 Task: Change  the formatting of the data to Which is Greater than 5, in conditional formating, put the option 'Green Fill with Dark Green Text. 'add another formatting option Format As Table, insert the option Orangee Table style Medium 3 , change the format of Column Width to AutoFit Column Width and sort the data in descending order in the sheet  Optimum Sales   book
Action: Mouse moved to (53, 216)
Screenshot: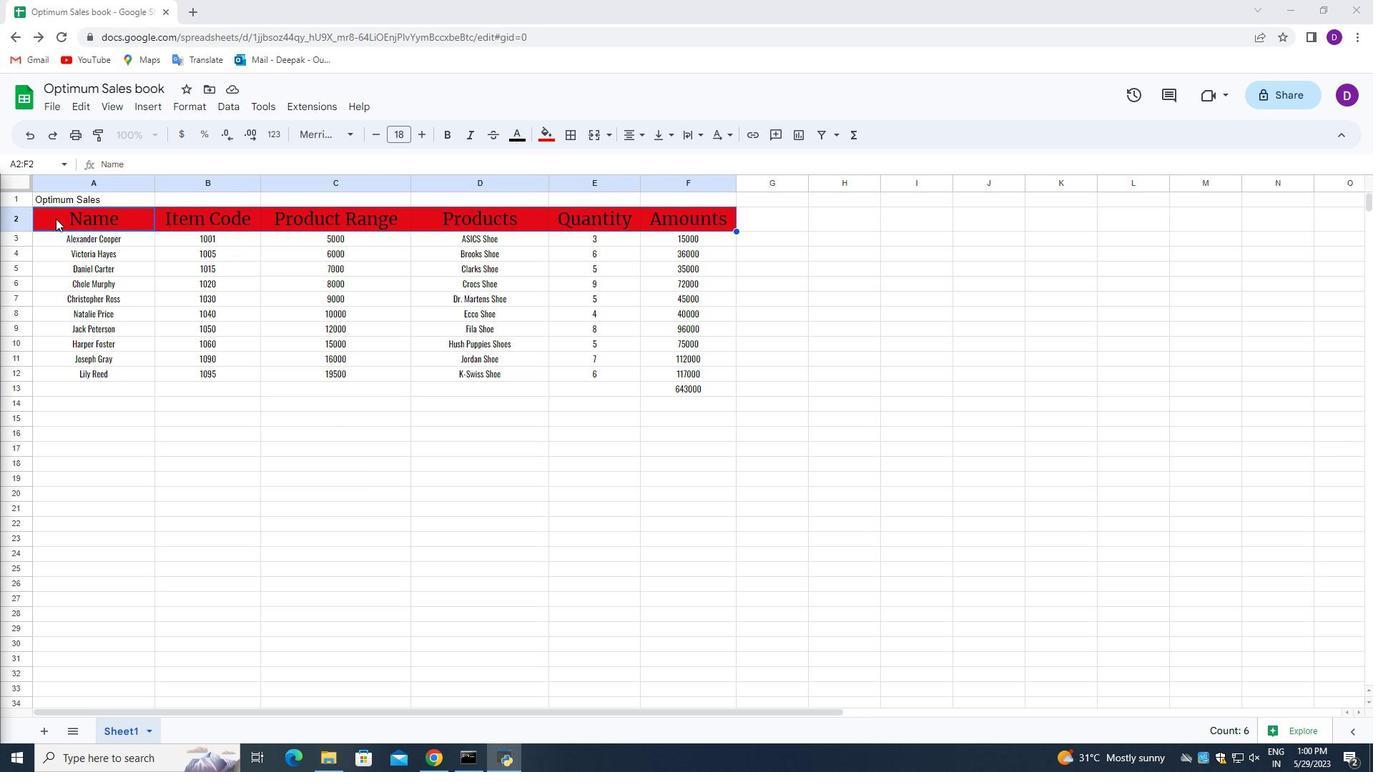 
Action: Mouse pressed left at (53, 216)
Screenshot: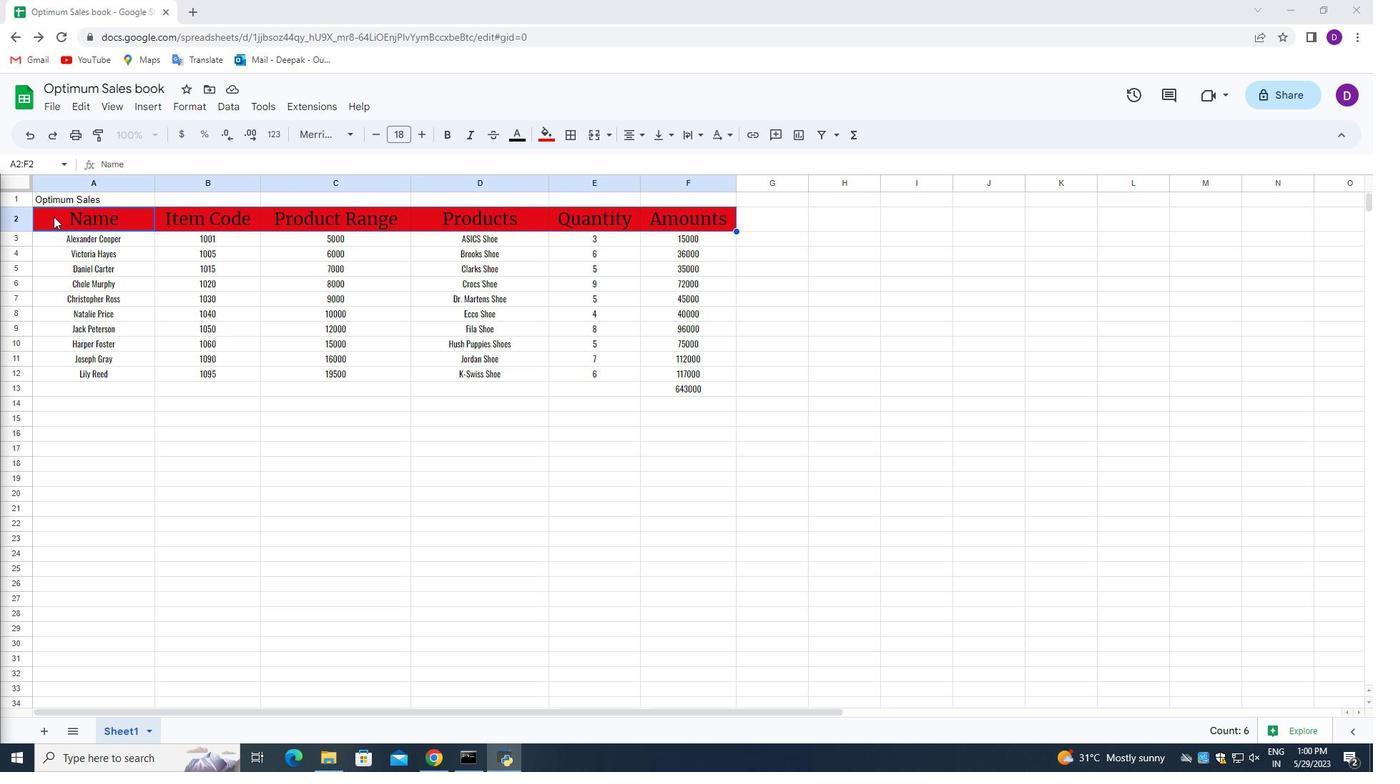
Action: Mouse moved to (191, 108)
Screenshot: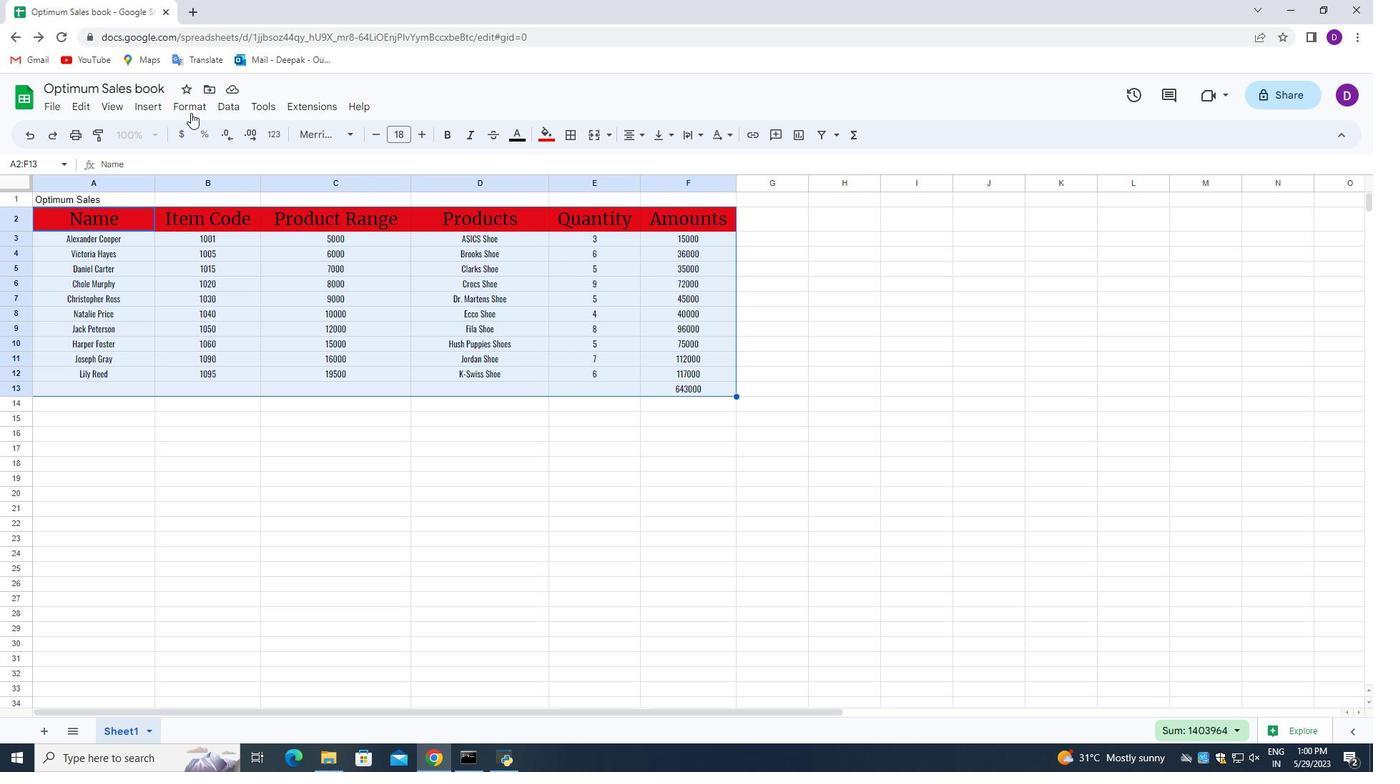 
Action: Mouse pressed left at (191, 108)
Screenshot: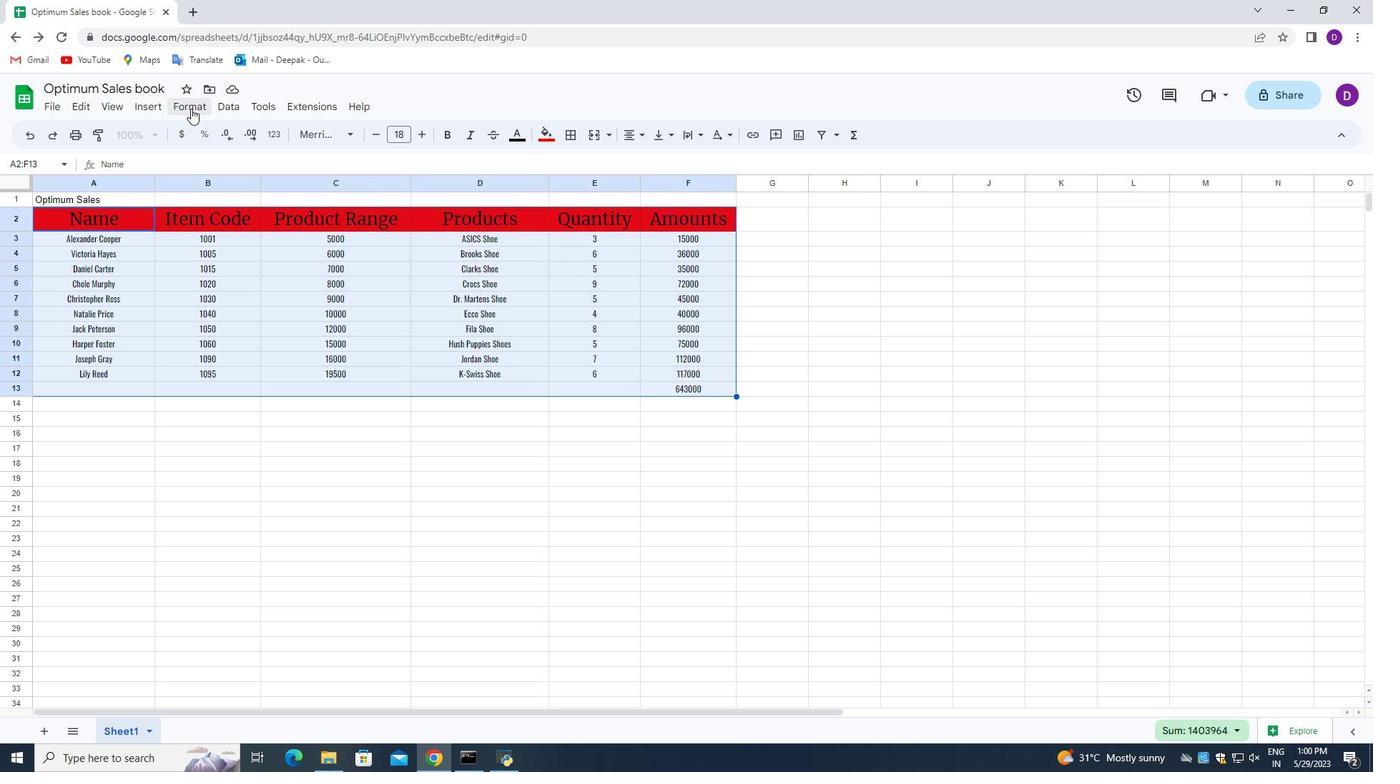 
Action: Mouse moved to (294, 358)
Screenshot: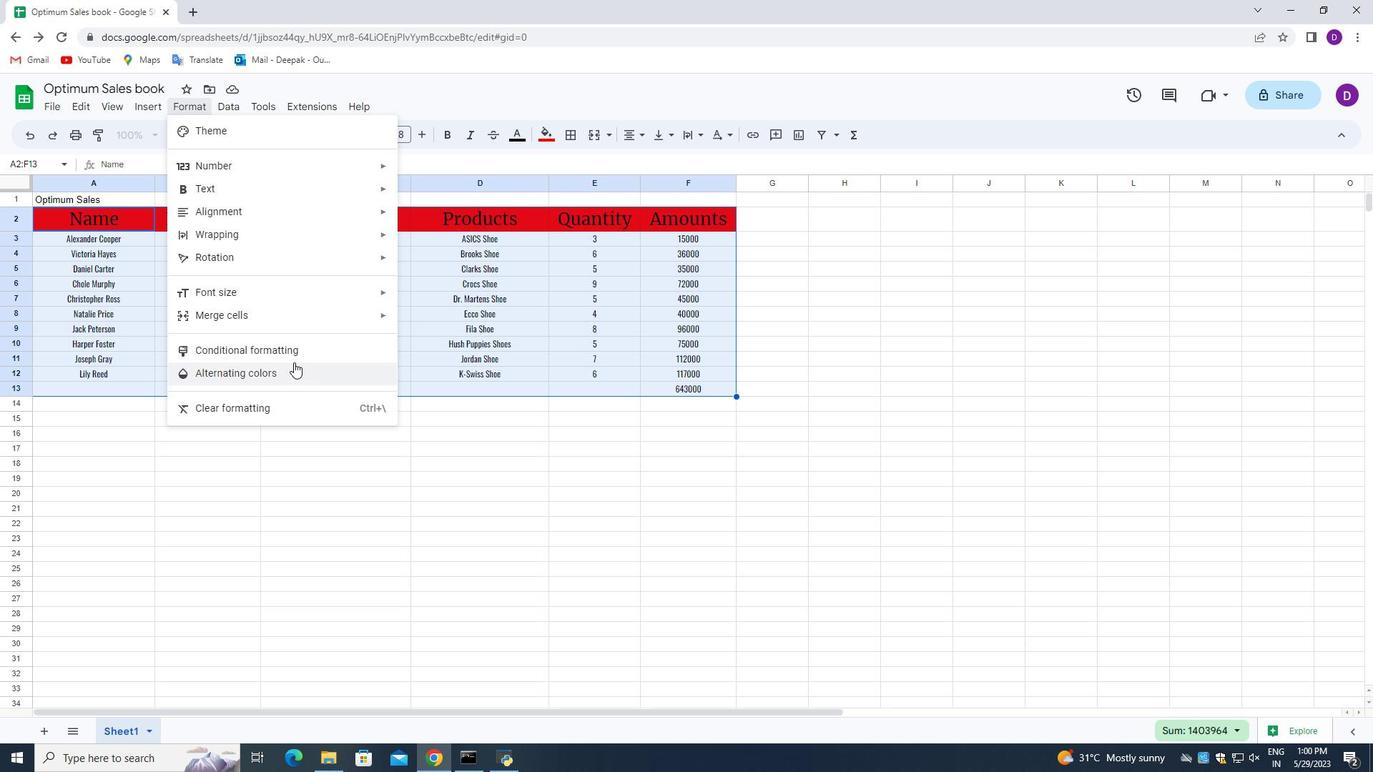 
Action: Mouse pressed left at (294, 358)
Screenshot: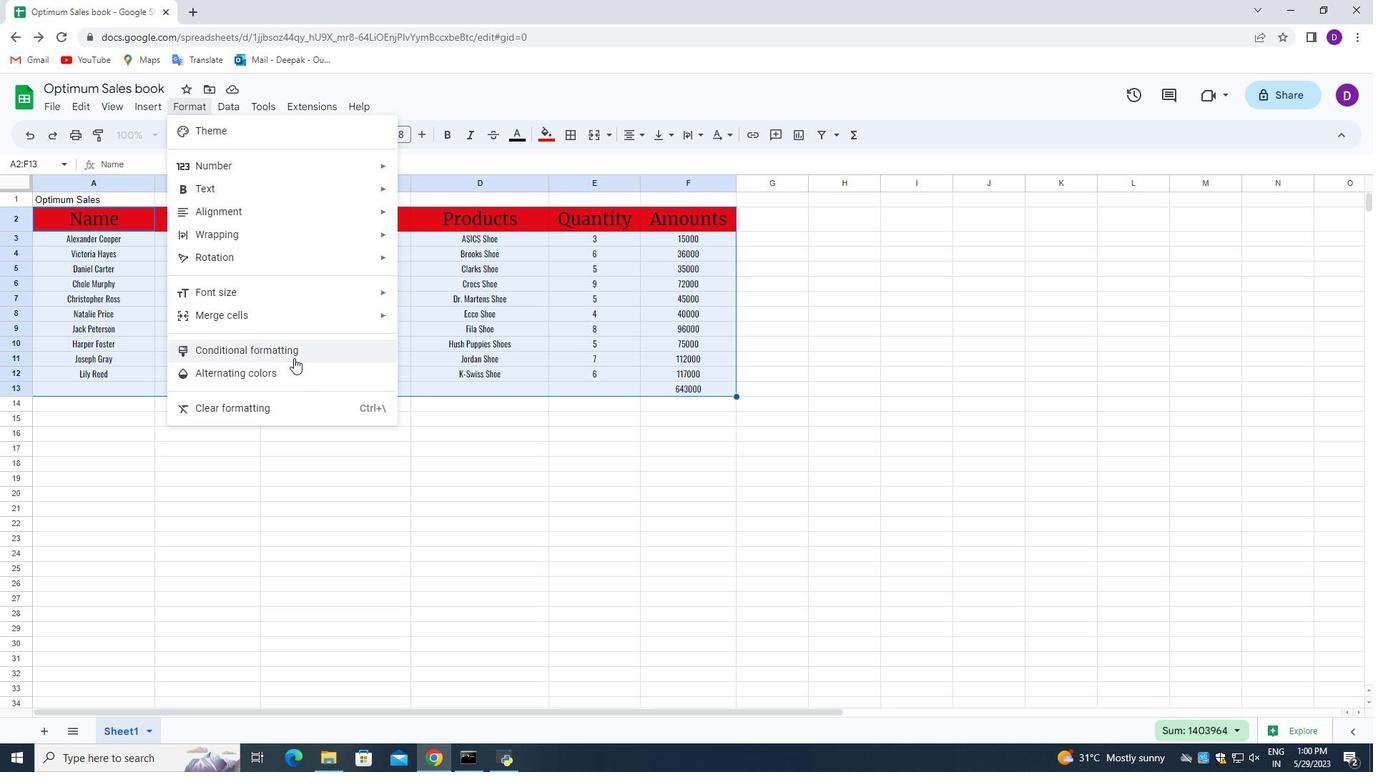 
Action: Mouse moved to (1253, 330)
Screenshot: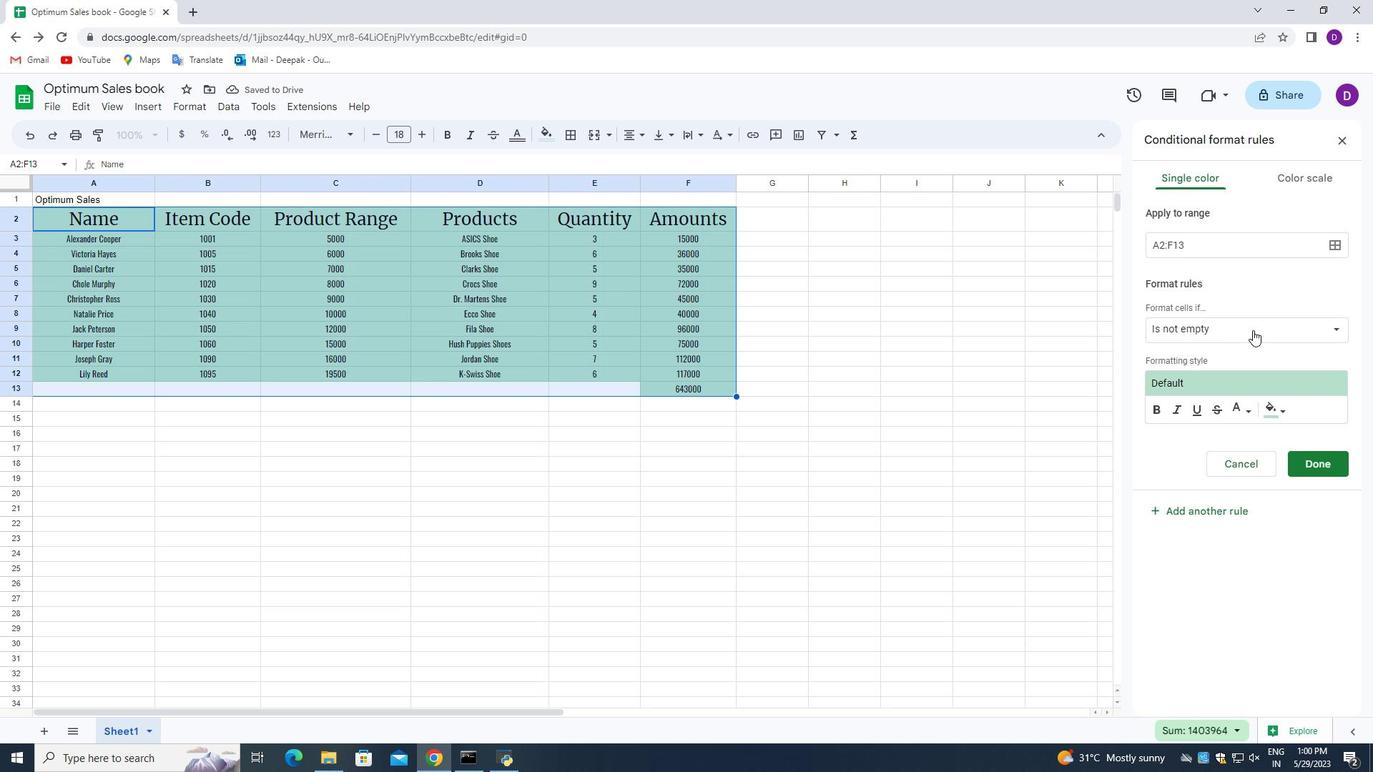 
Action: Mouse pressed left at (1253, 330)
Screenshot: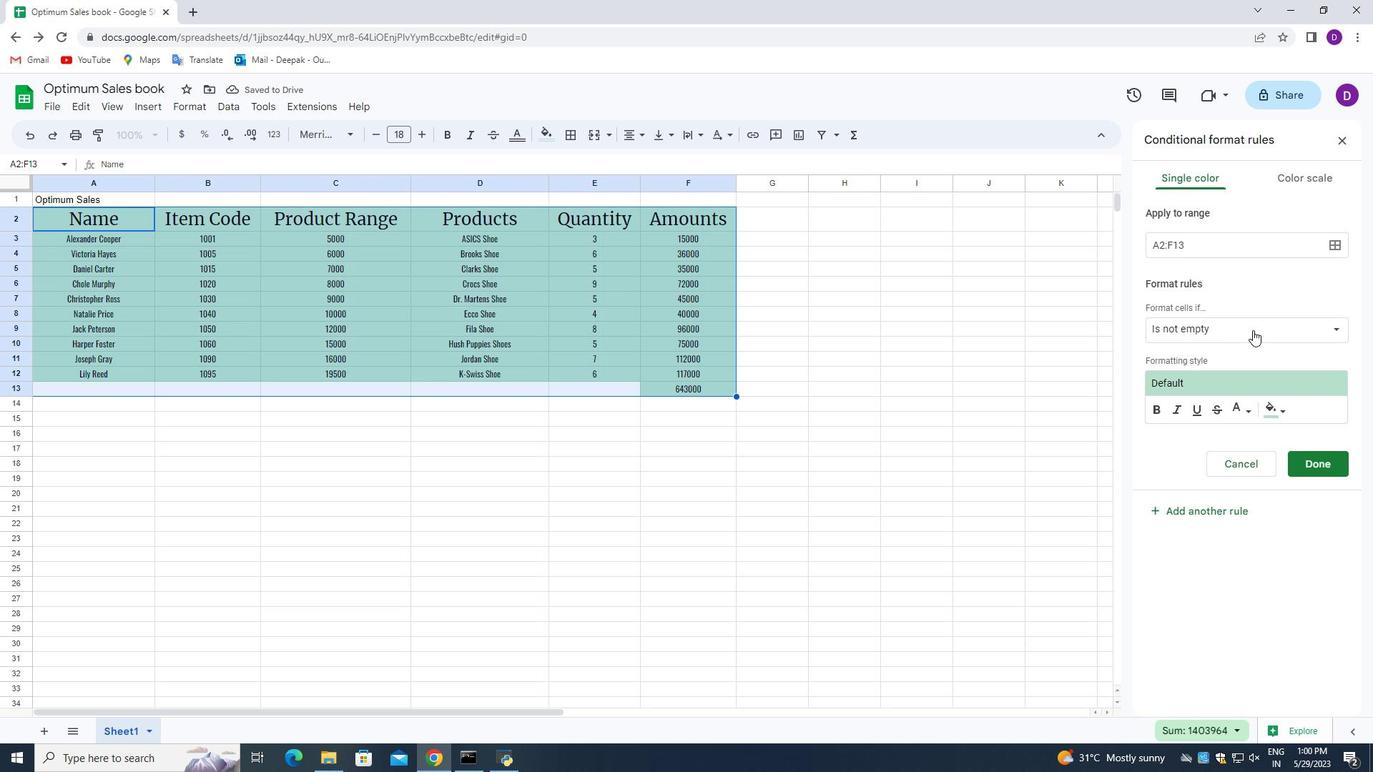 
Action: Mouse moved to (1225, 556)
Screenshot: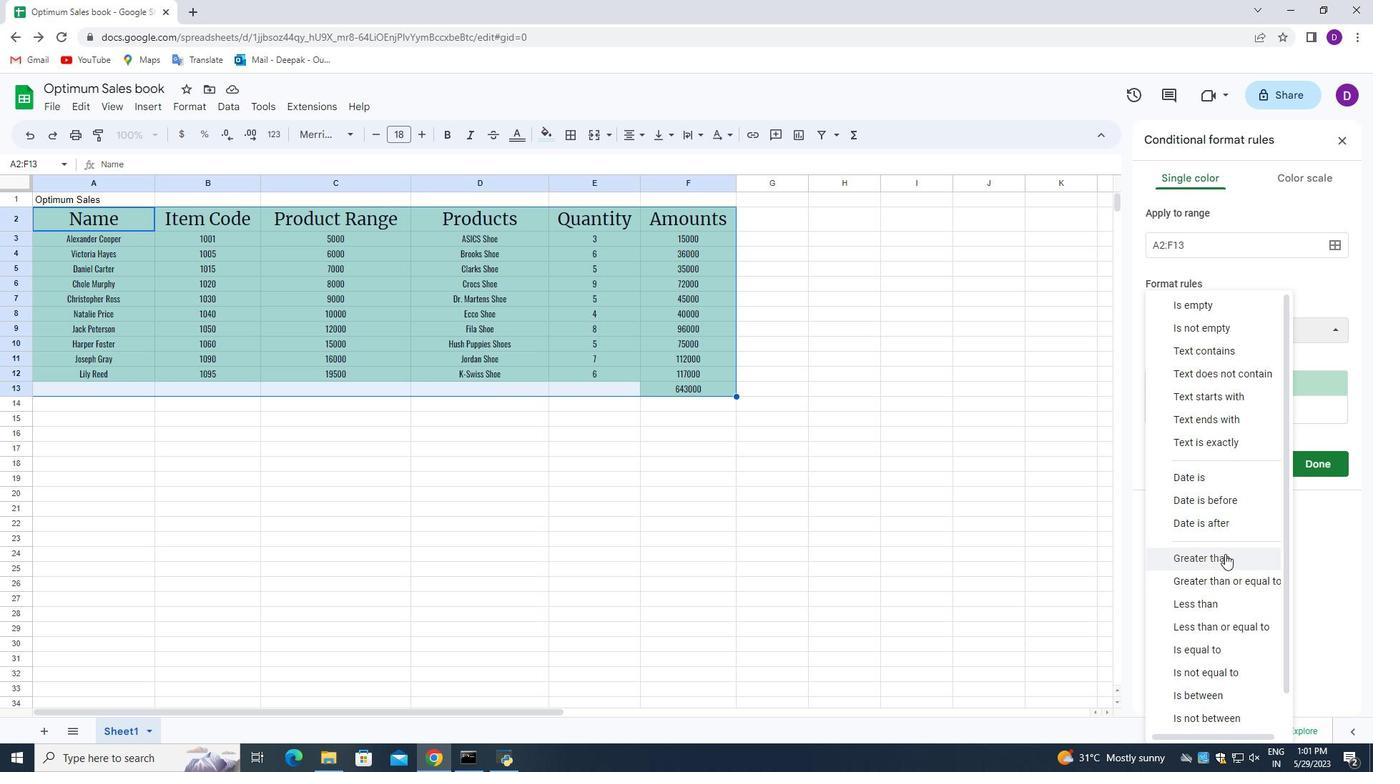 
Action: Mouse pressed left at (1225, 556)
Screenshot: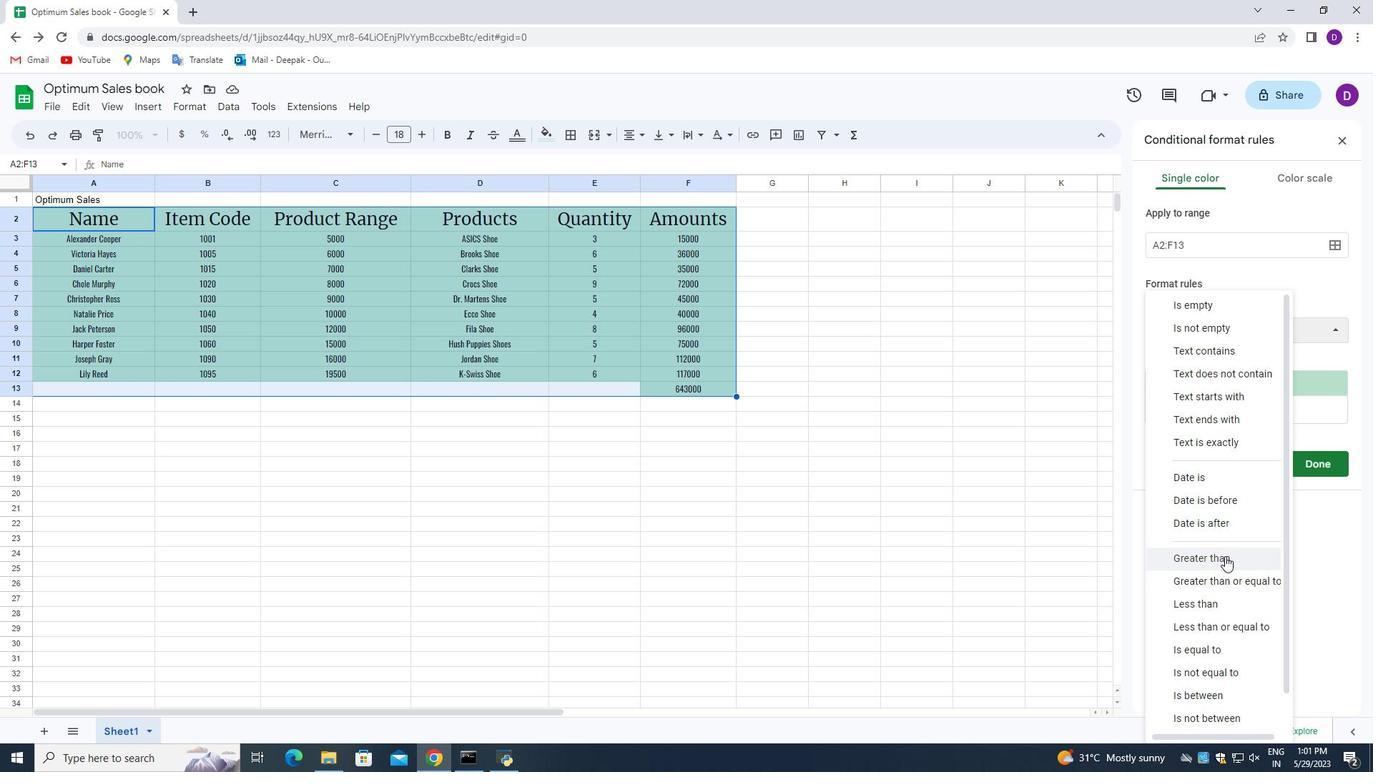 
Action: Mouse moved to (1187, 362)
Screenshot: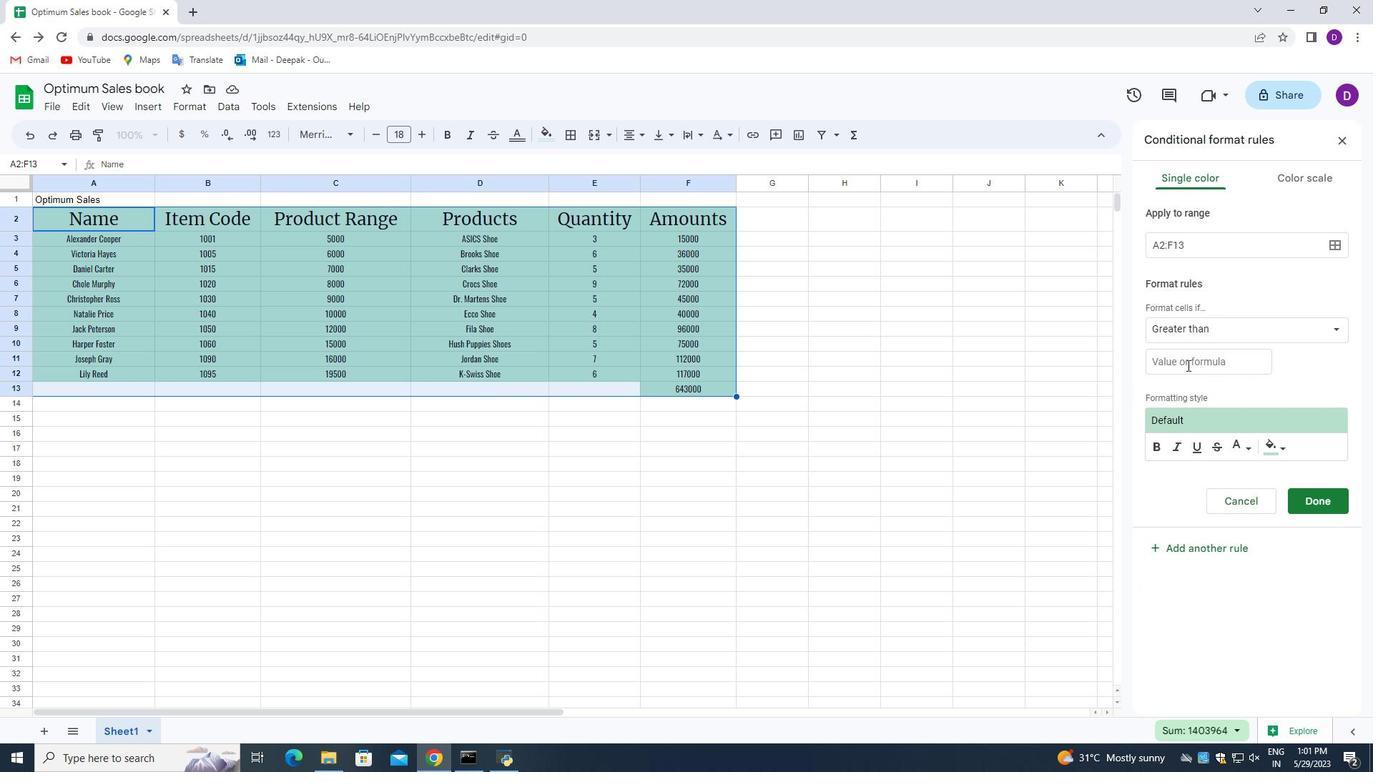 
Action: Mouse pressed left at (1187, 362)
Screenshot: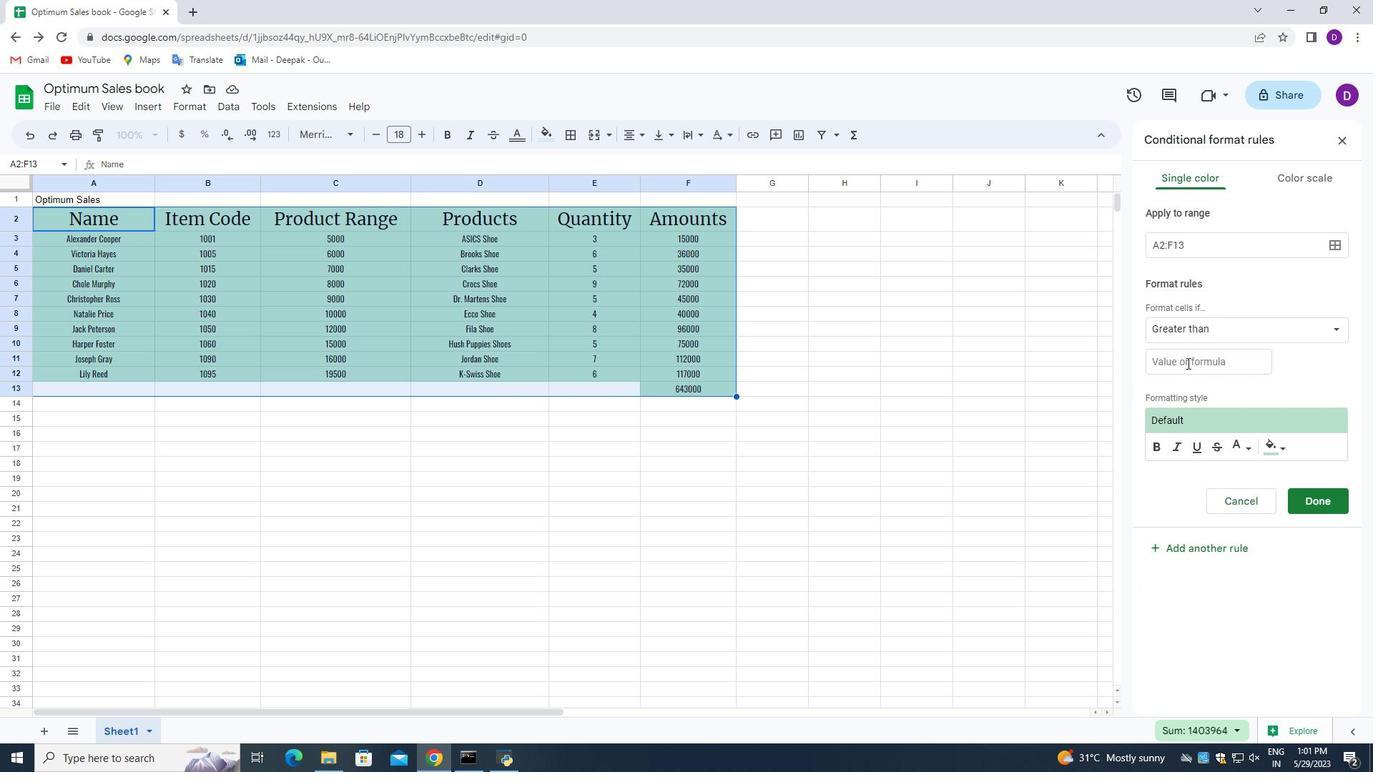 
Action: Key pressed 5
Screenshot: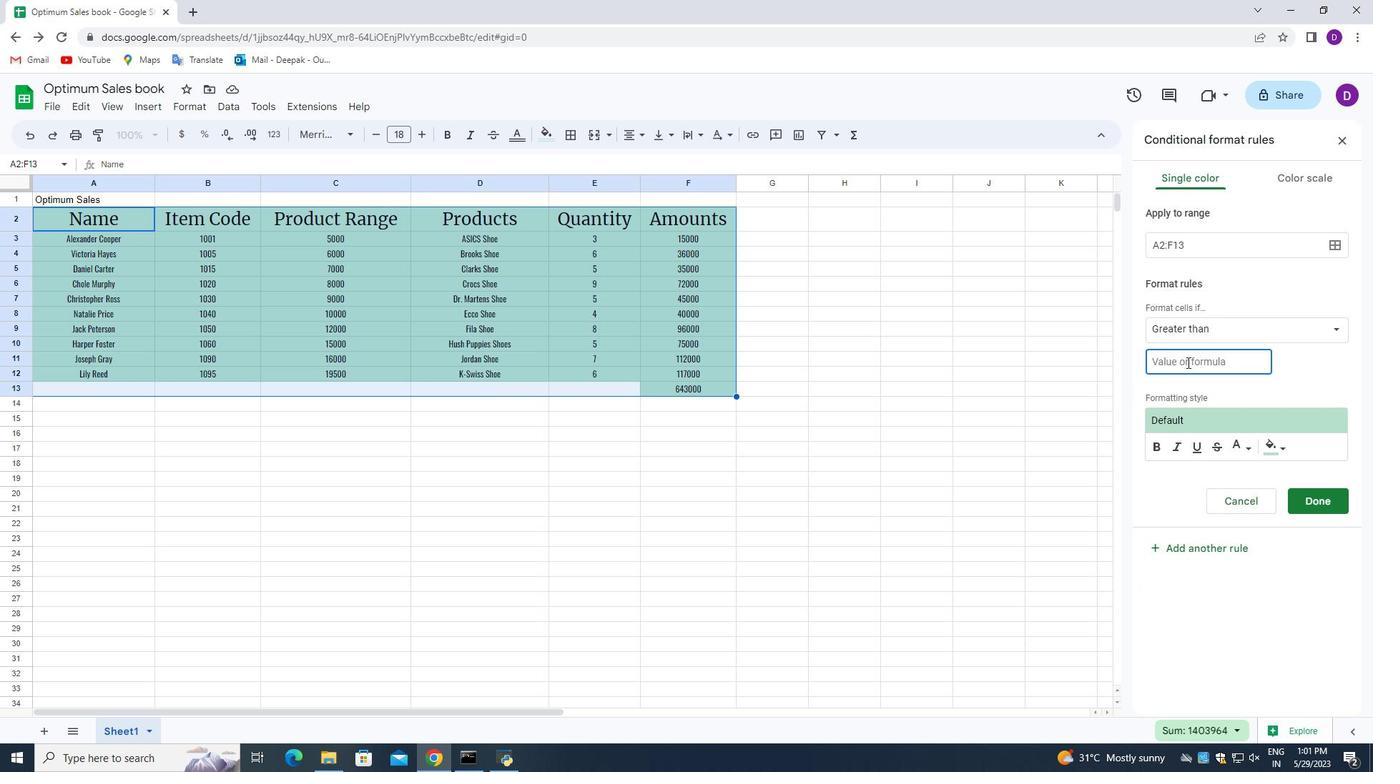 
Action: Mouse moved to (1269, 454)
Screenshot: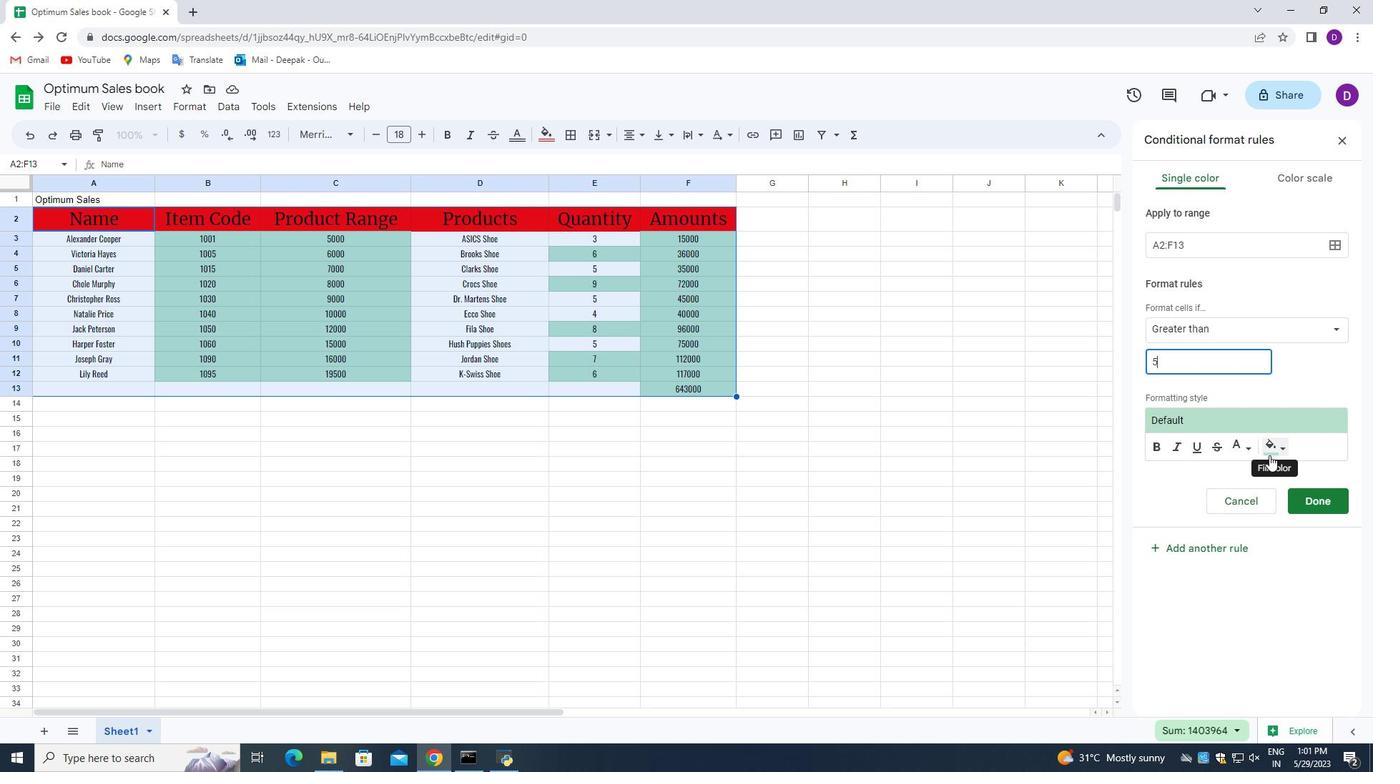 
Action: Mouse pressed left at (1269, 454)
Screenshot: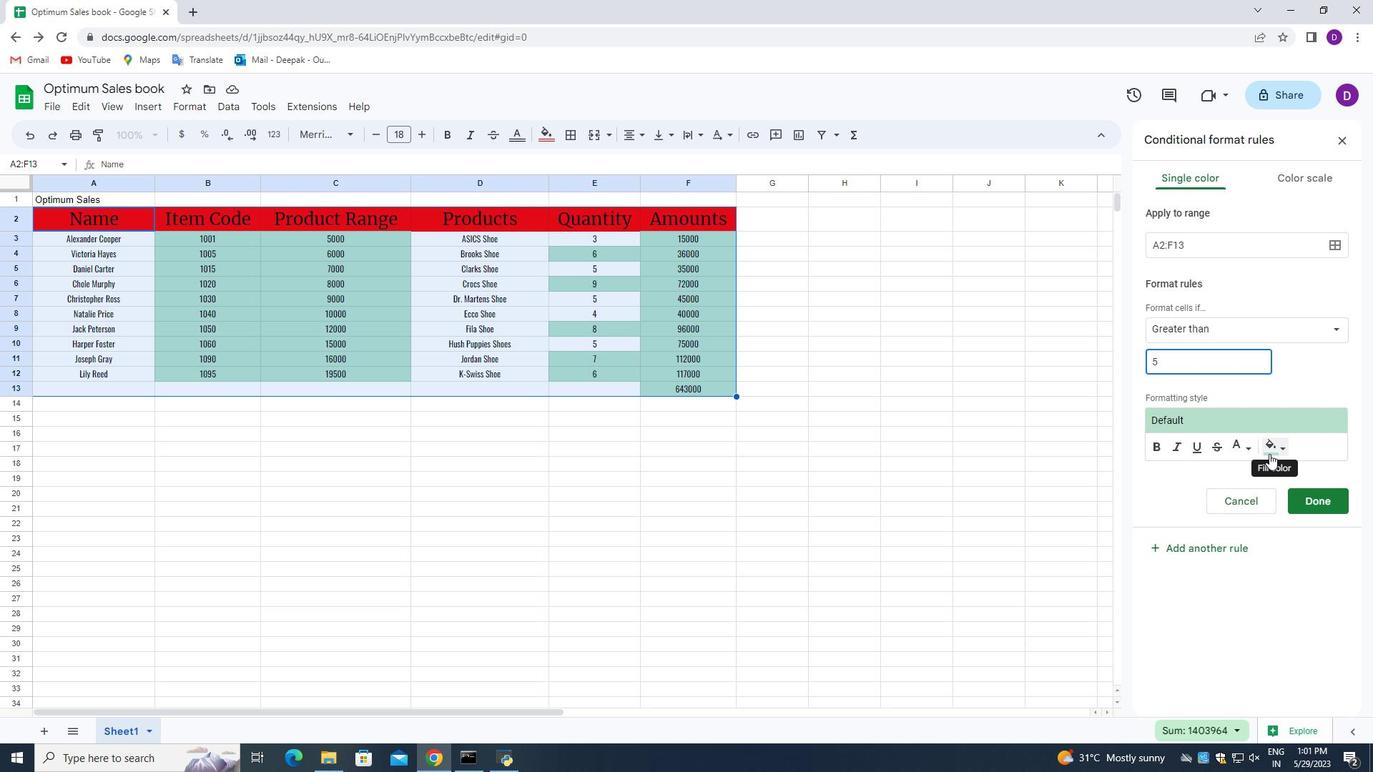 
Action: Mouse moved to (1312, 547)
Screenshot: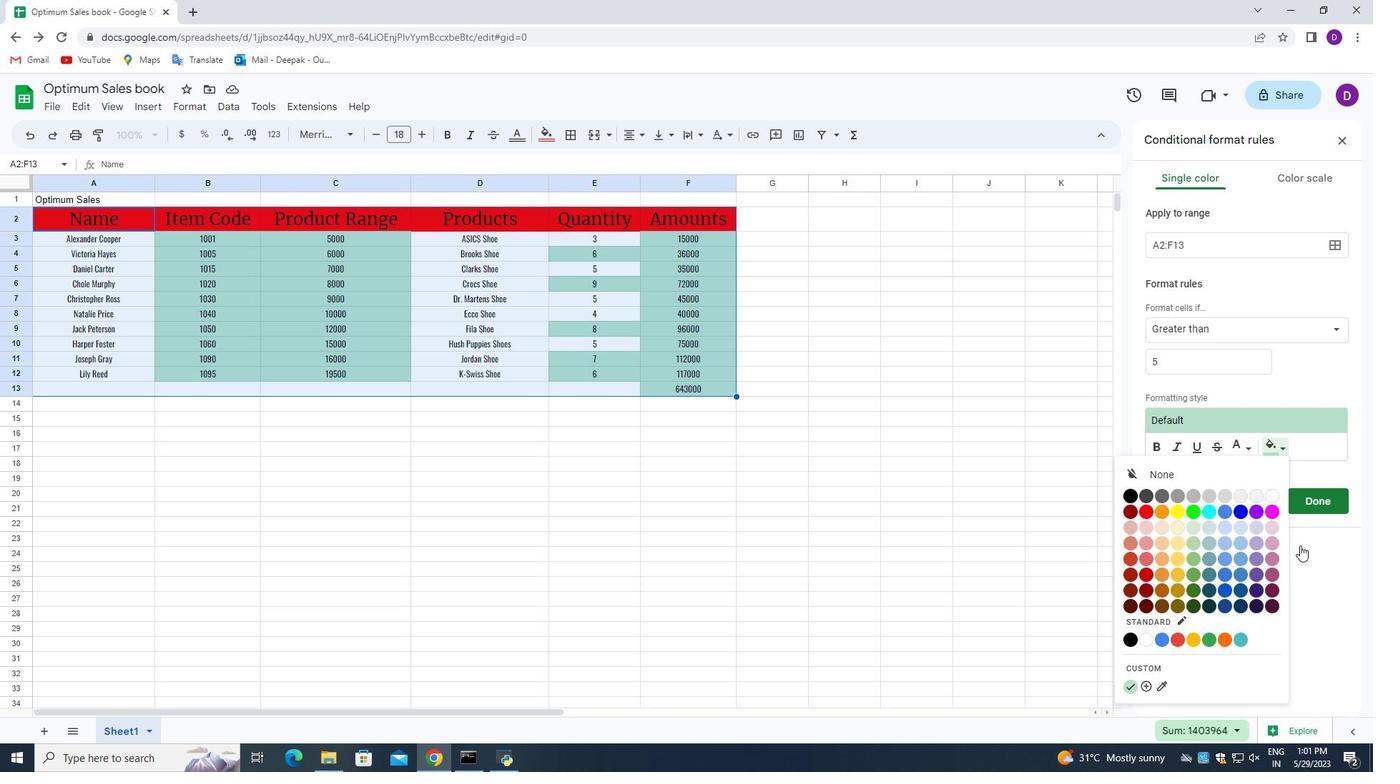 
Action: Mouse pressed left at (1312, 547)
Screenshot: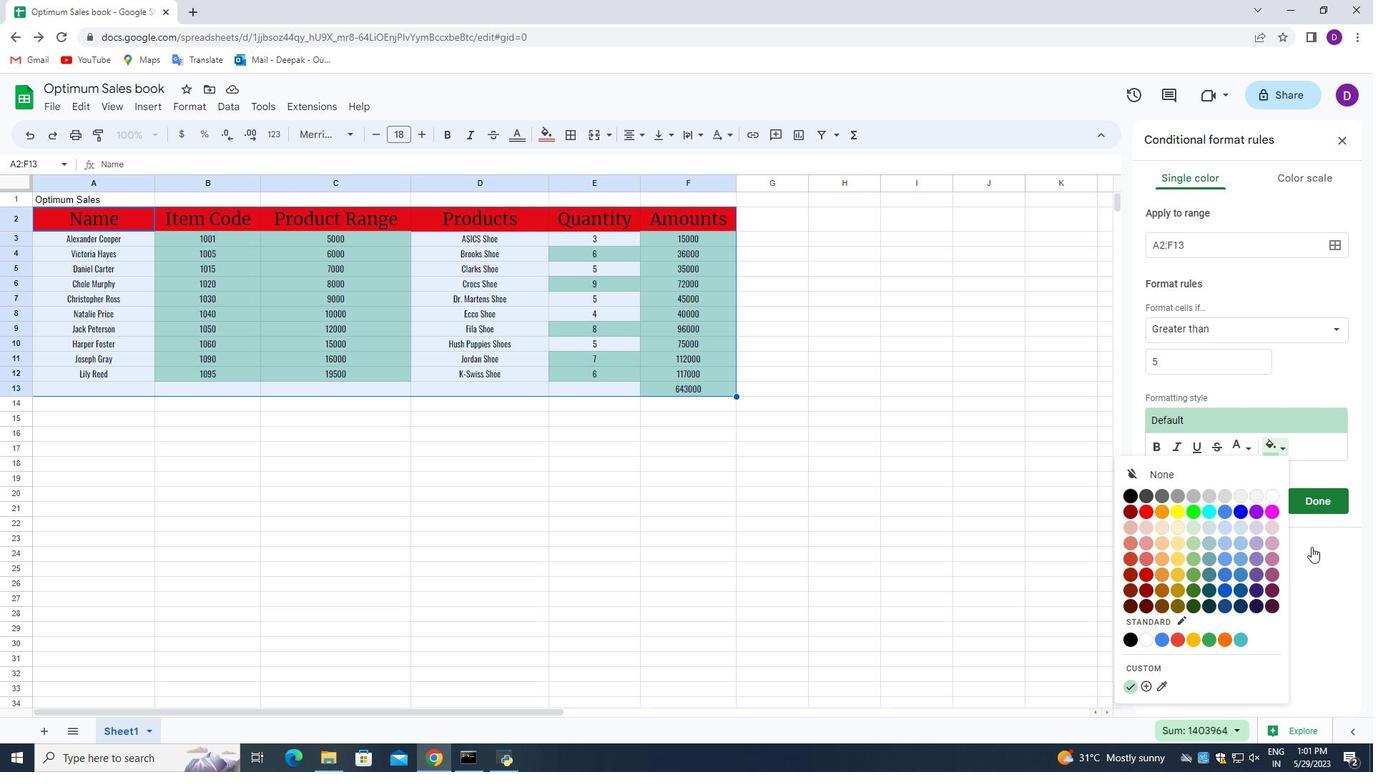
Action: Mouse moved to (1246, 449)
Screenshot: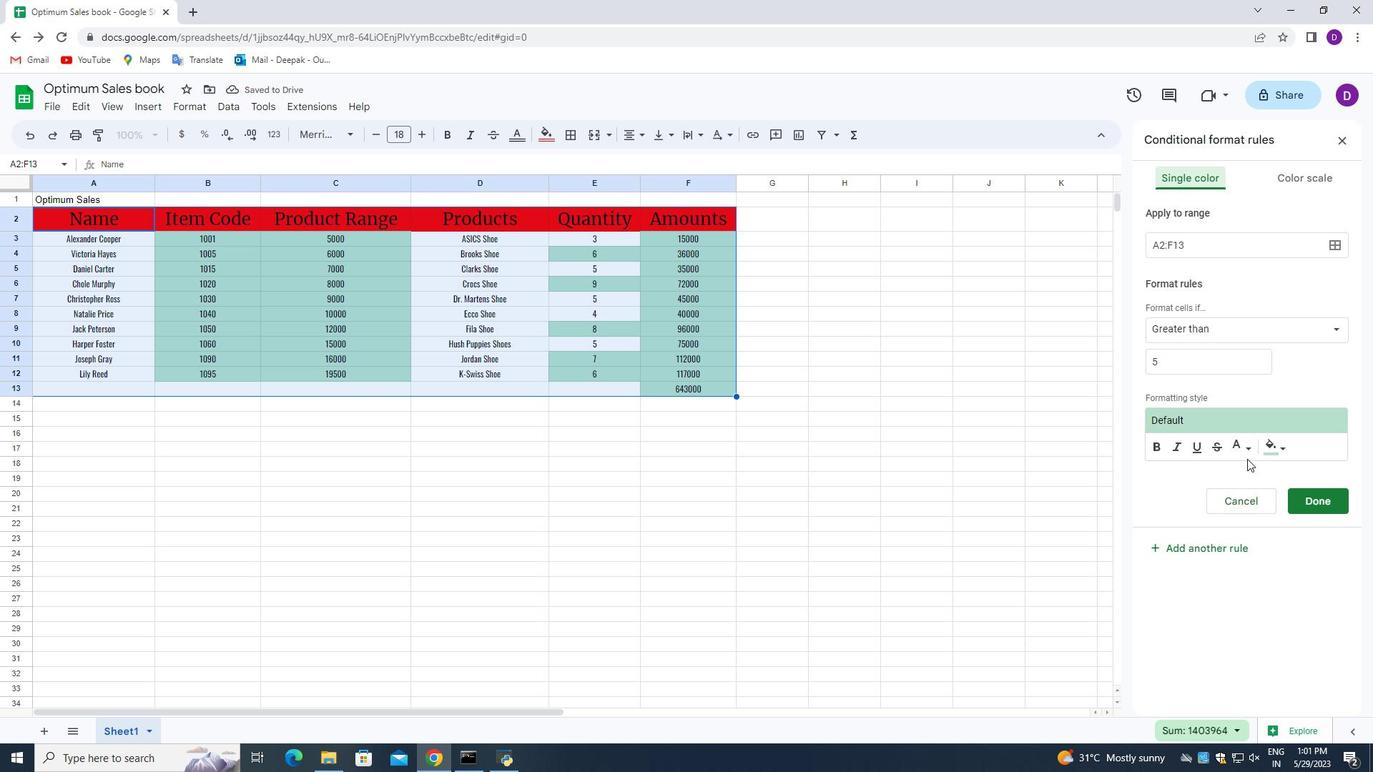 
Action: Mouse pressed left at (1246, 449)
Screenshot: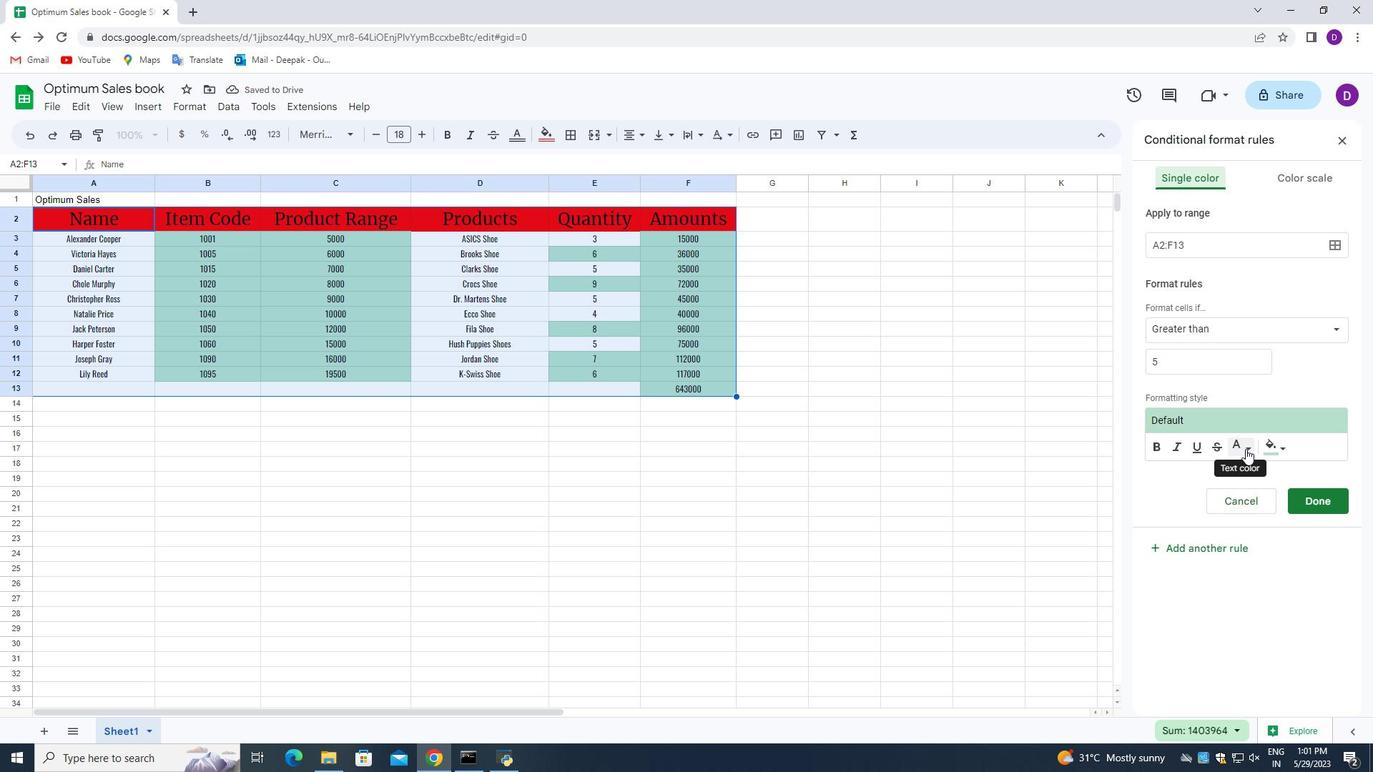 
Action: Mouse moved to (1159, 604)
Screenshot: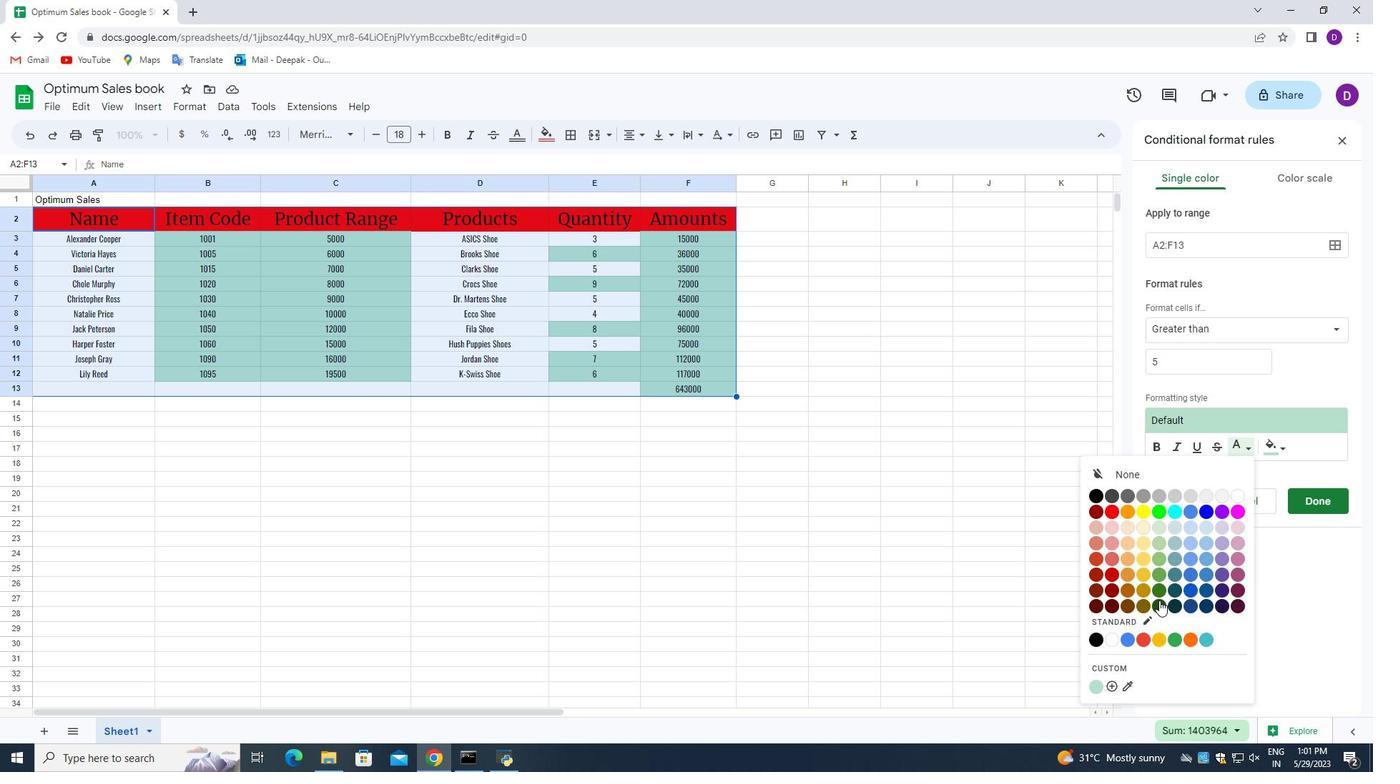 
Action: Mouse pressed left at (1159, 604)
Screenshot: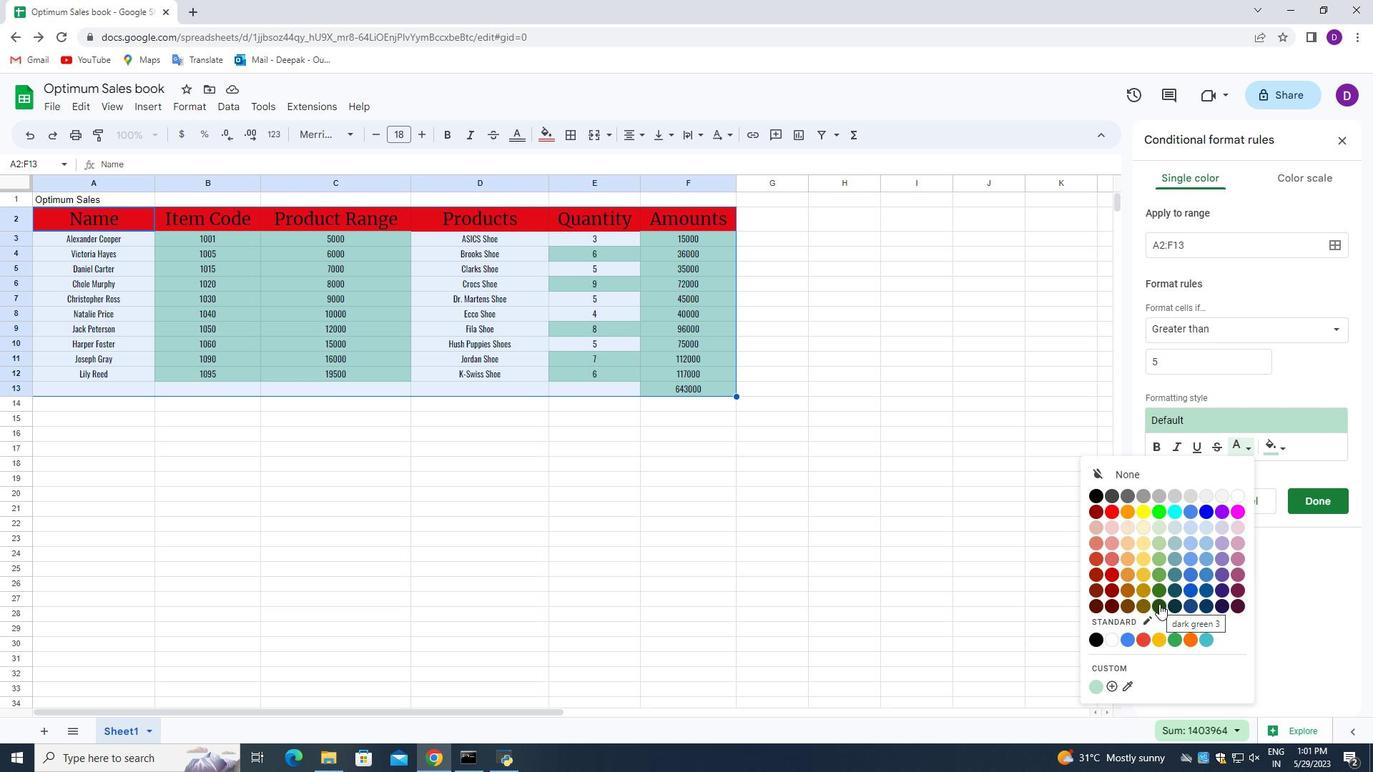 
Action: Mouse moved to (1316, 502)
Screenshot: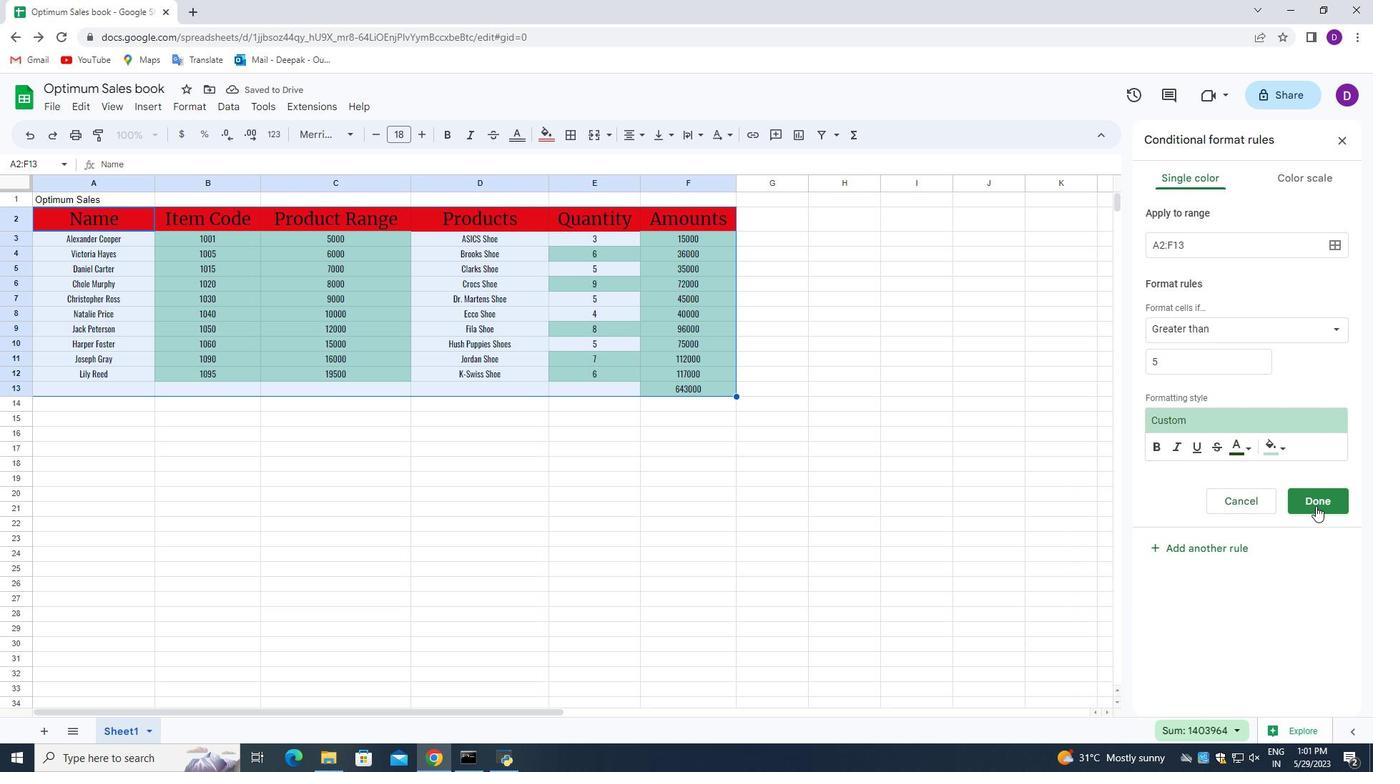 
Action: Mouse pressed left at (1316, 502)
Screenshot: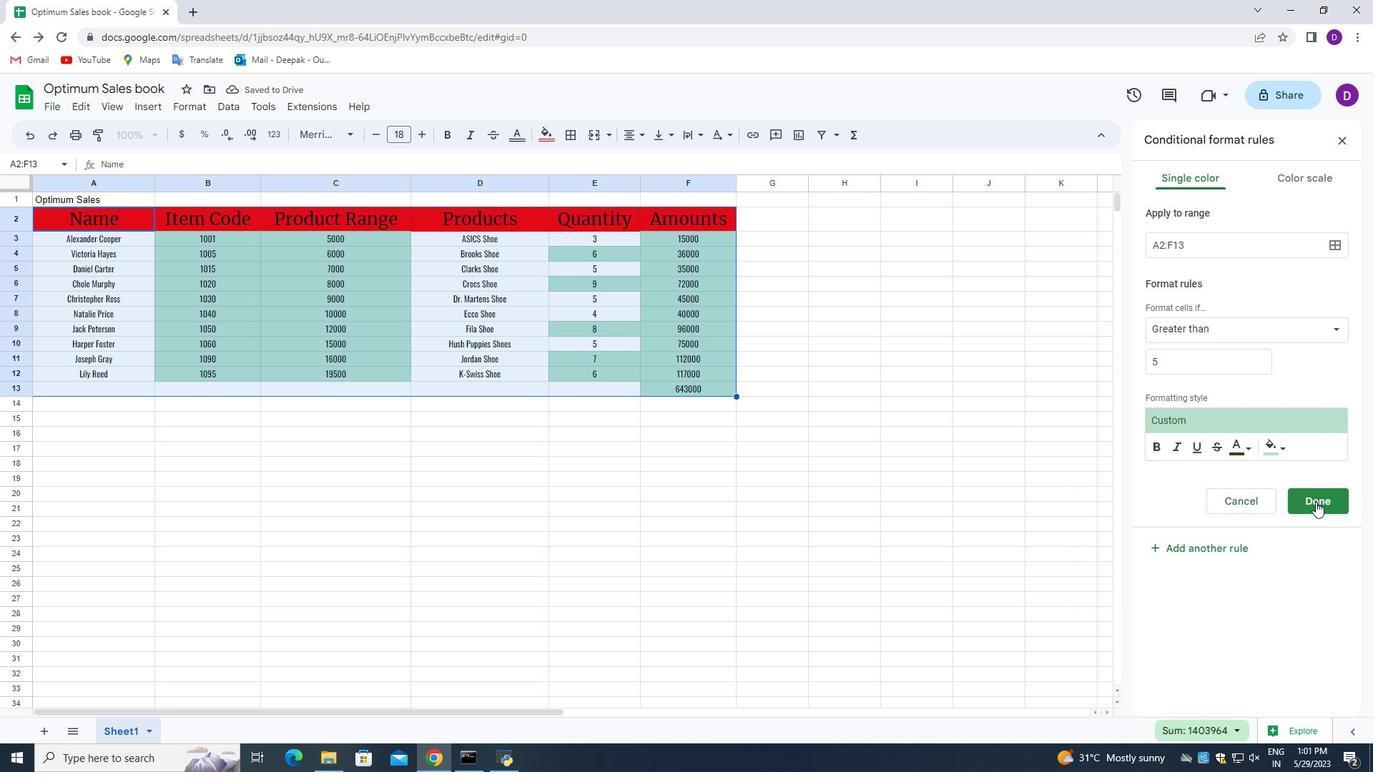 
Action: Mouse moved to (47, 214)
Screenshot: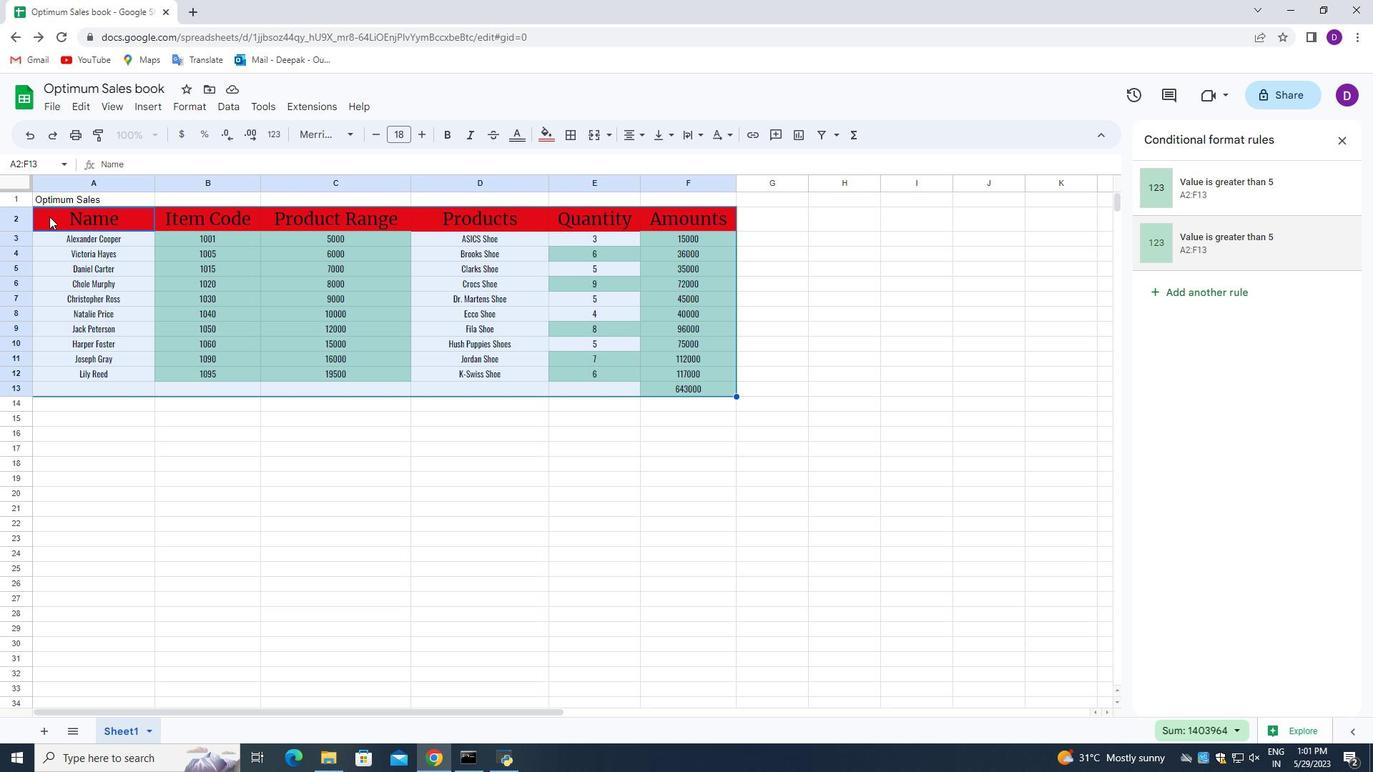 
Action: Mouse pressed left at (47, 214)
Screenshot: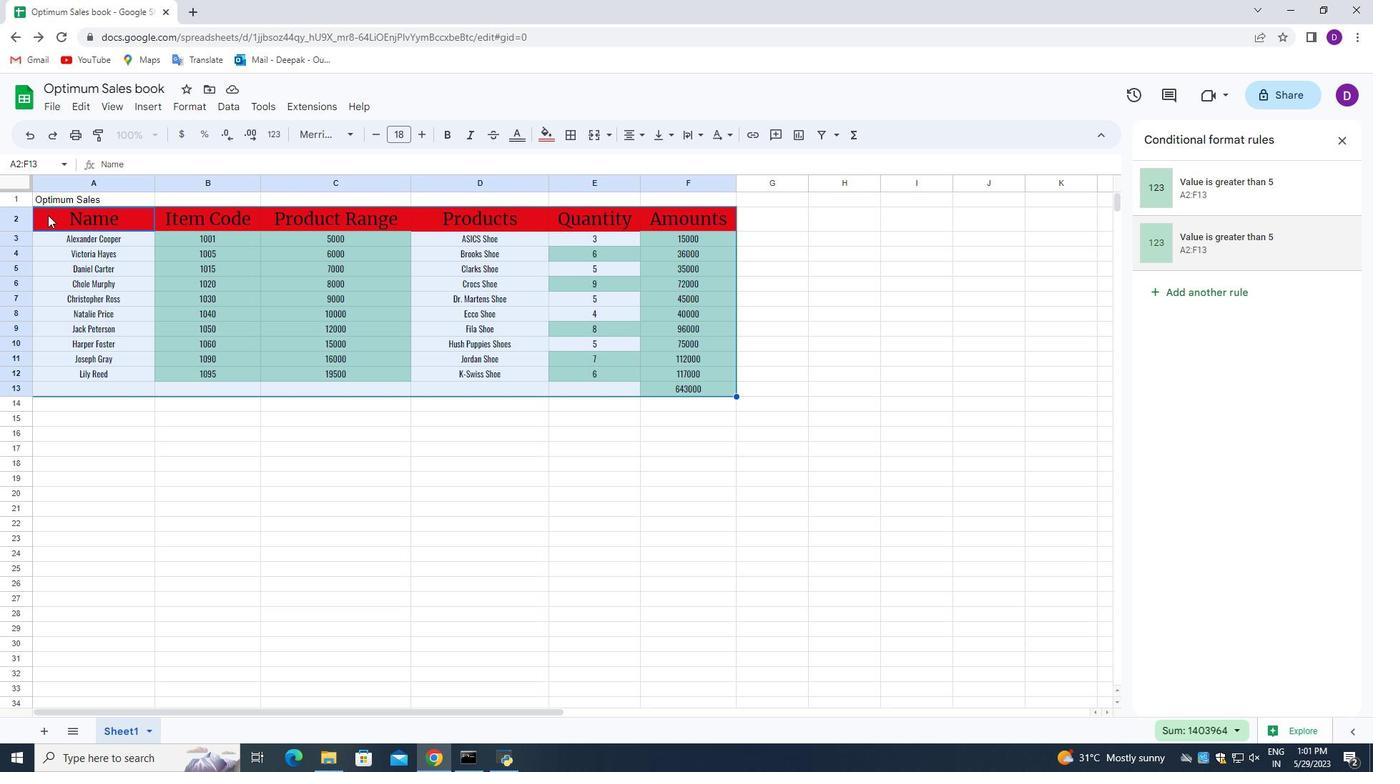 
Action: Mouse moved to (188, 108)
Screenshot: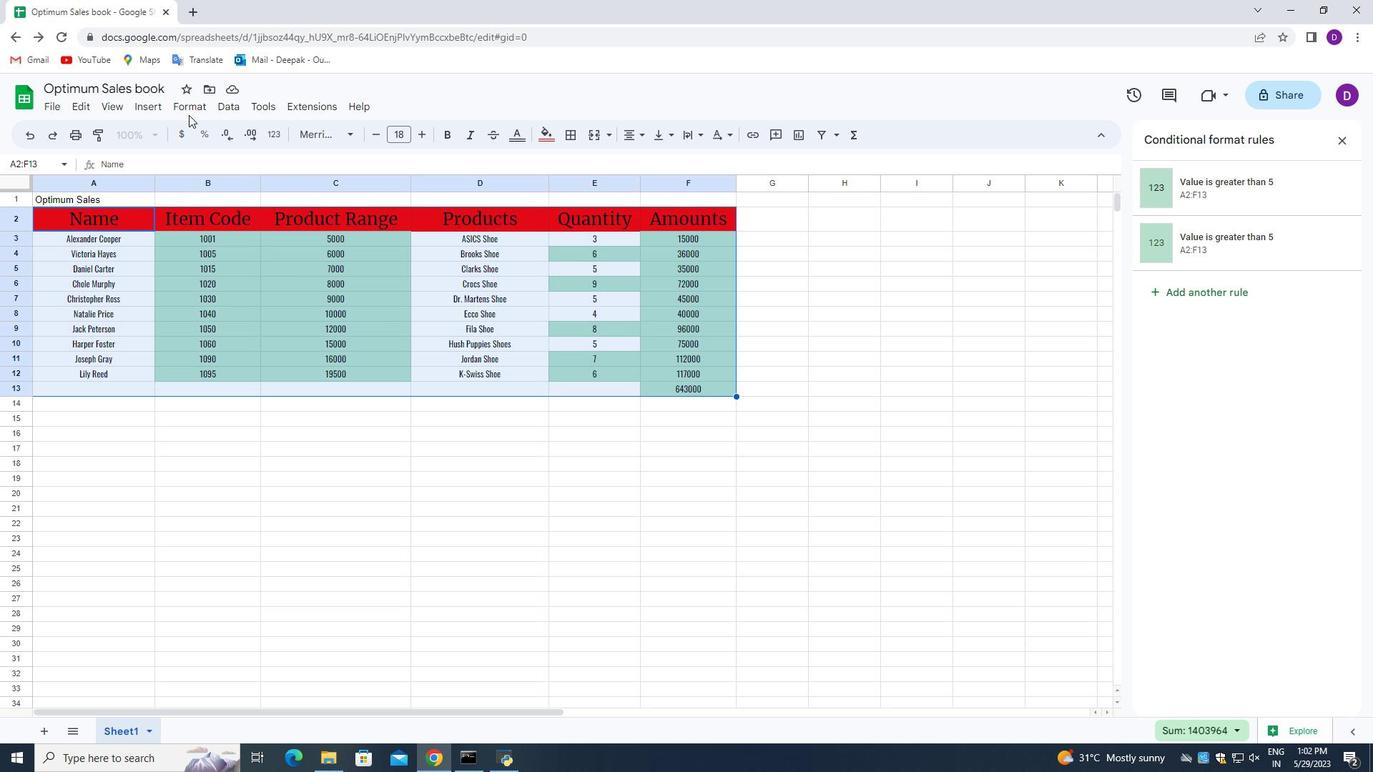 
Action: Mouse pressed left at (188, 108)
Screenshot: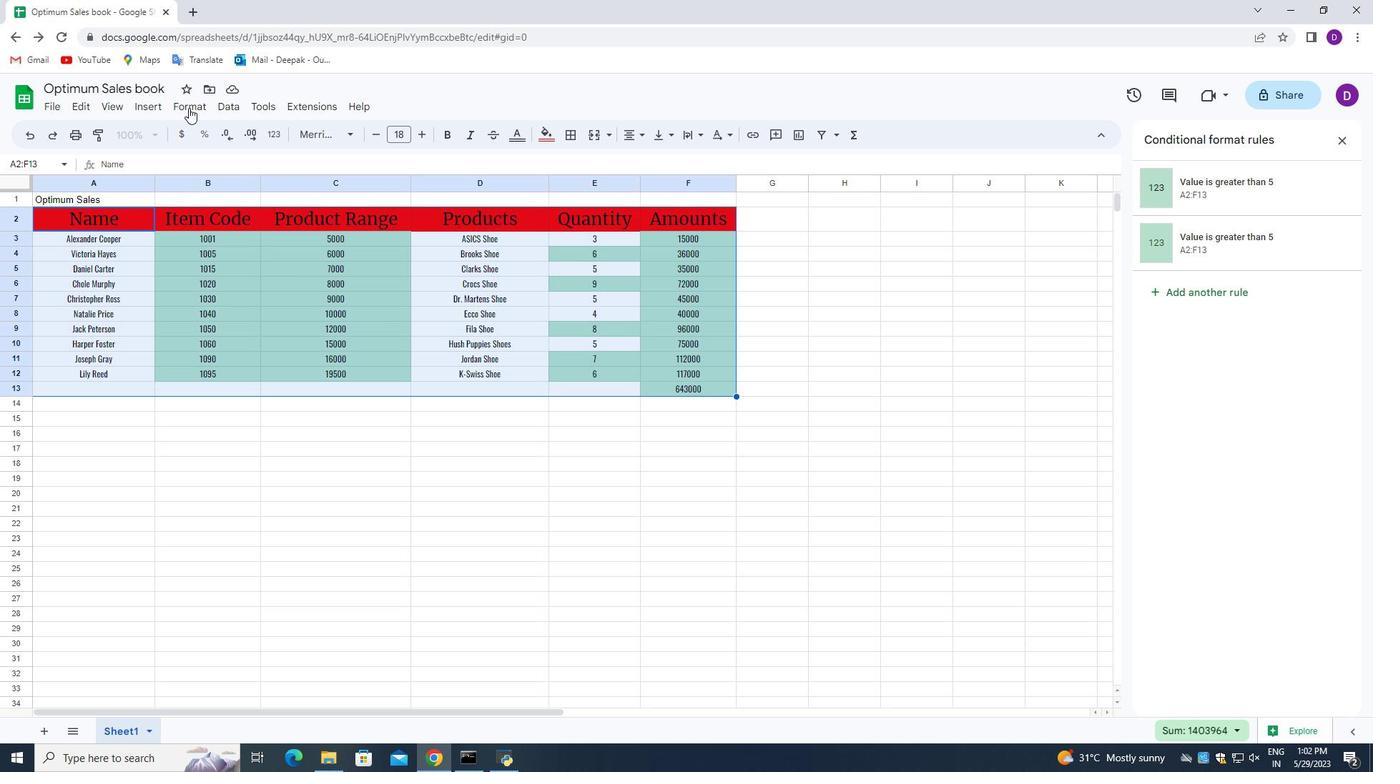 
Action: Mouse moved to (263, 364)
Screenshot: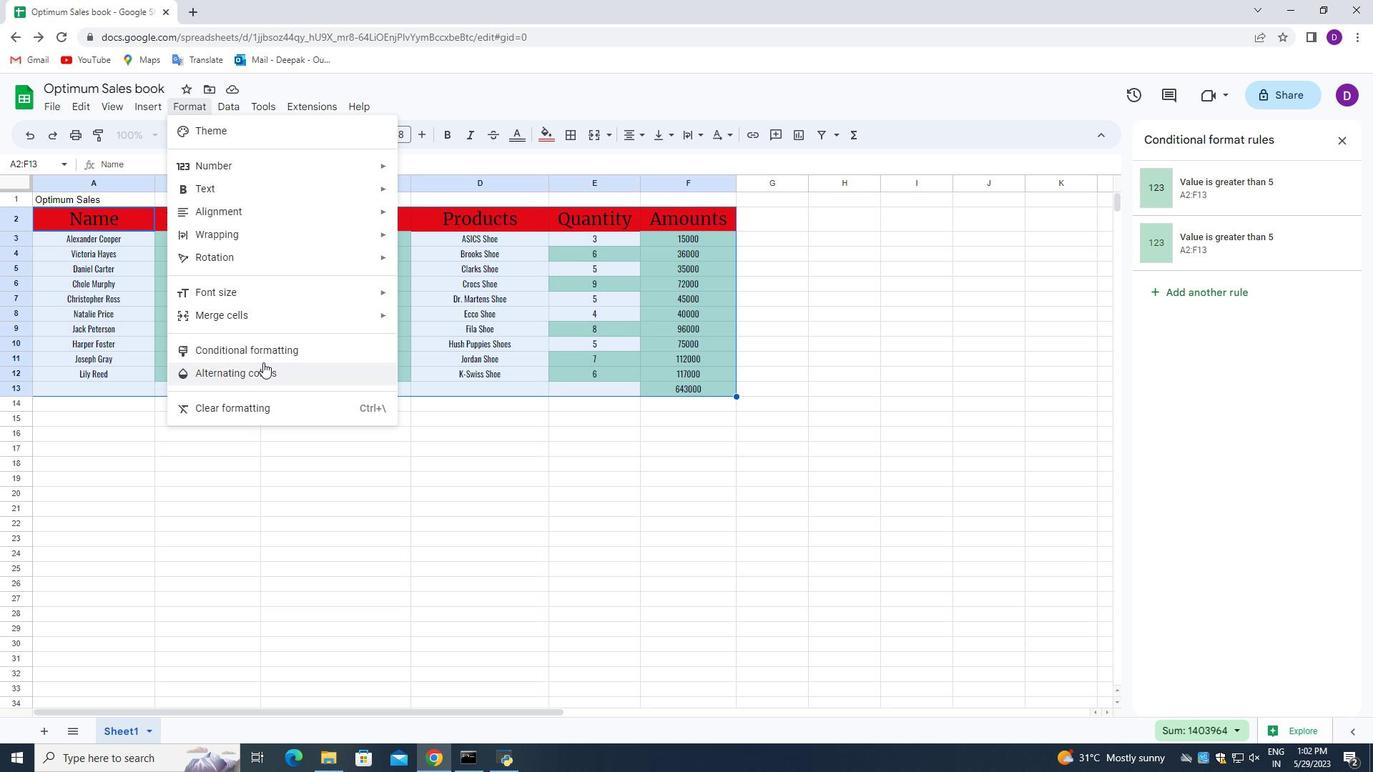 
Action: Mouse pressed left at (263, 364)
Screenshot: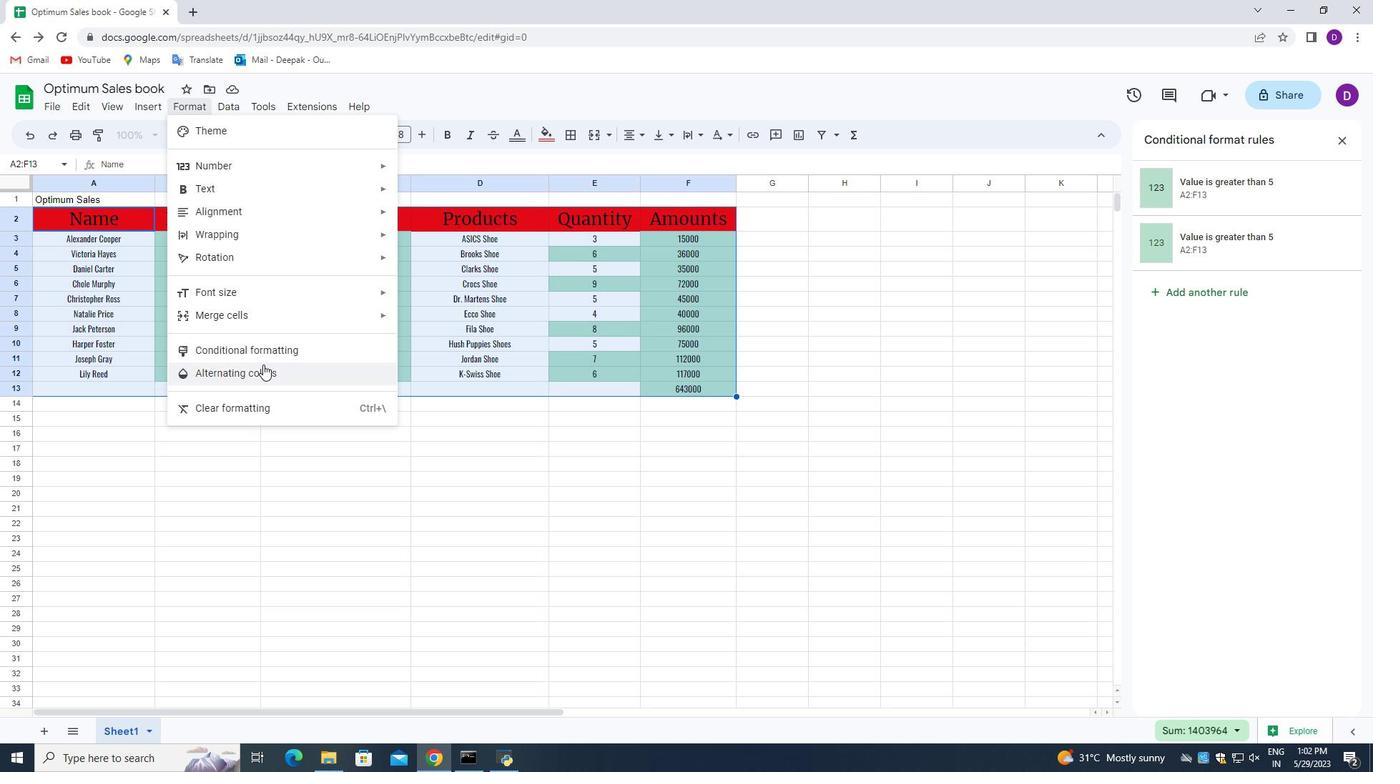 
Action: Mouse moved to (1281, 314)
Screenshot: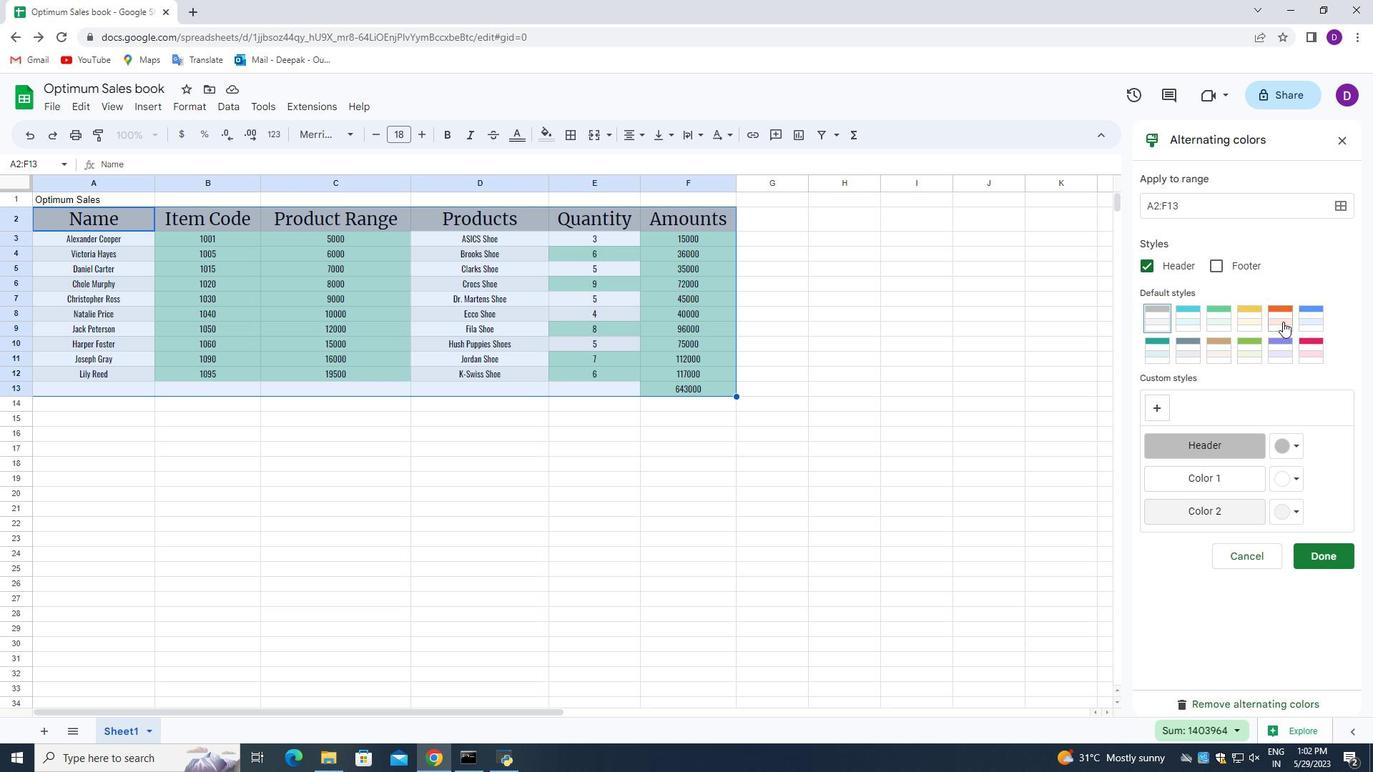 
Action: Mouse pressed left at (1281, 314)
Screenshot: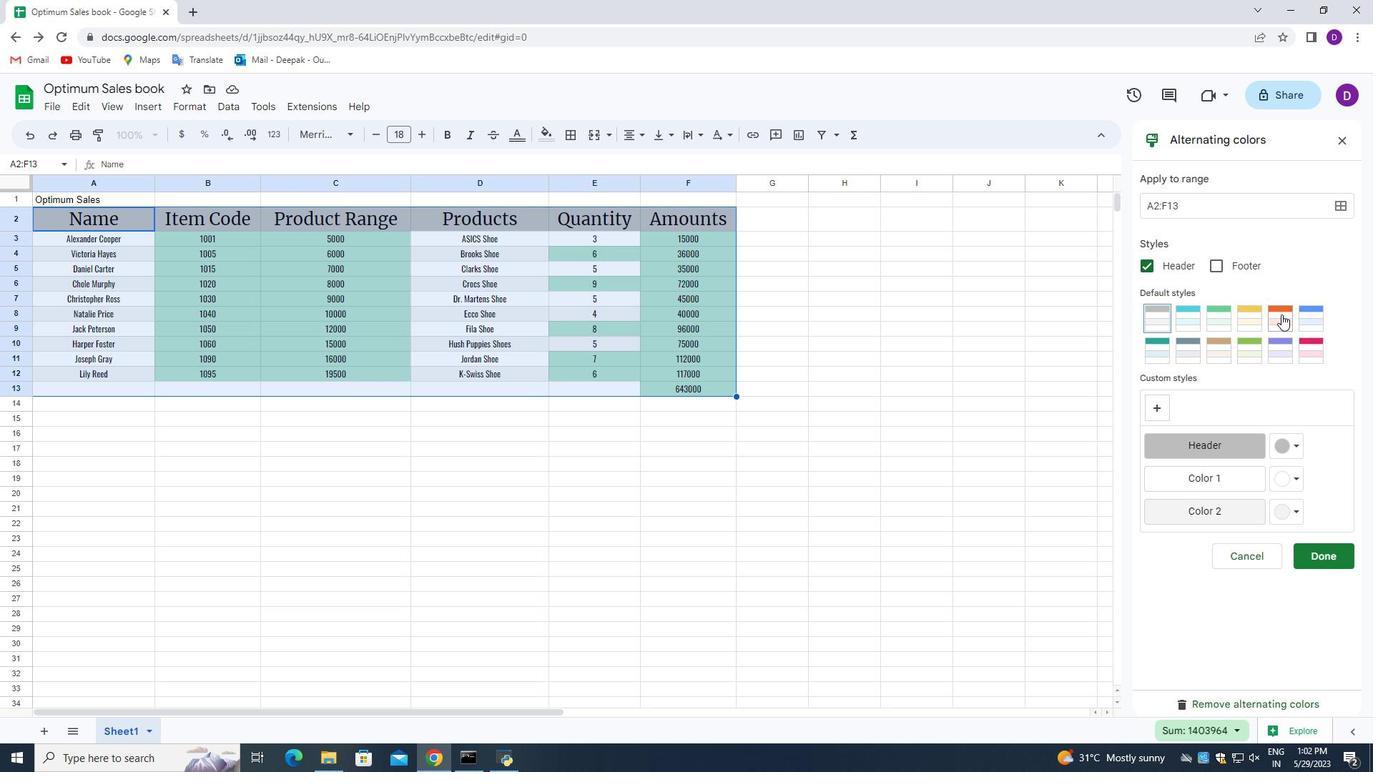 
Action: Mouse moved to (1295, 445)
Screenshot: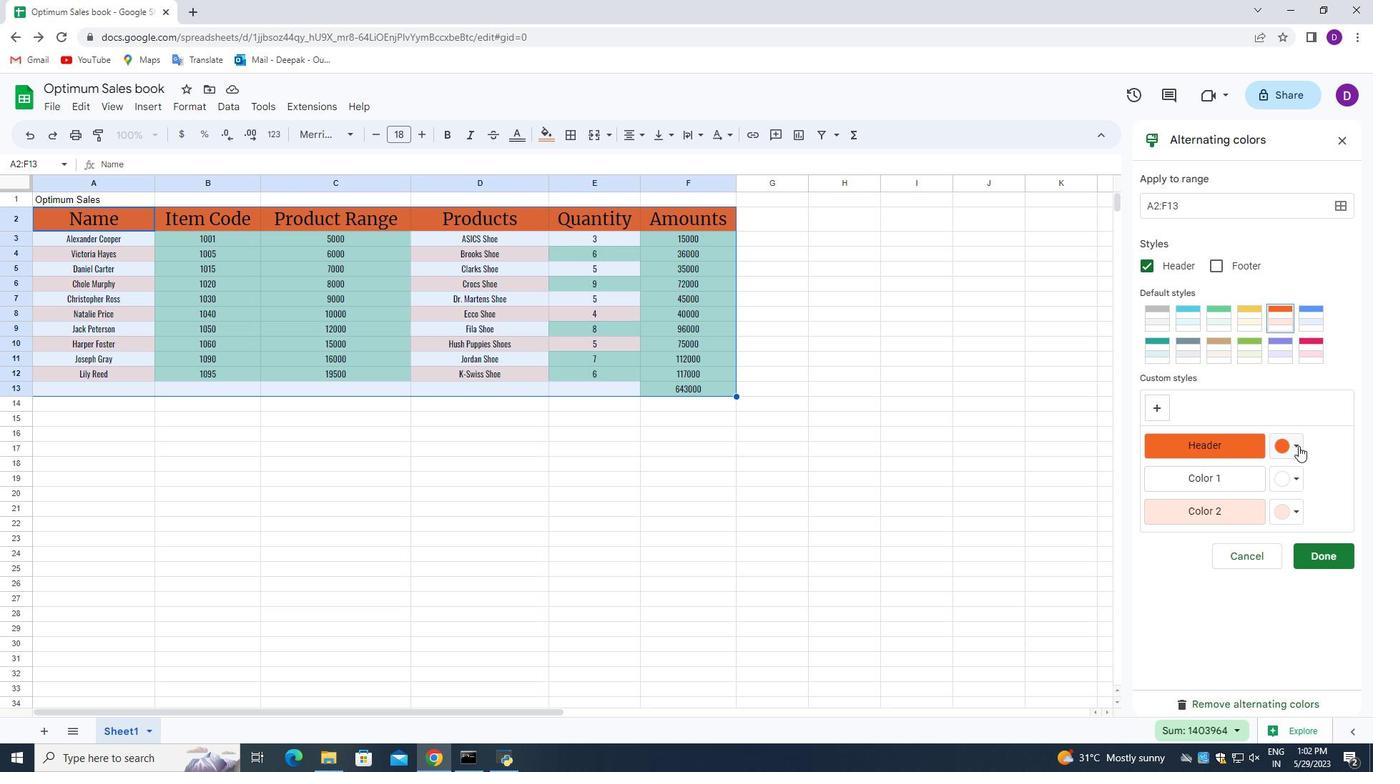 
Action: Mouse pressed left at (1295, 445)
Screenshot: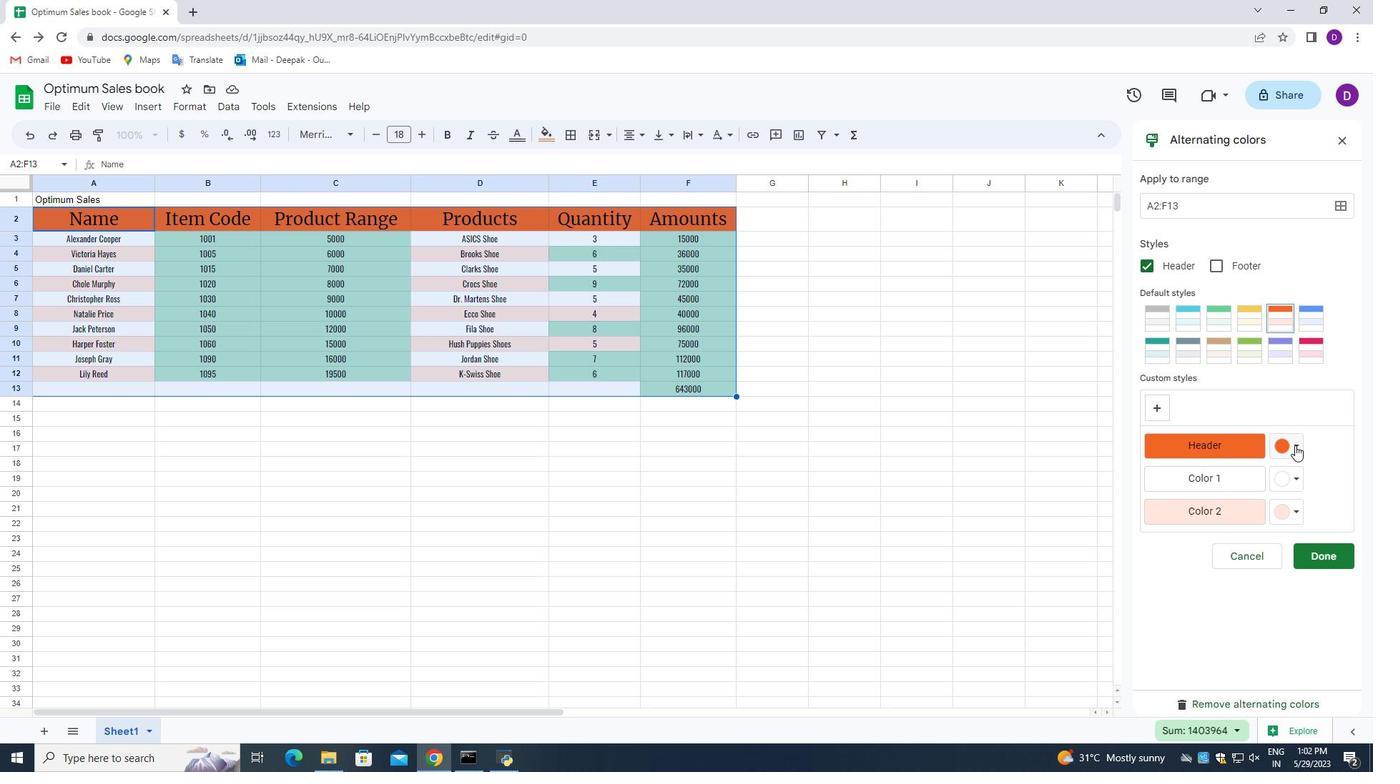 
Action: Mouse moved to (1307, 452)
Screenshot: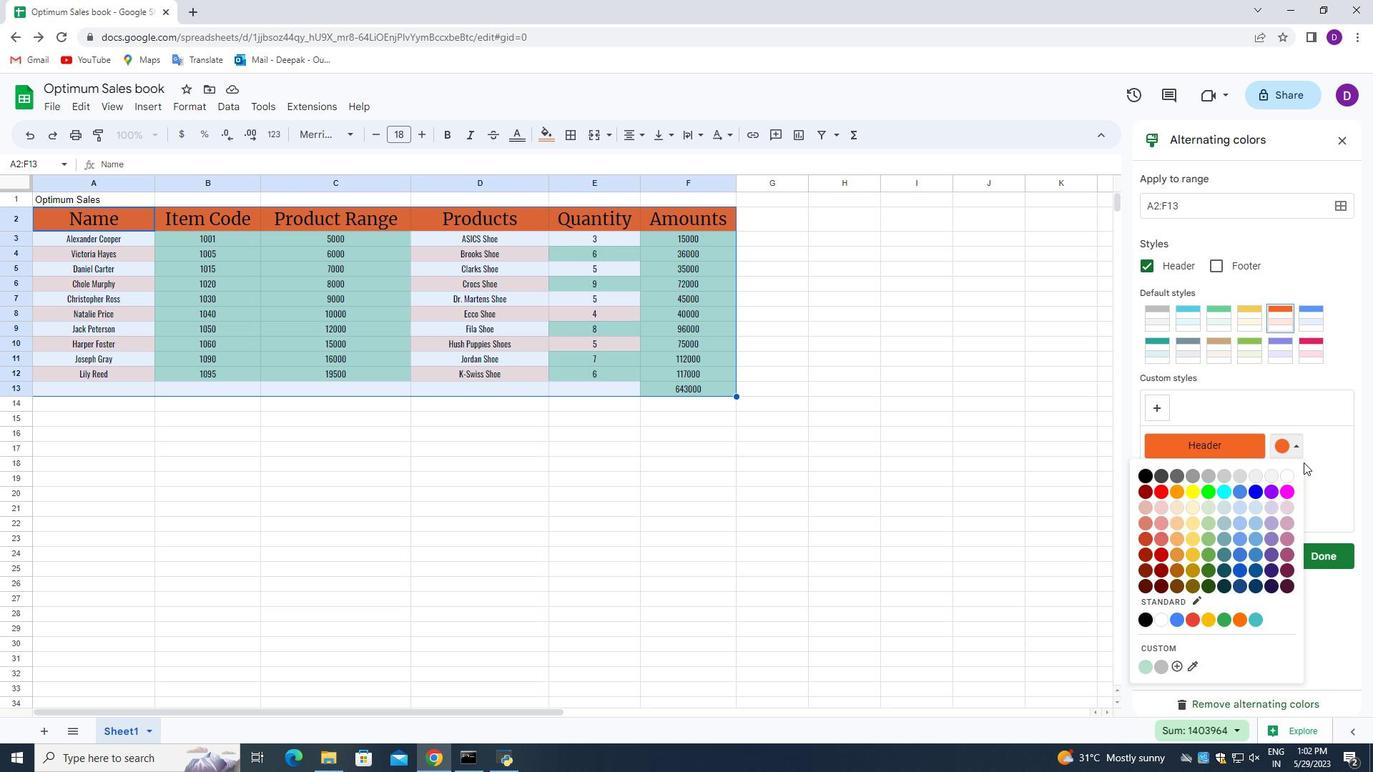 
Action: Mouse pressed left at (1307, 452)
Screenshot: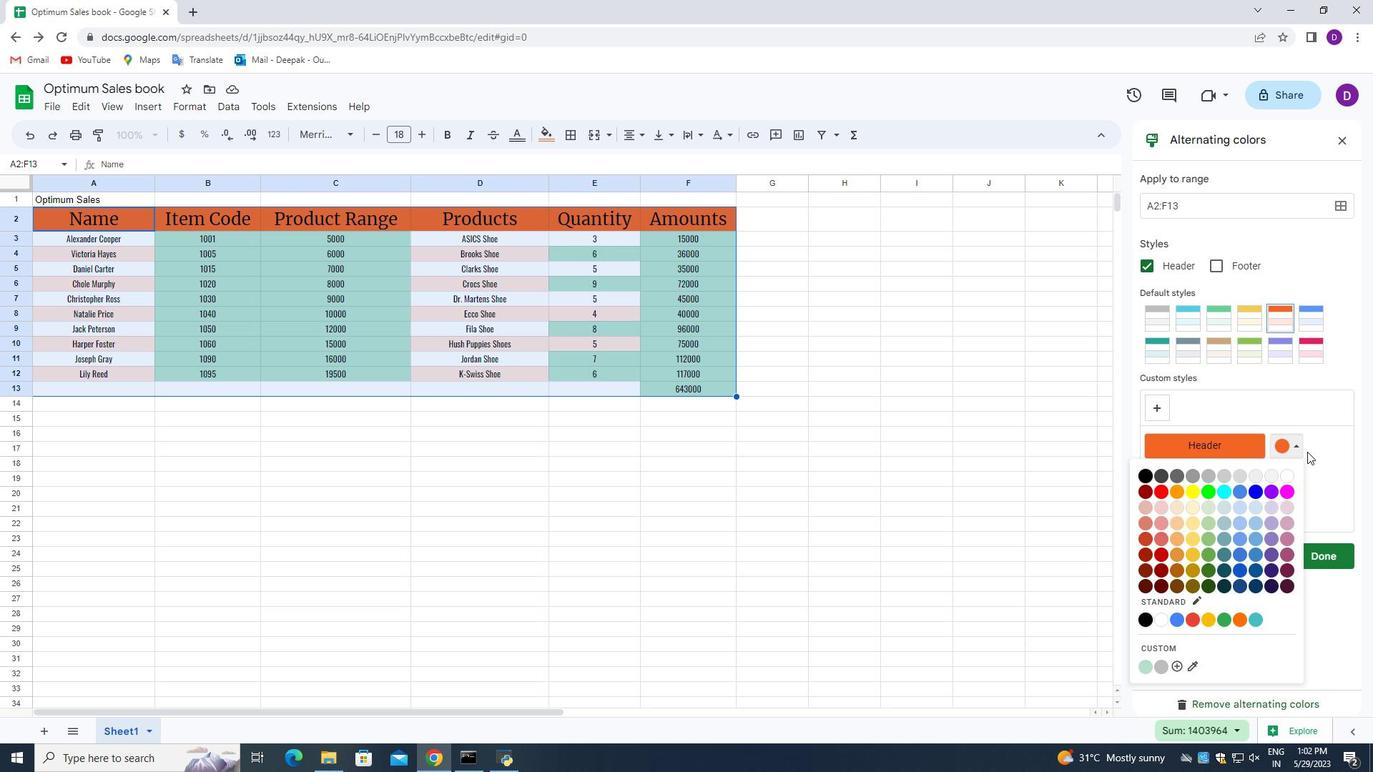 
Action: Mouse moved to (6, 178)
Screenshot: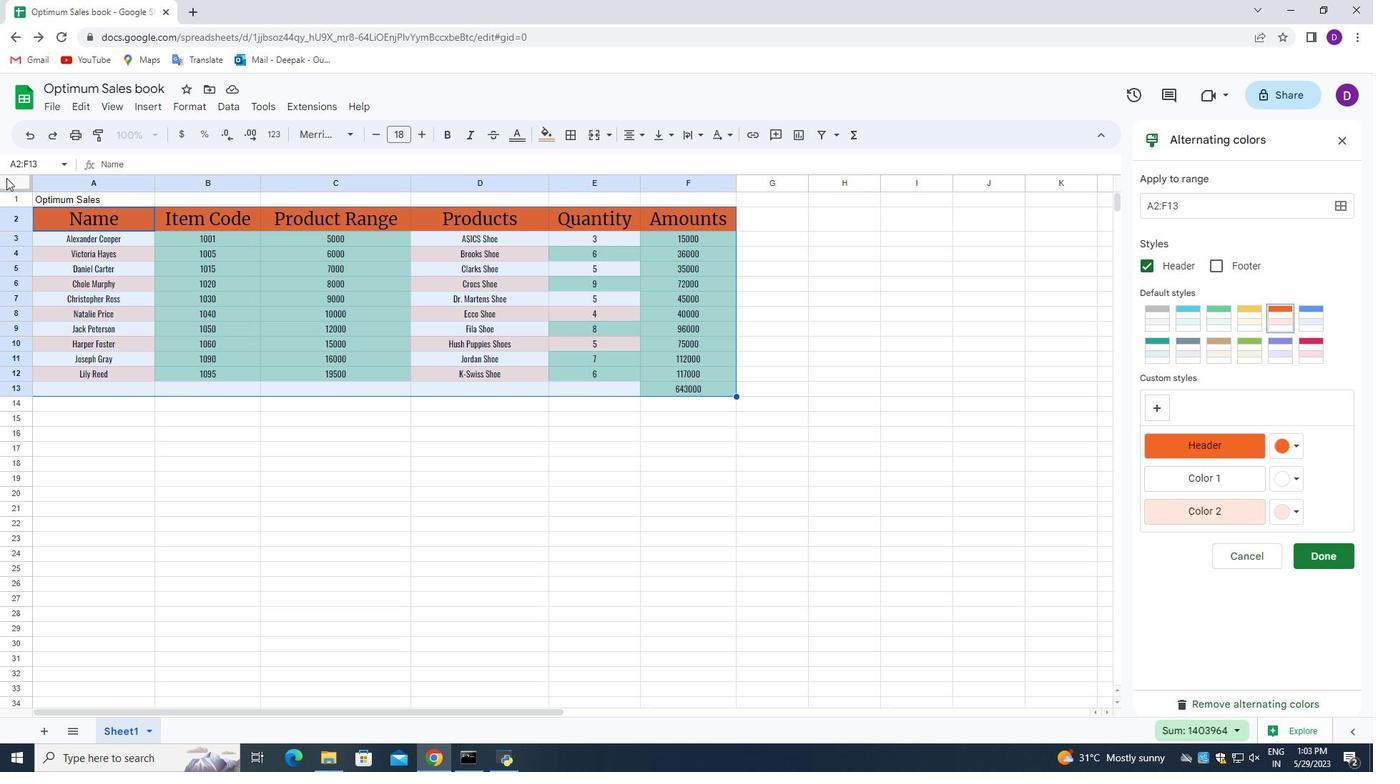 
Action: Mouse pressed left at (6, 178)
Screenshot: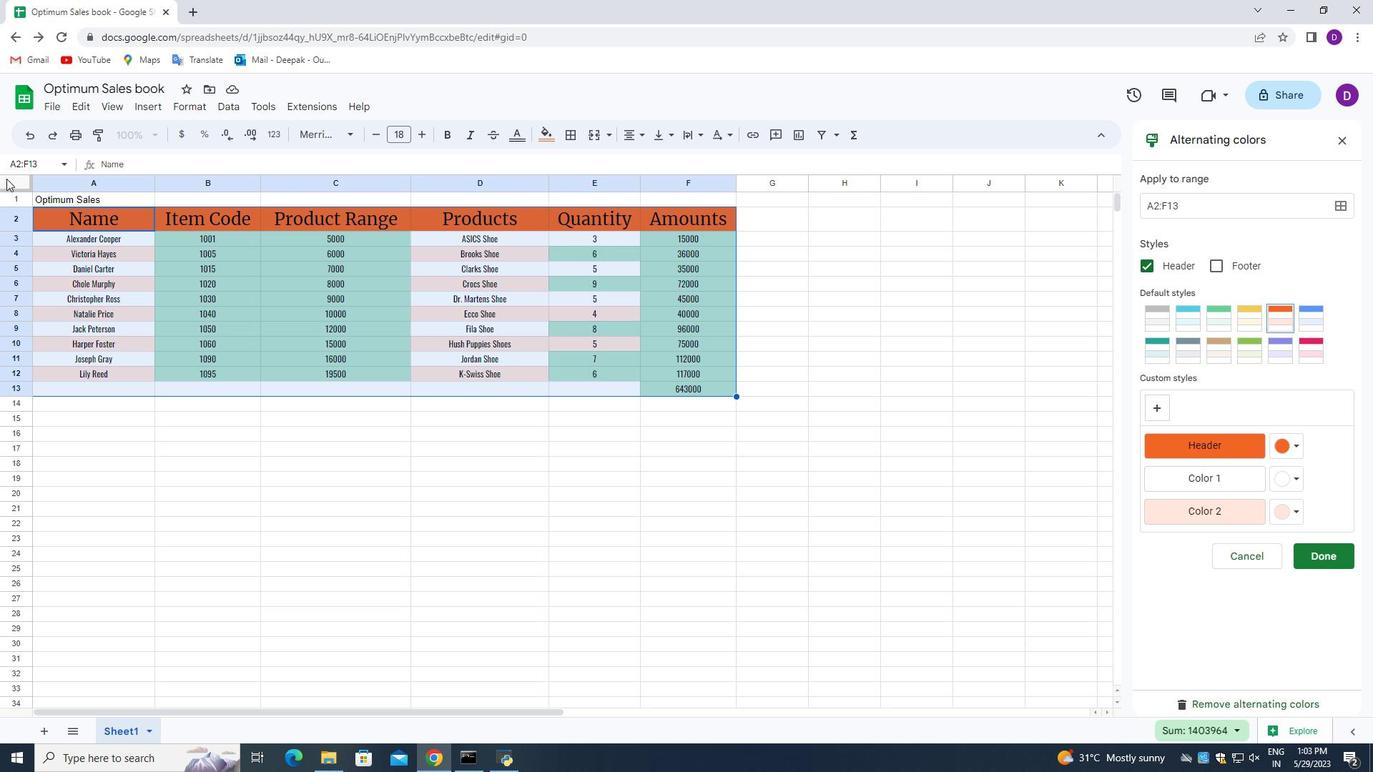 
Action: Mouse moved to (155, 183)
Screenshot: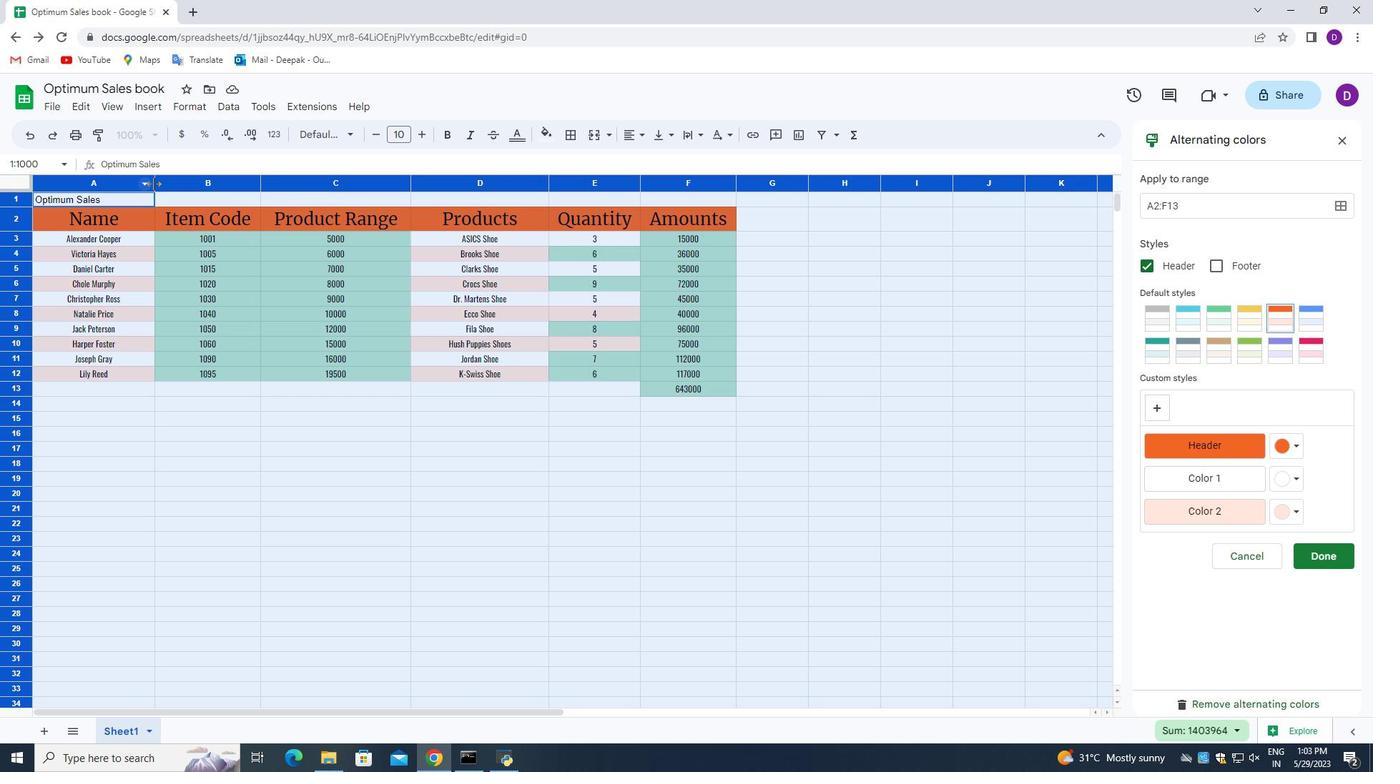 
Action: Mouse pressed left at (155, 183)
Screenshot: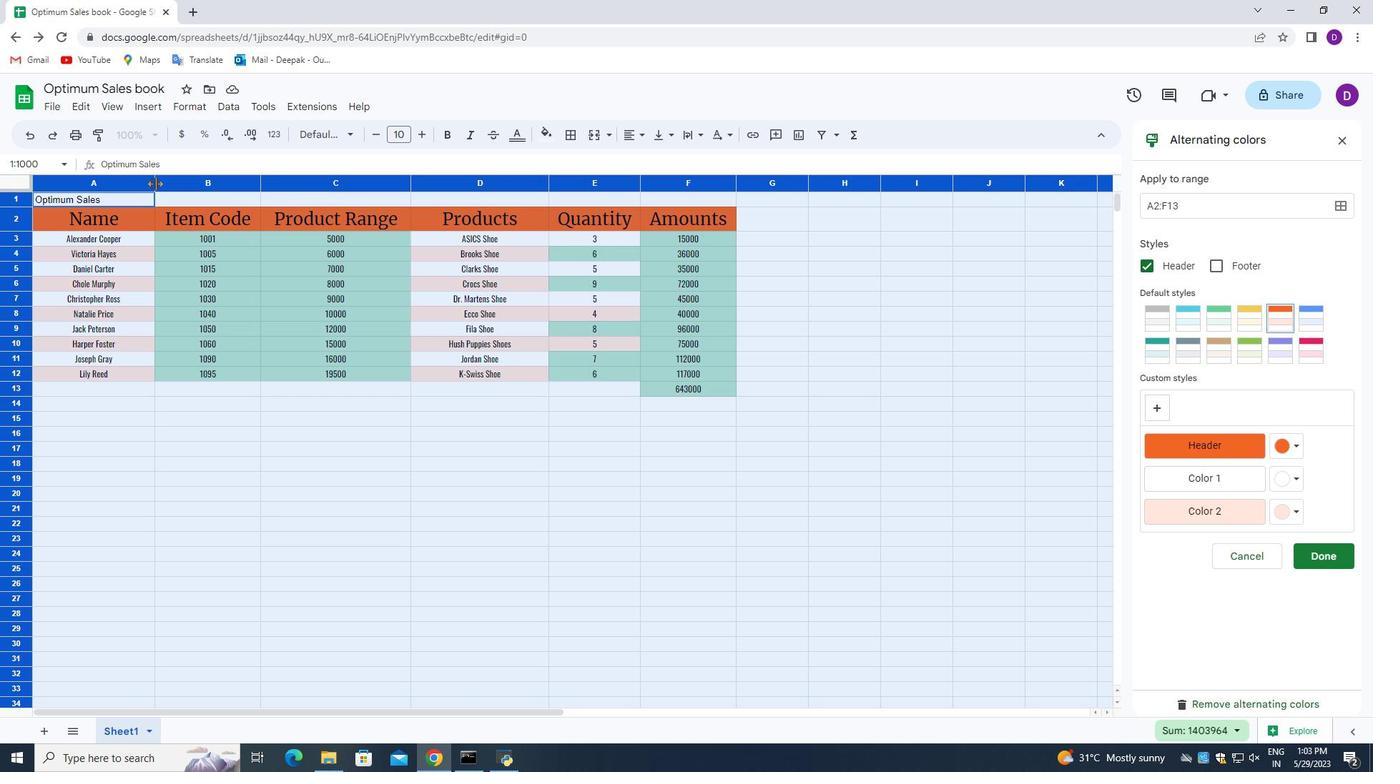 
Action: Mouse pressed left at (155, 183)
Screenshot: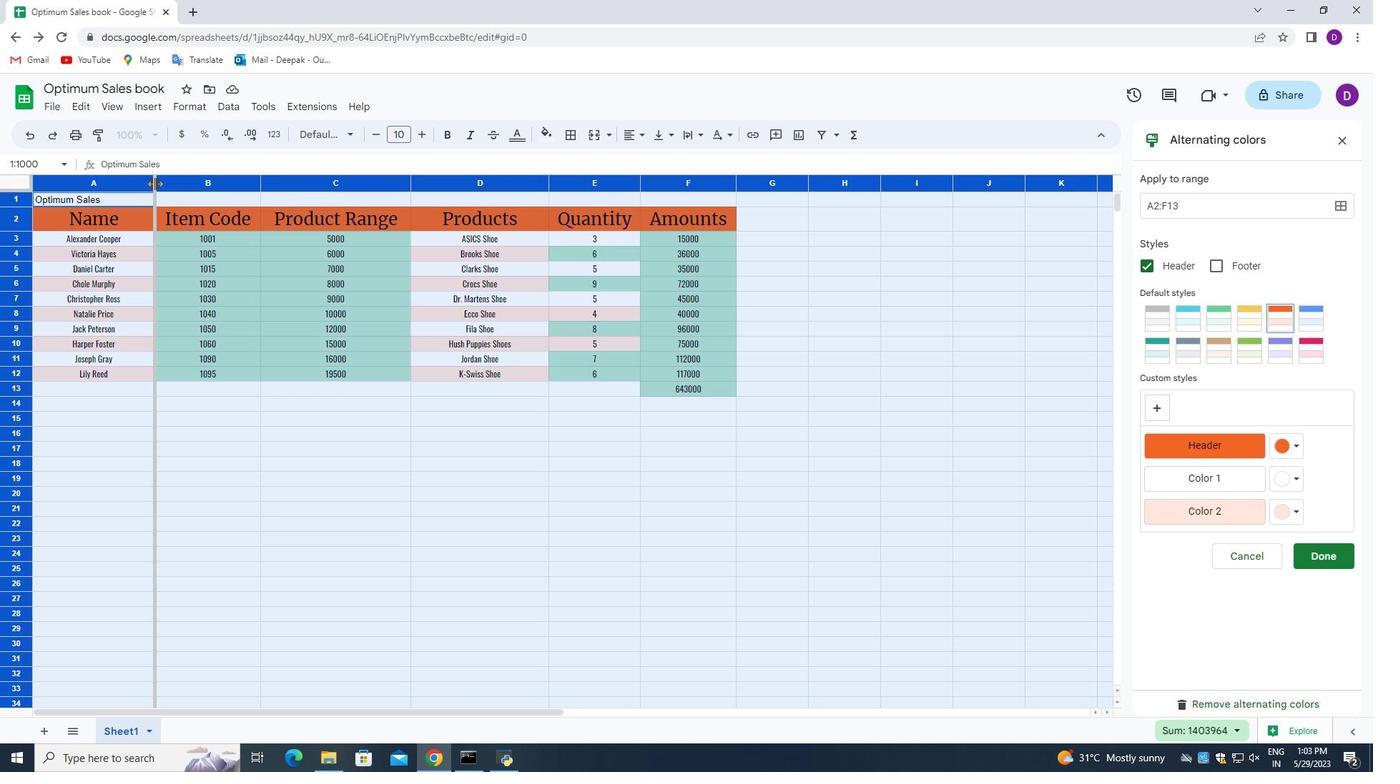 
Action: Mouse moved to (195, 184)
Screenshot: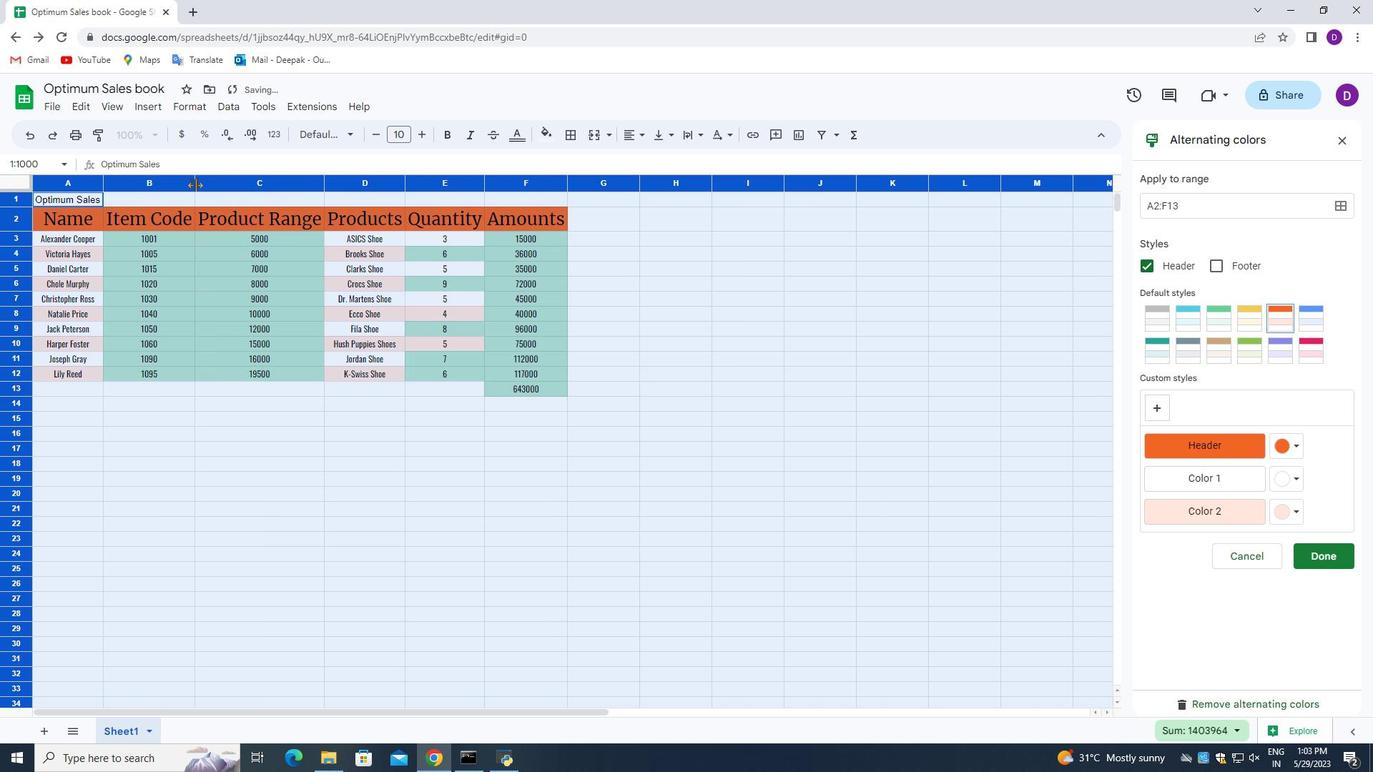 
Action: Mouse pressed left at (195, 184)
Screenshot: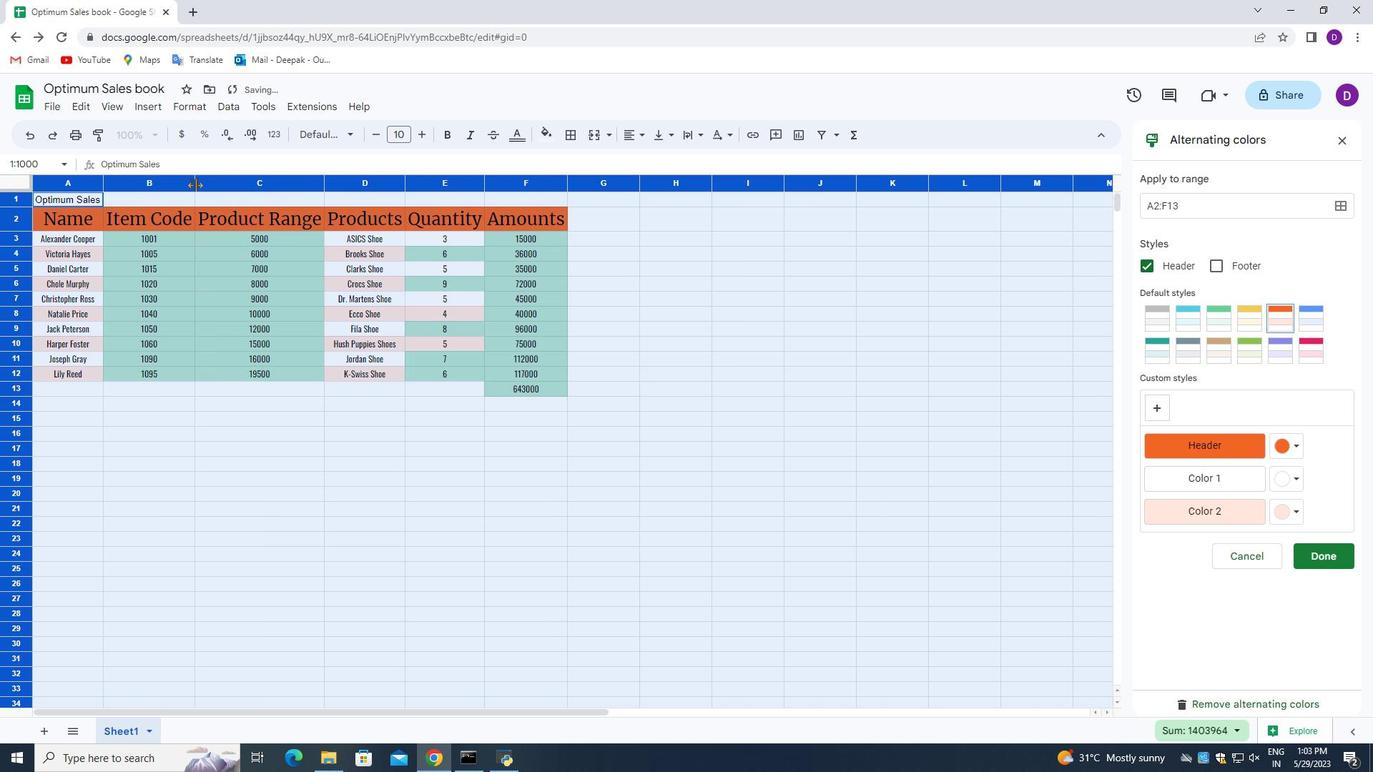 
Action: Mouse pressed left at (195, 184)
Screenshot: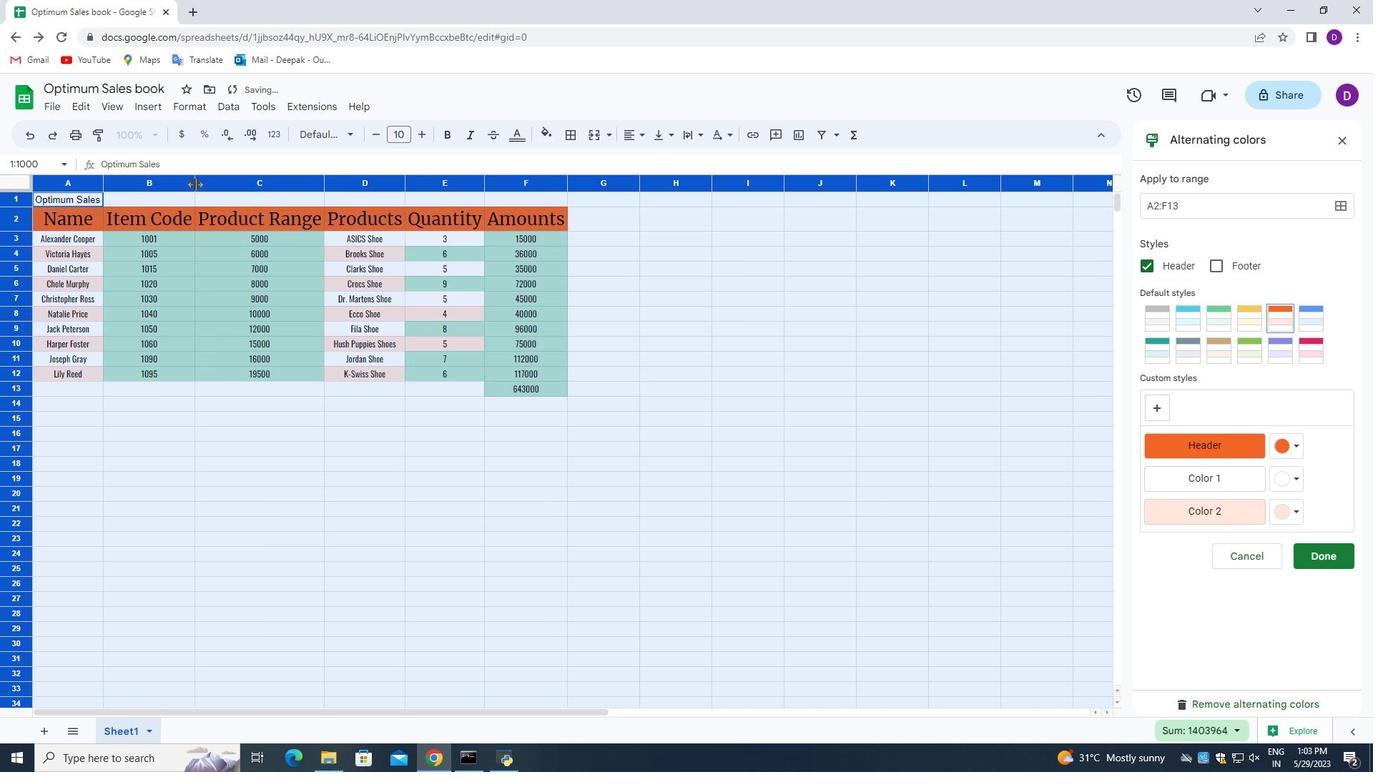 
Action: Mouse moved to (506, 237)
Screenshot: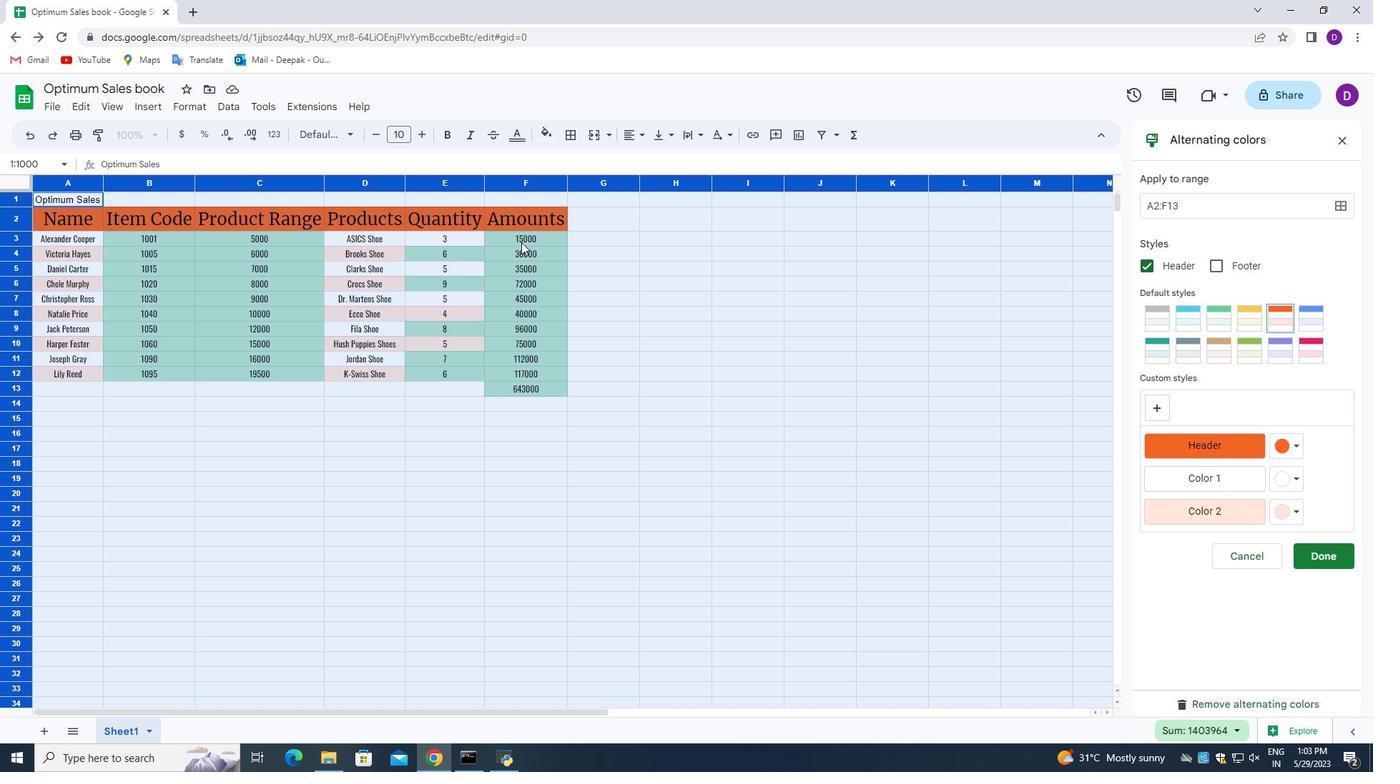 
Action: Mouse pressed left at (506, 237)
Screenshot: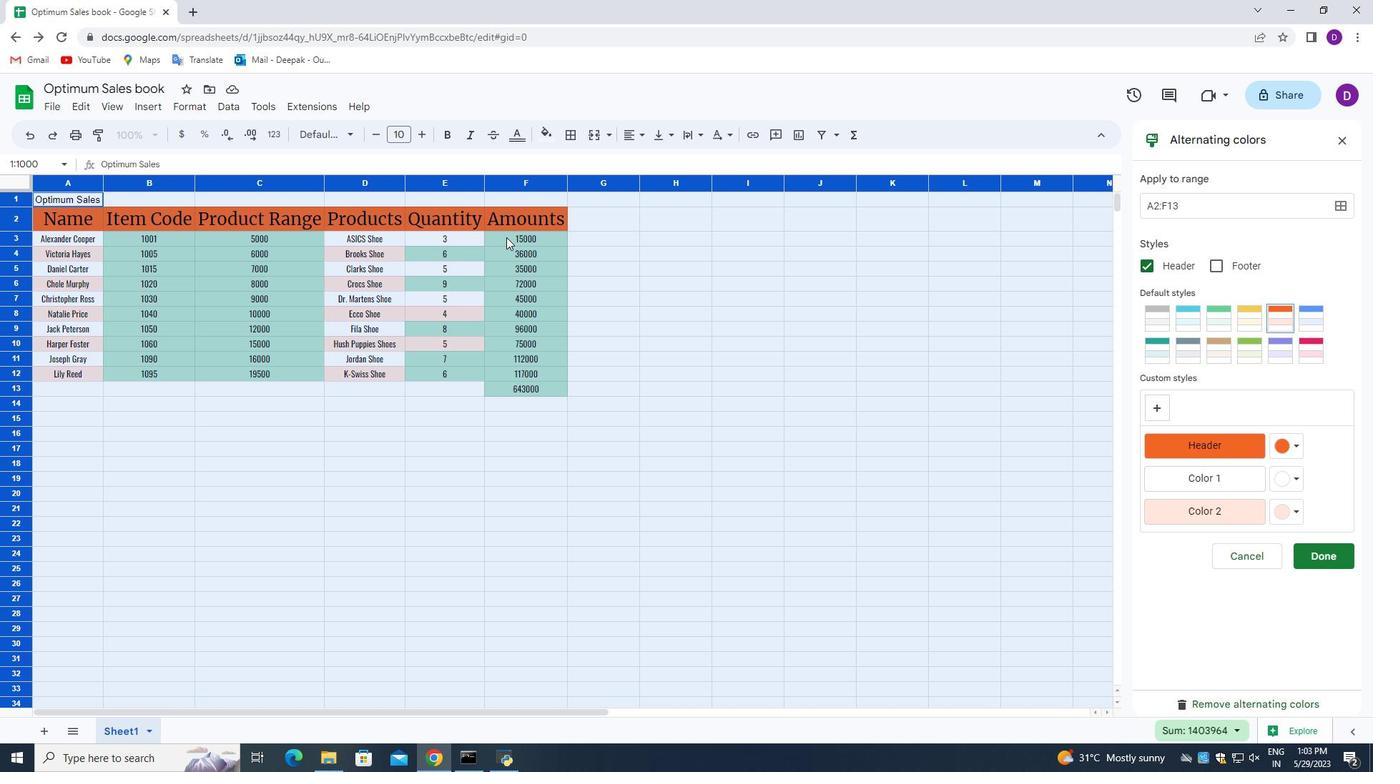 
Action: Mouse moved to (525, 182)
Screenshot: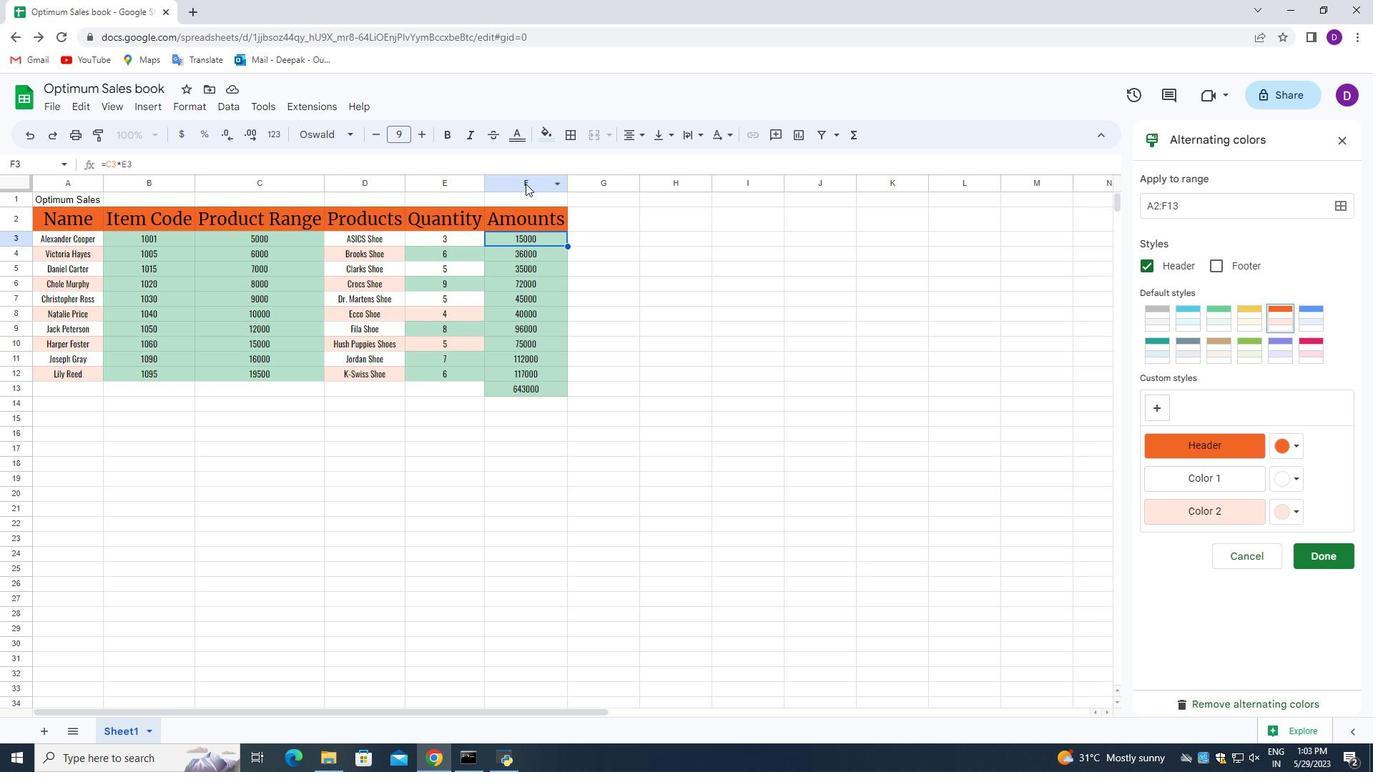 
Action: Mouse pressed left at (525, 182)
Screenshot: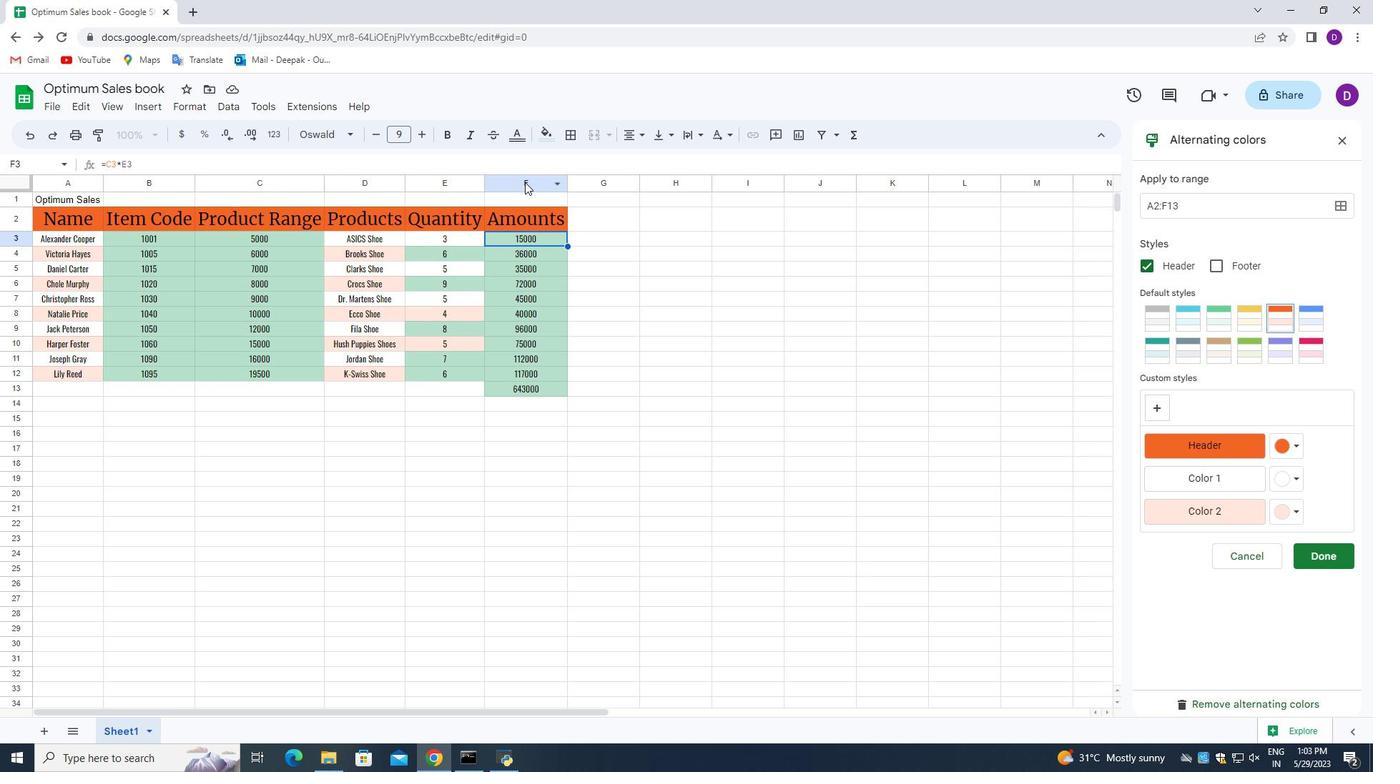 
Action: Mouse moved to (557, 183)
Screenshot: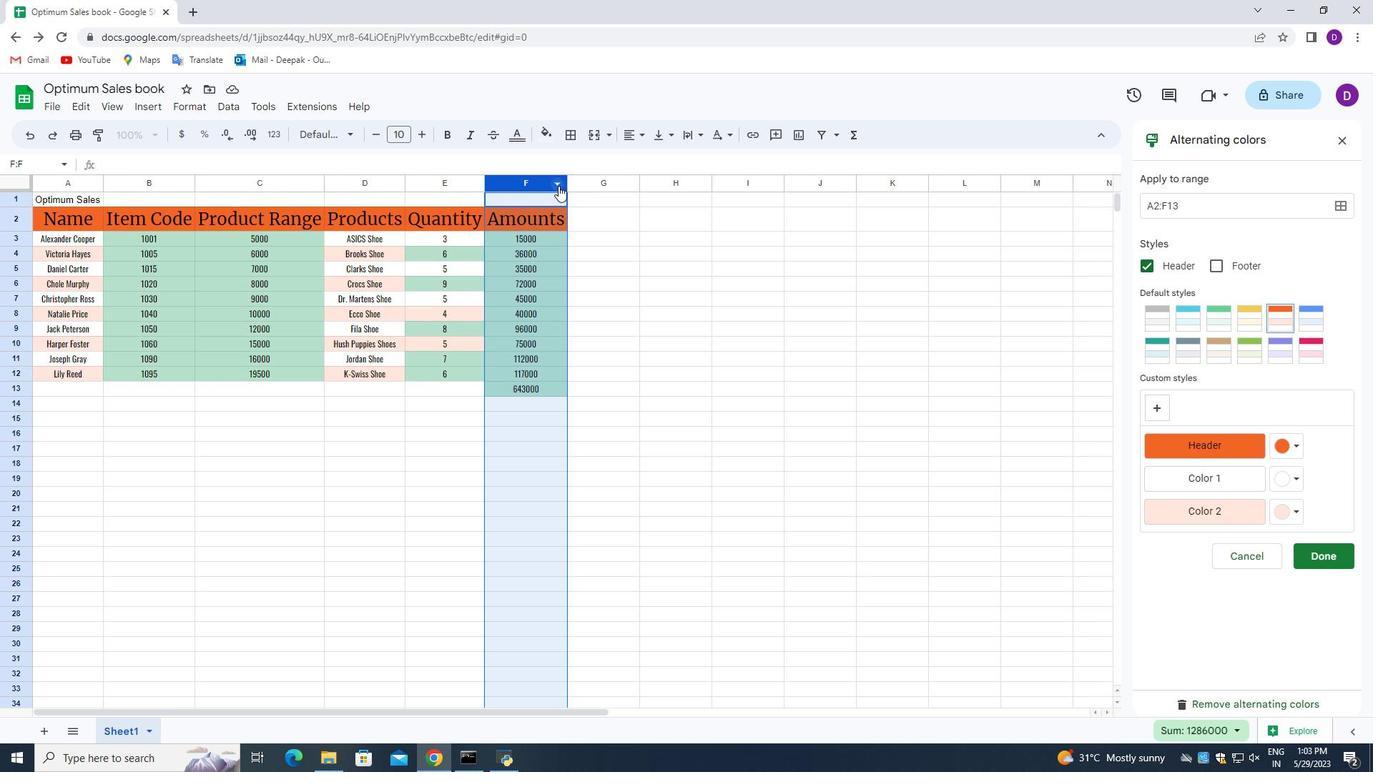
Action: Mouse pressed left at (557, 183)
Screenshot: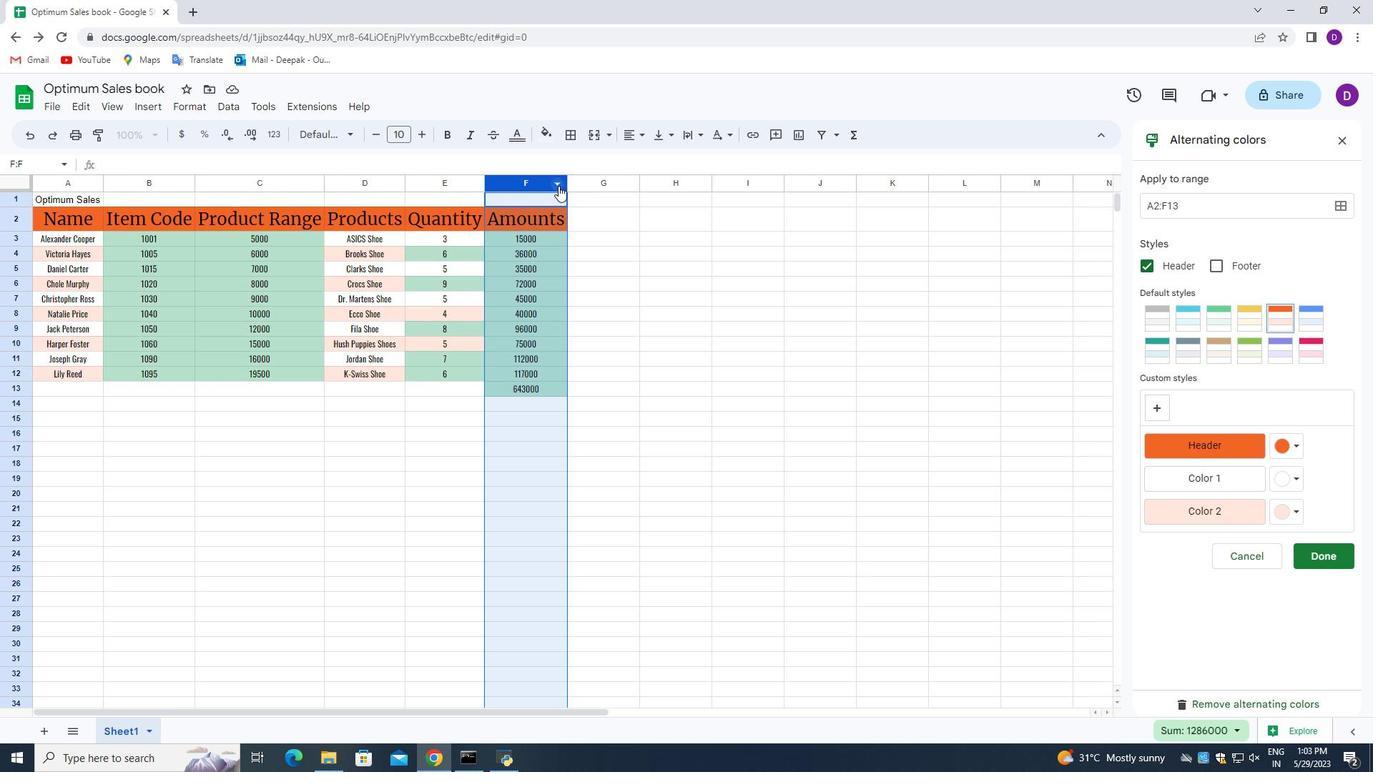 
Action: Mouse moved to (630, 463)
Screenshot: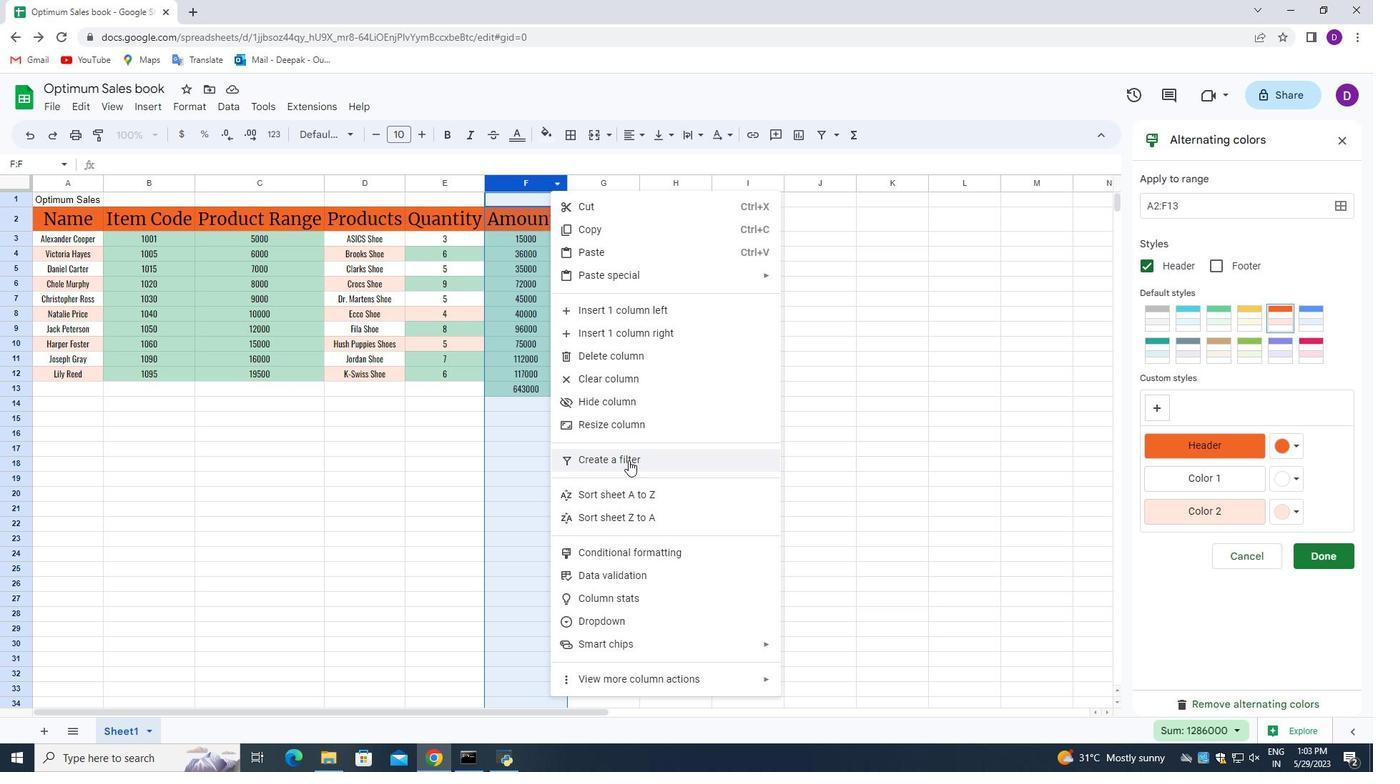 
Action: Mouse pressed left at (630, 463)
Screenshot: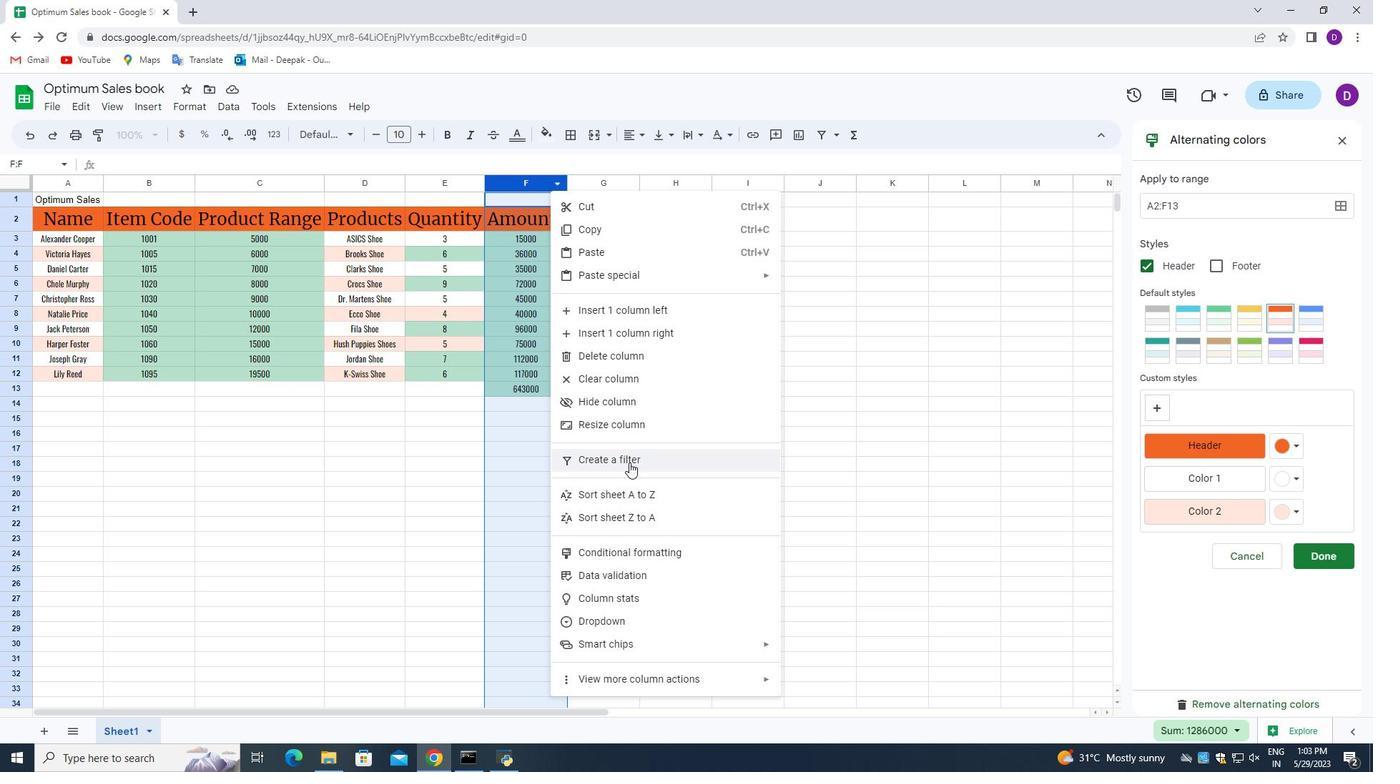 
Action: Mouse moved to (559, 196)
Screenshot: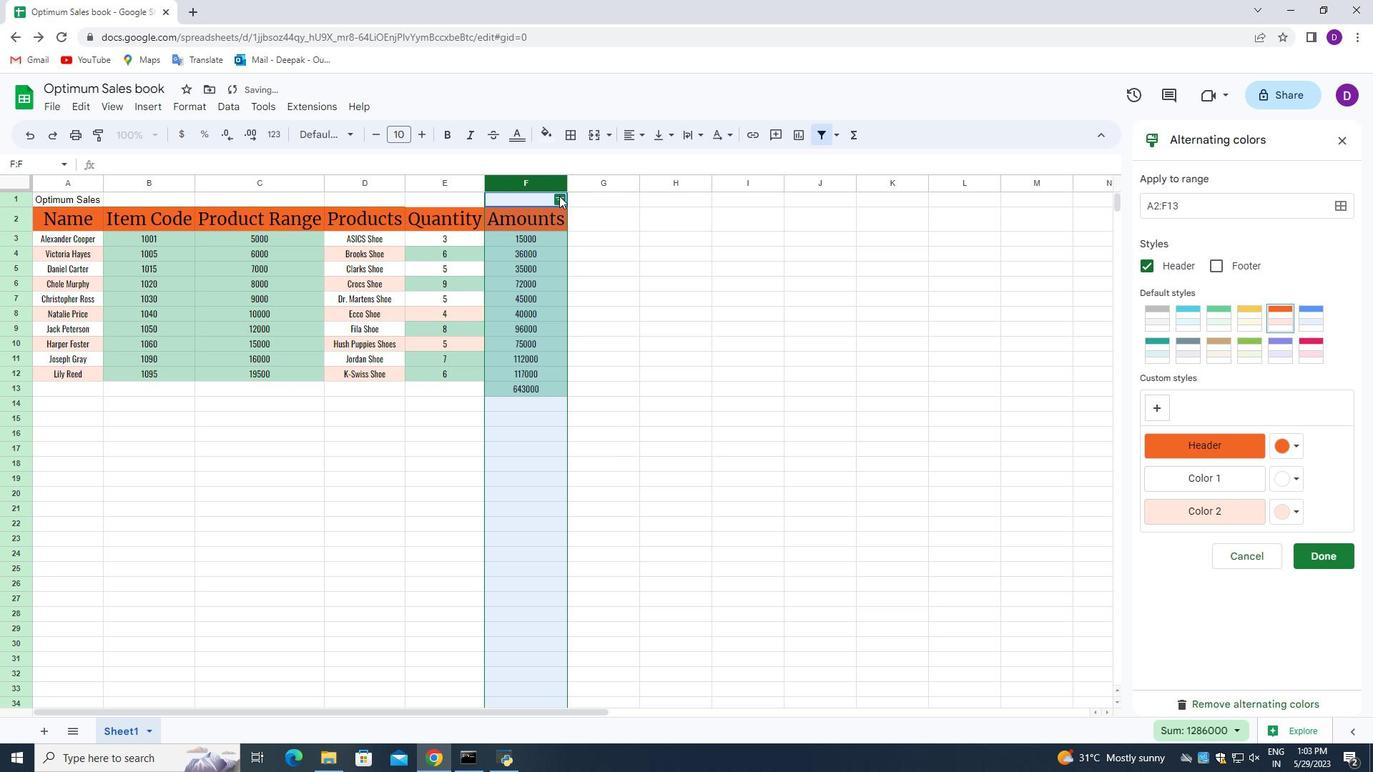 
Action: Mouse pressed left at (559, 196)
Screenshot: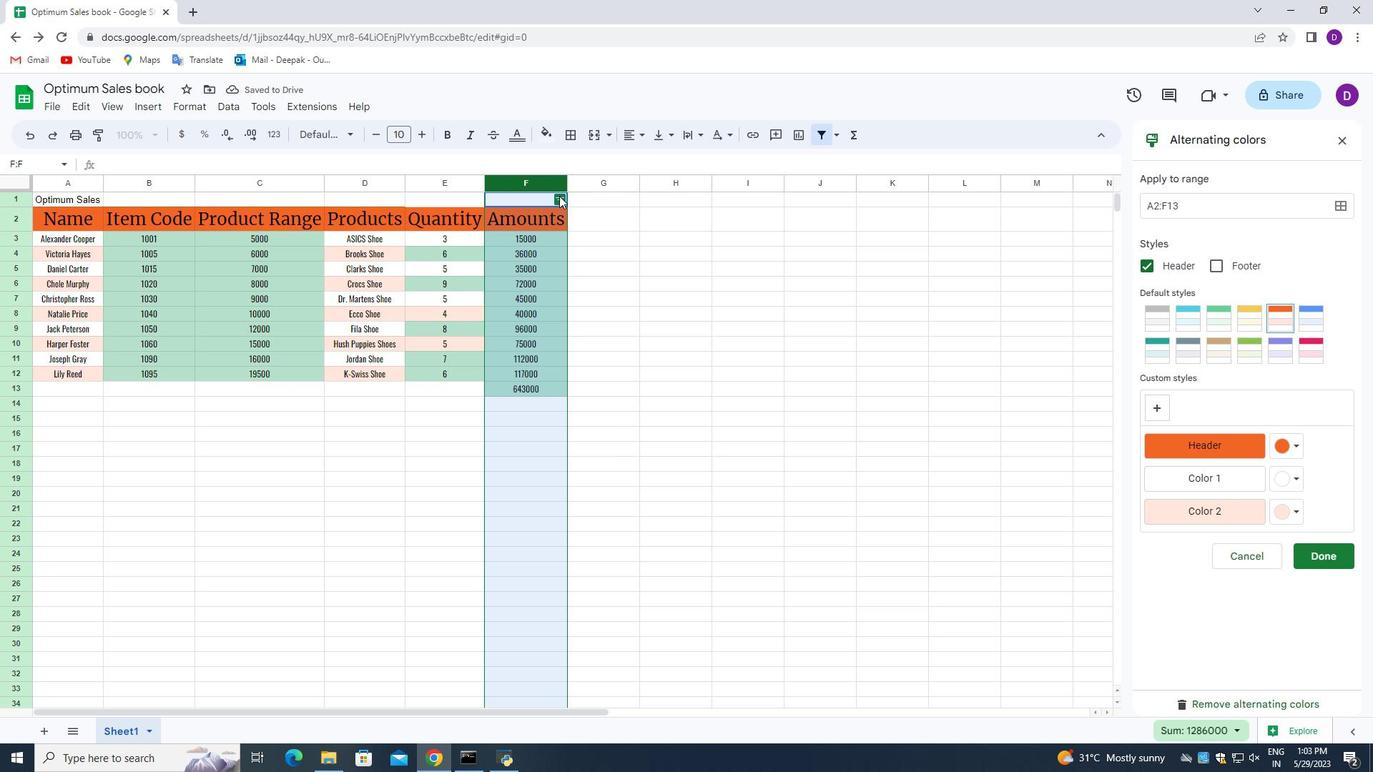 
Action: Mouse moved to (435, 440)
Screenshot: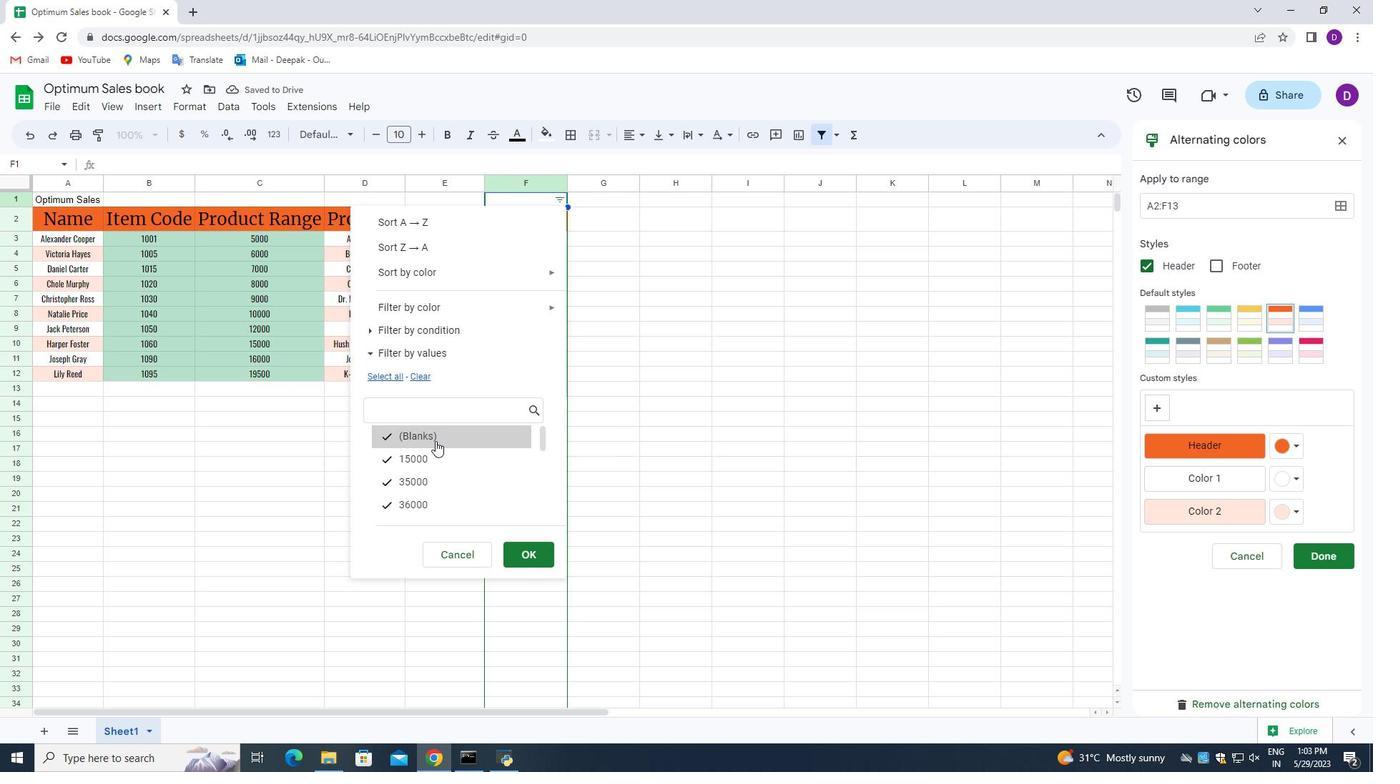 
Action: Mouse pressed left at (435, 440)
Screenshot: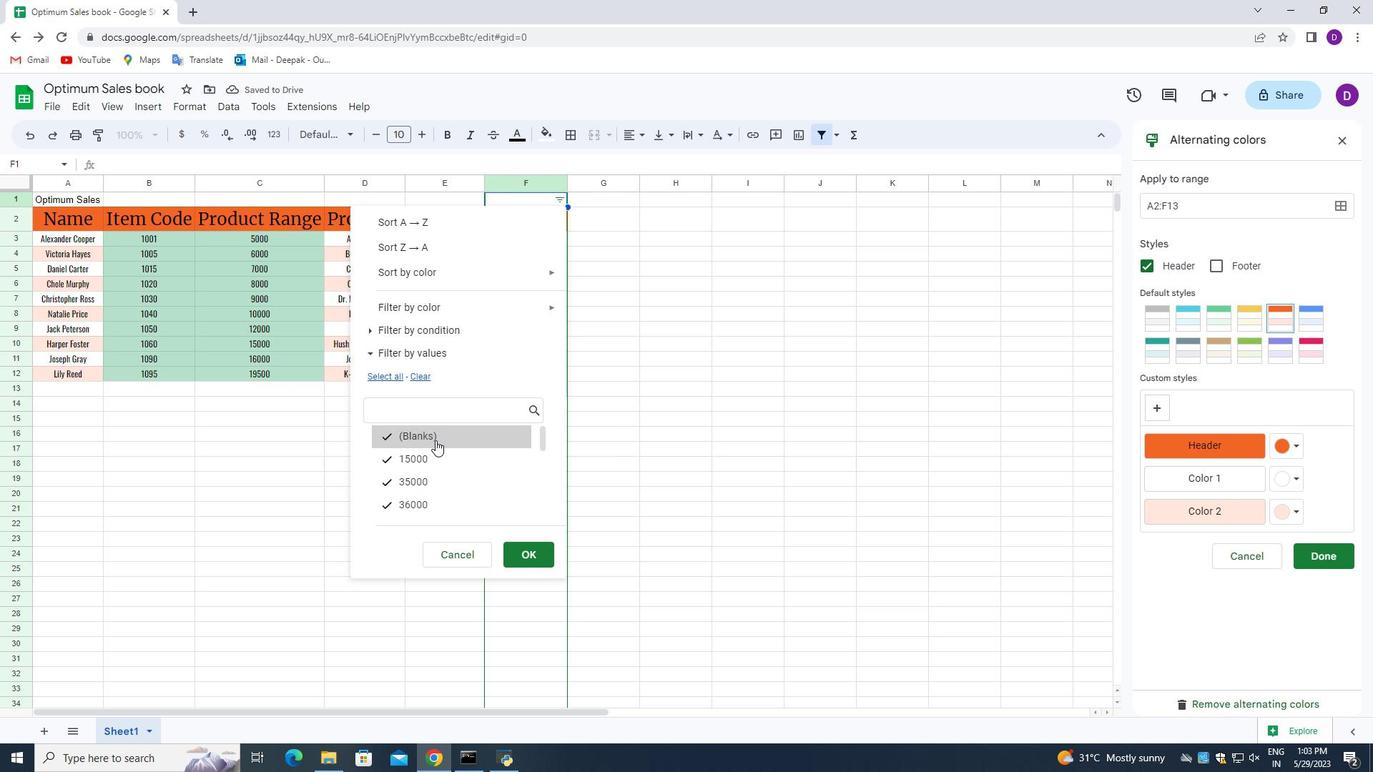 
Action: Mouse moved to (435, 440)
Screenshot: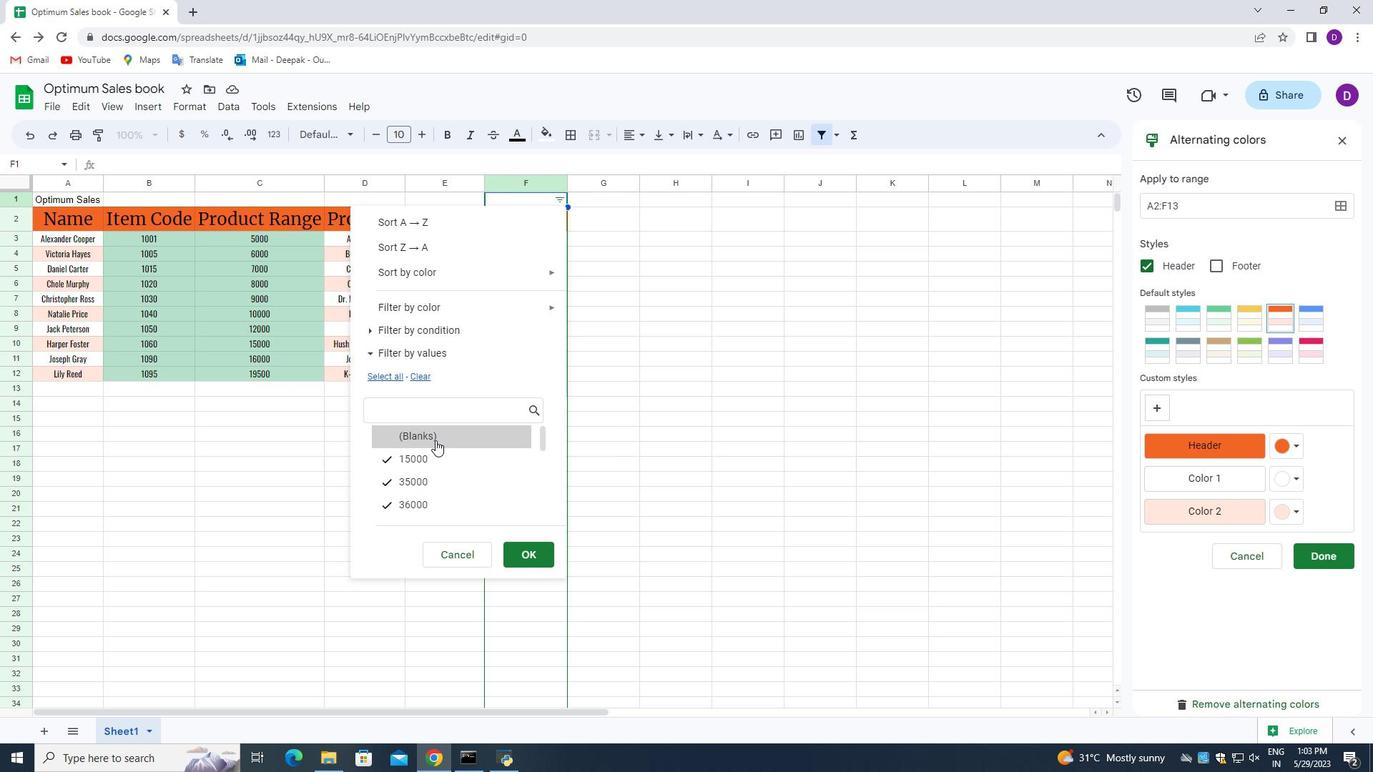 
Action: Mouse scrolled (435, 439) with delta (0, 0)
Screenshot: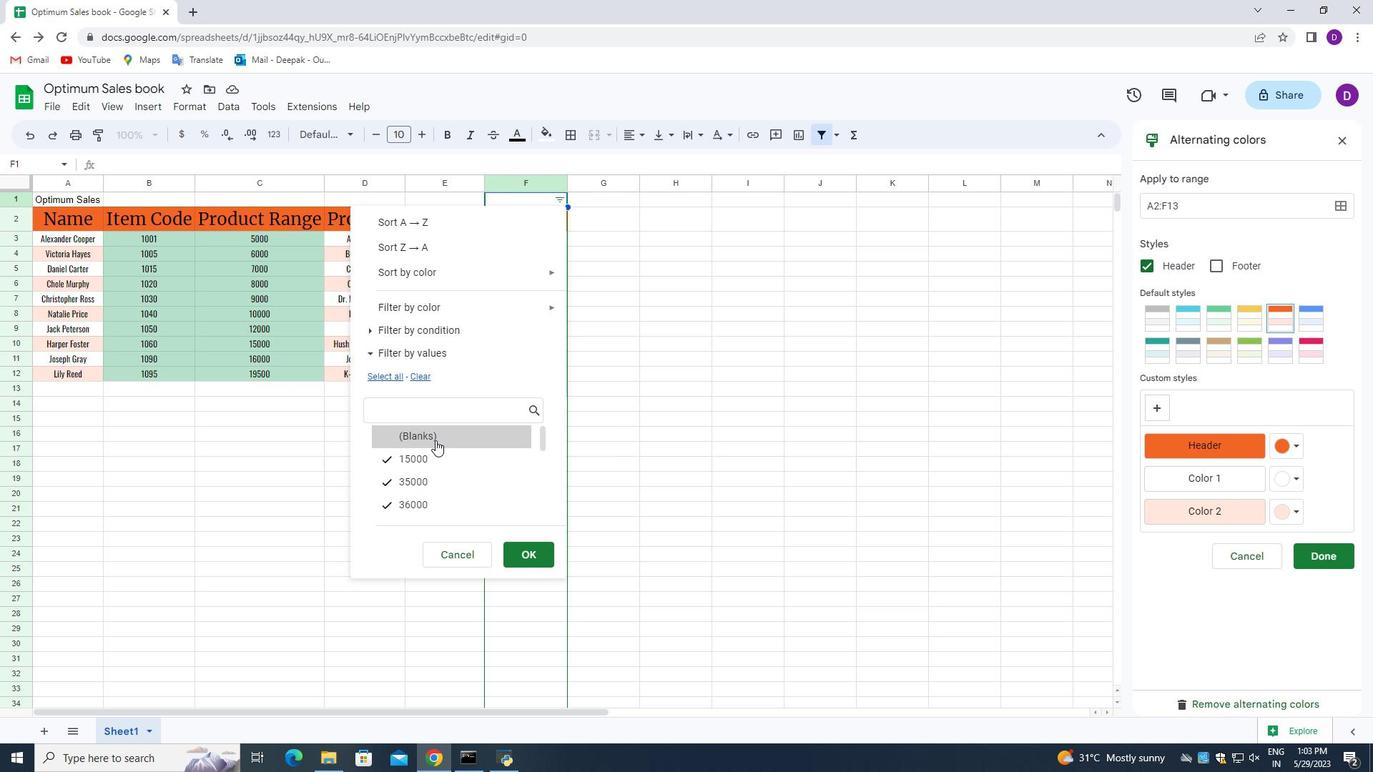 
Action: Mouse moved to (435, 445)
Screenshot: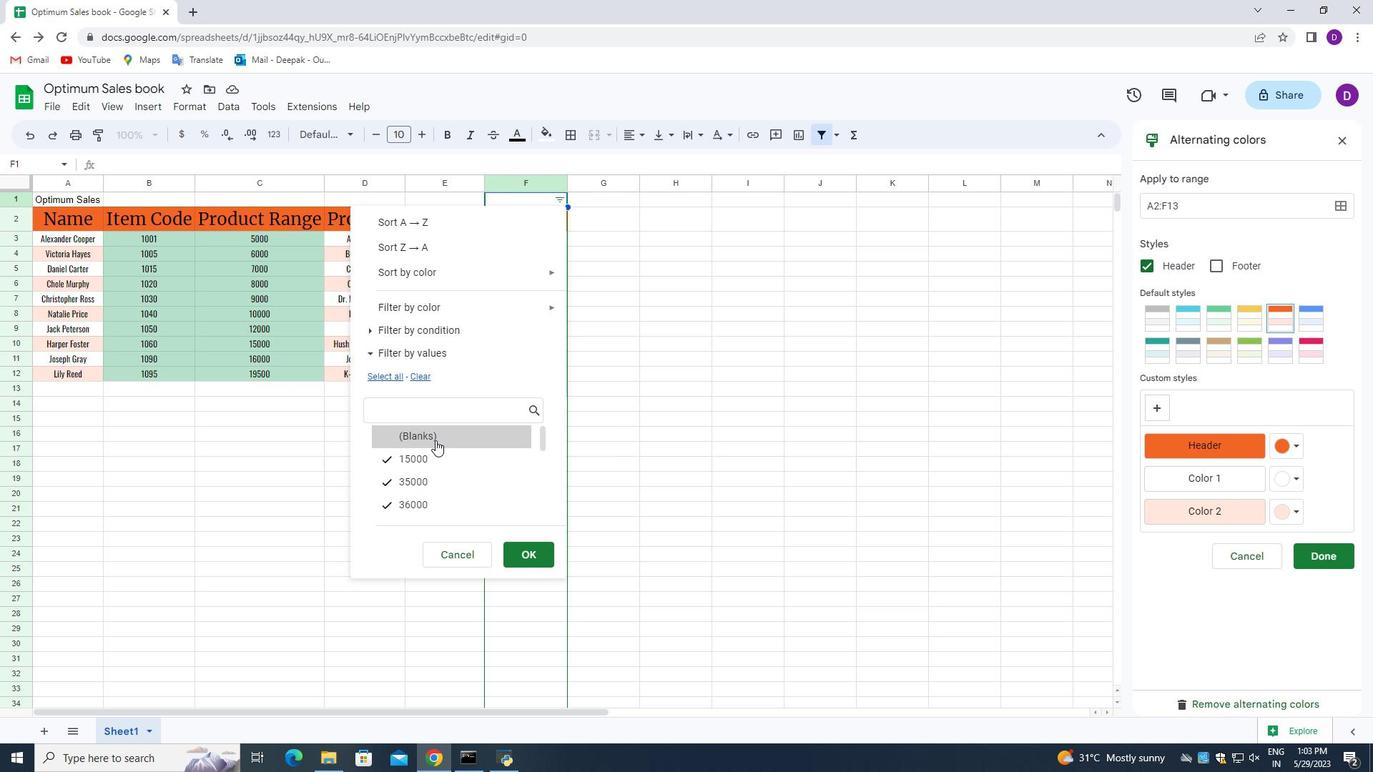 
Action: Mouse scrolled (435, 444) with delta (0, 0)
Screenshot: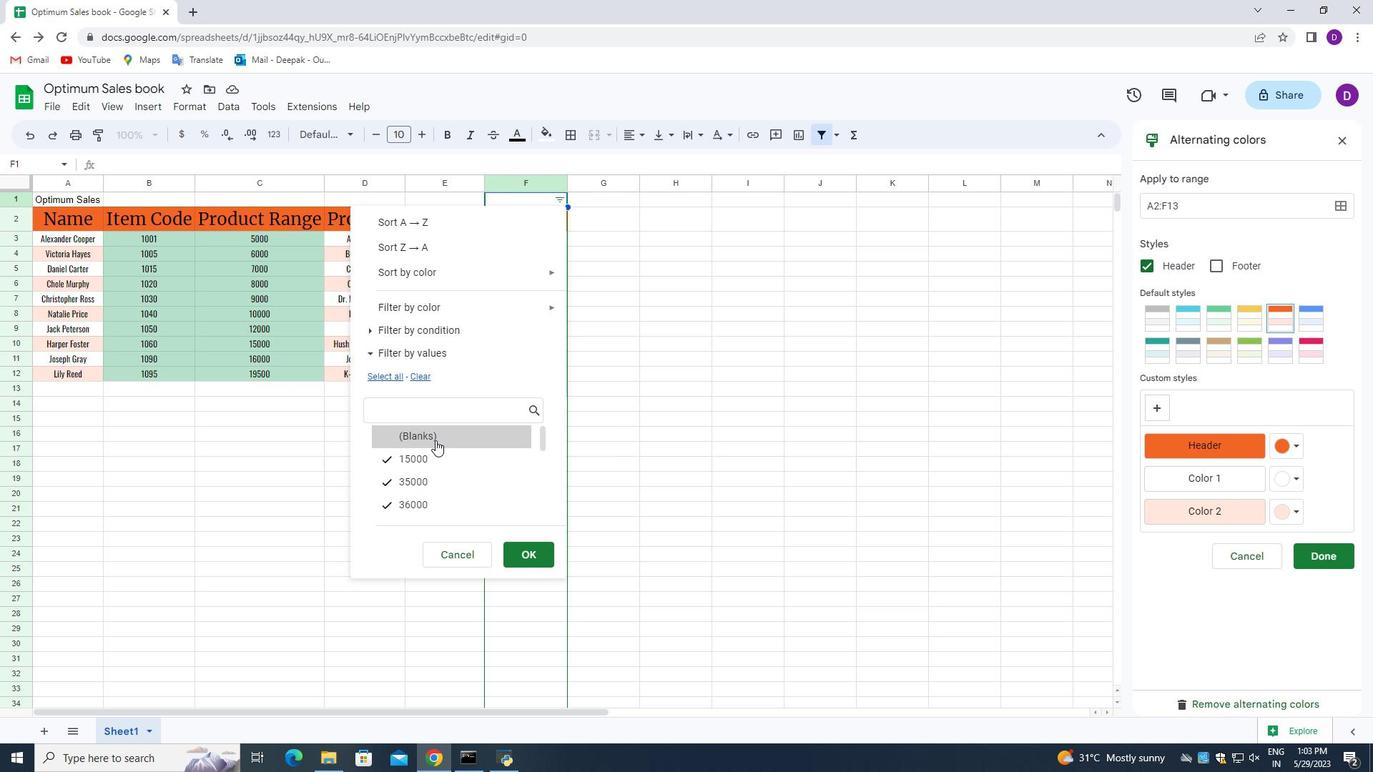 
Action: Mouse moved to (435, 445)
Screenshot: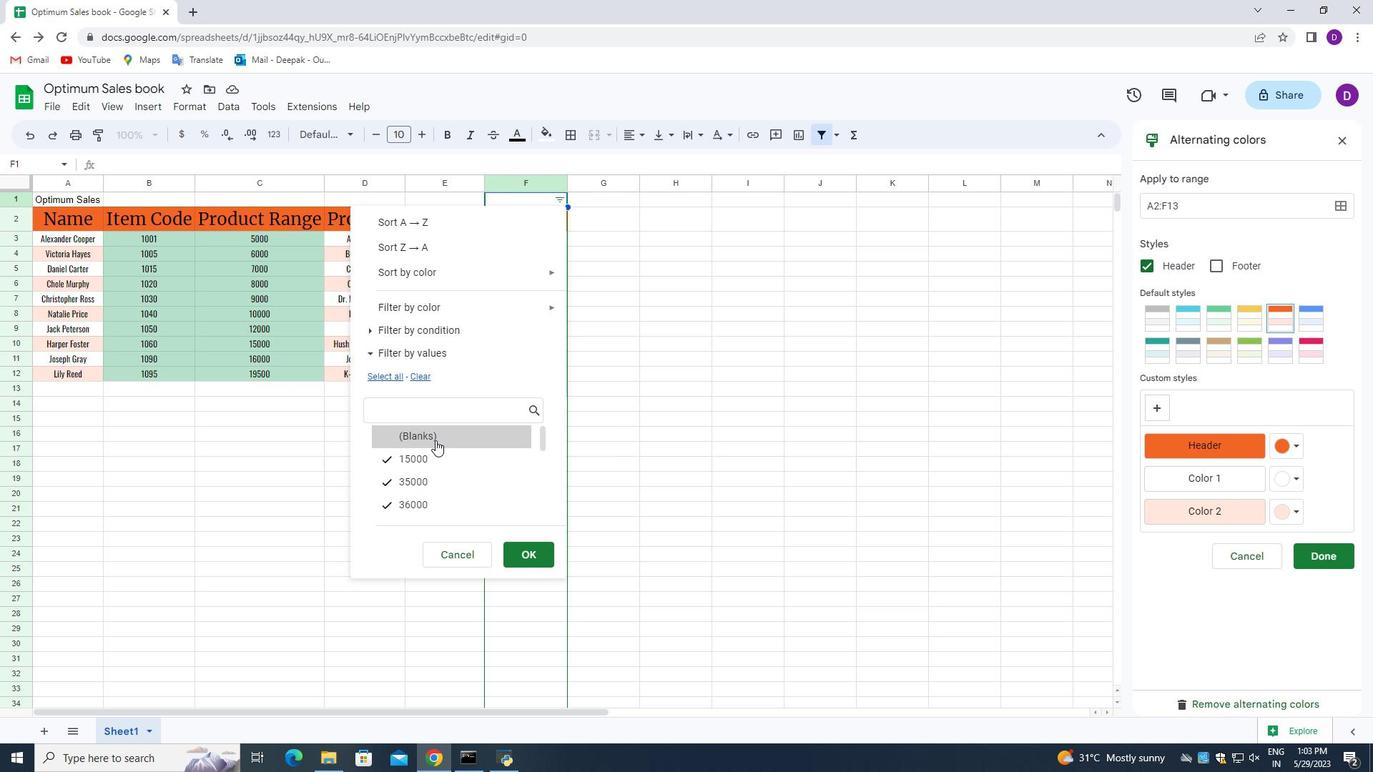 
Action: Mouse scrolled (435, 444) with delta (0, 0)
Screenshot: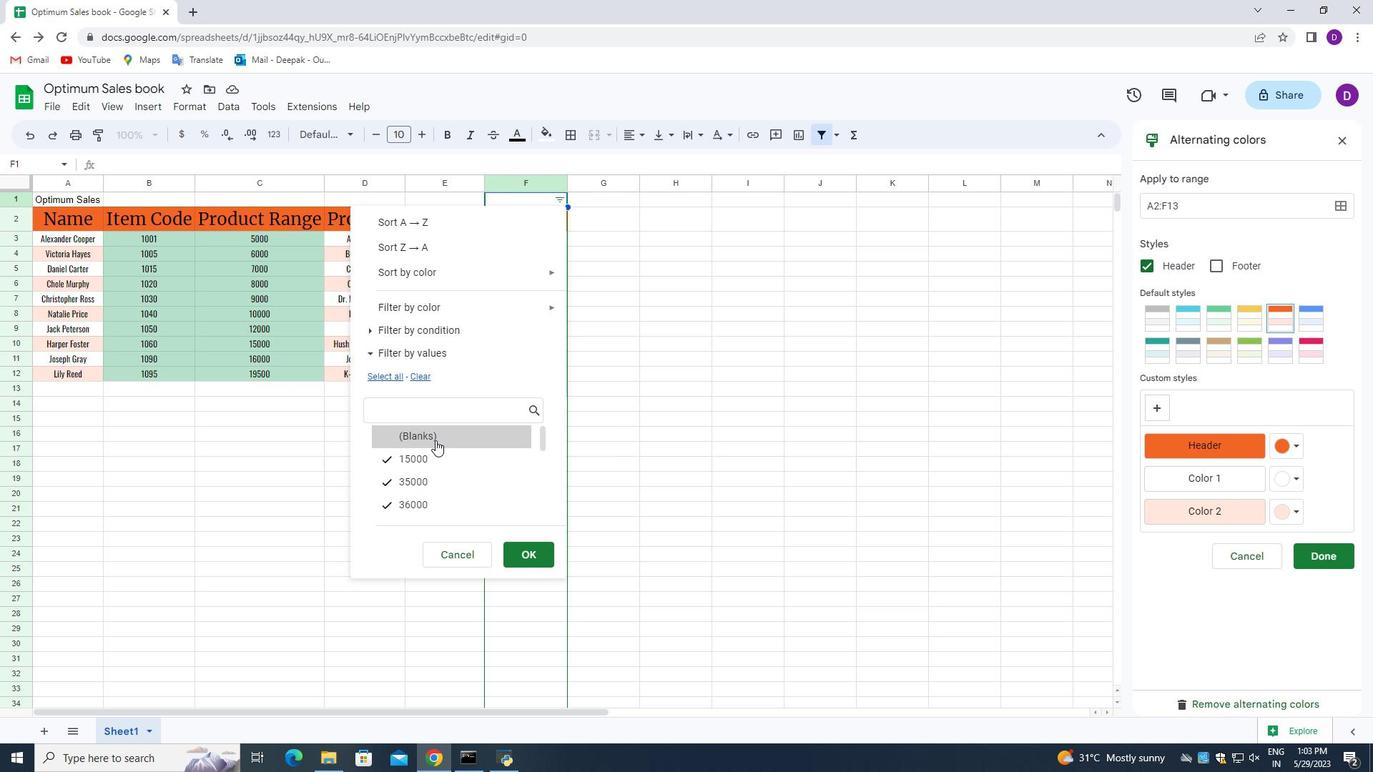 
Action: Mouse scrolled (435, 444) with delta (0, 0)
Screenshot: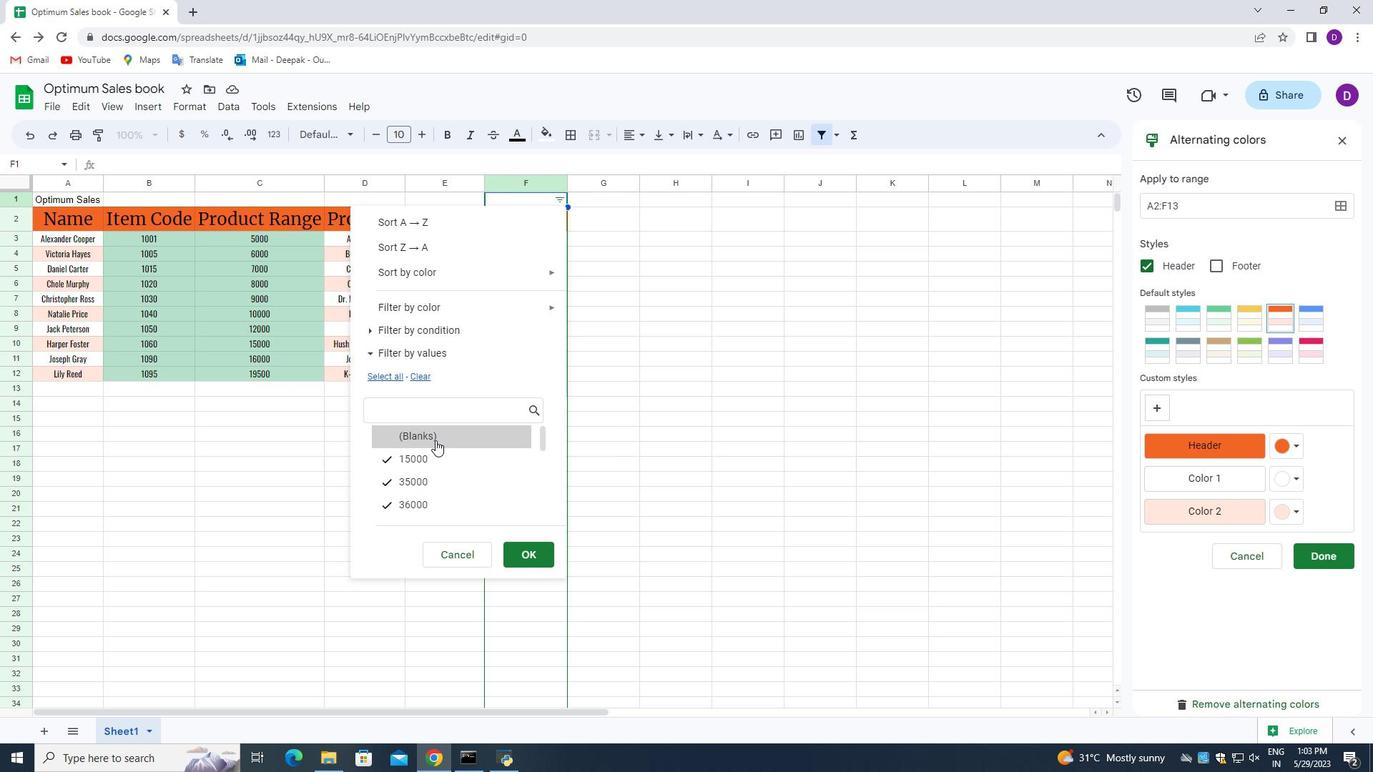 
Action: Mouse scrolled (435, 444) with delta (0, 0)
Screenshot: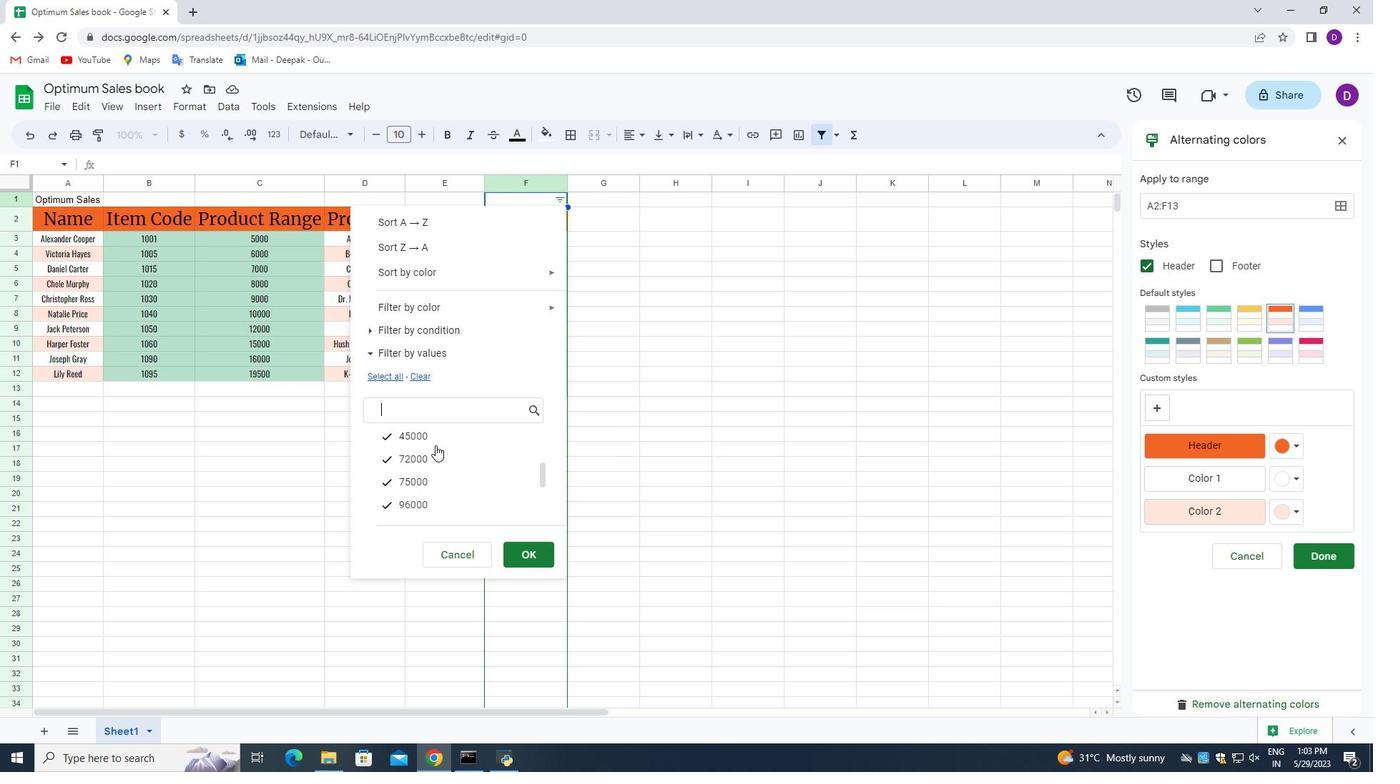
Action: Mouse scrolled (435, 444) with delta (0, 0)
Screenshot: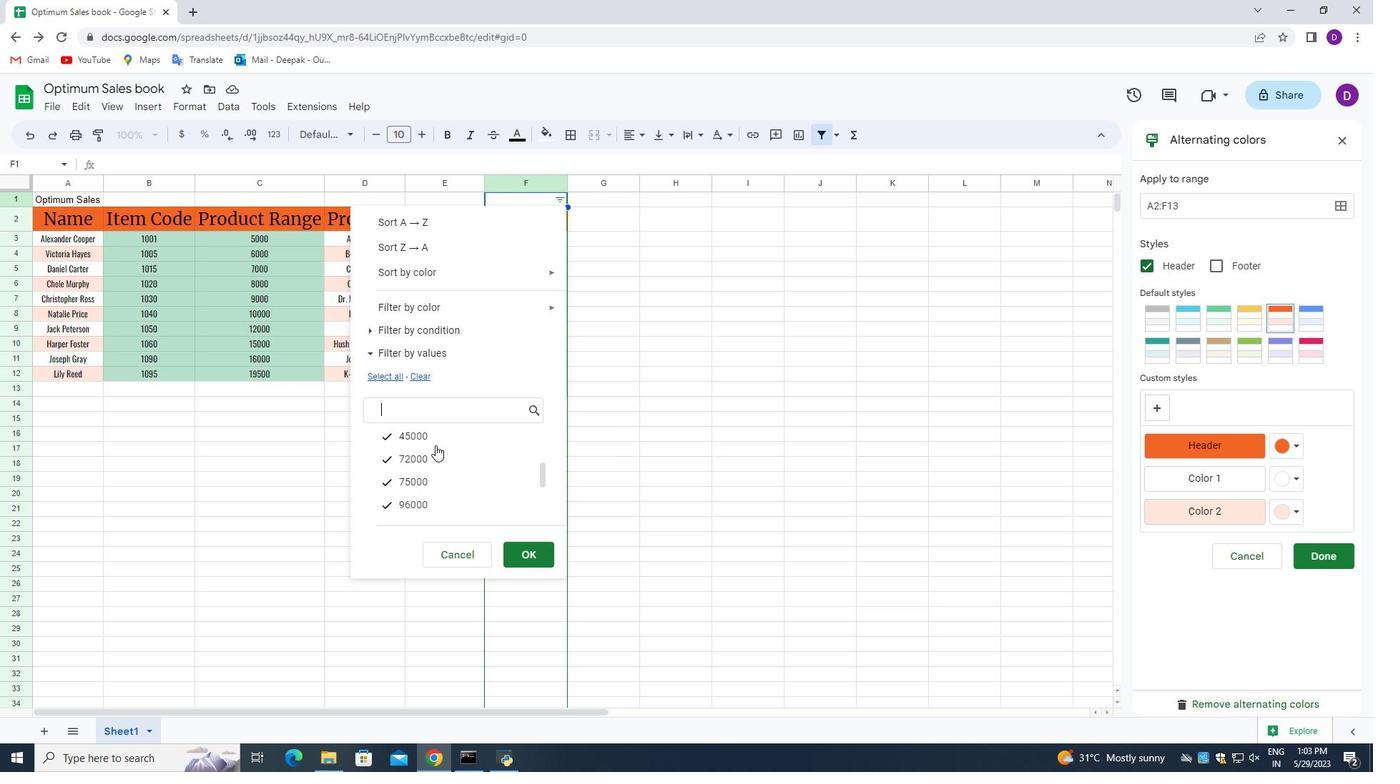 
Action: Mouse scrolled (435, 444) with delta (0, 0)
Screenshot: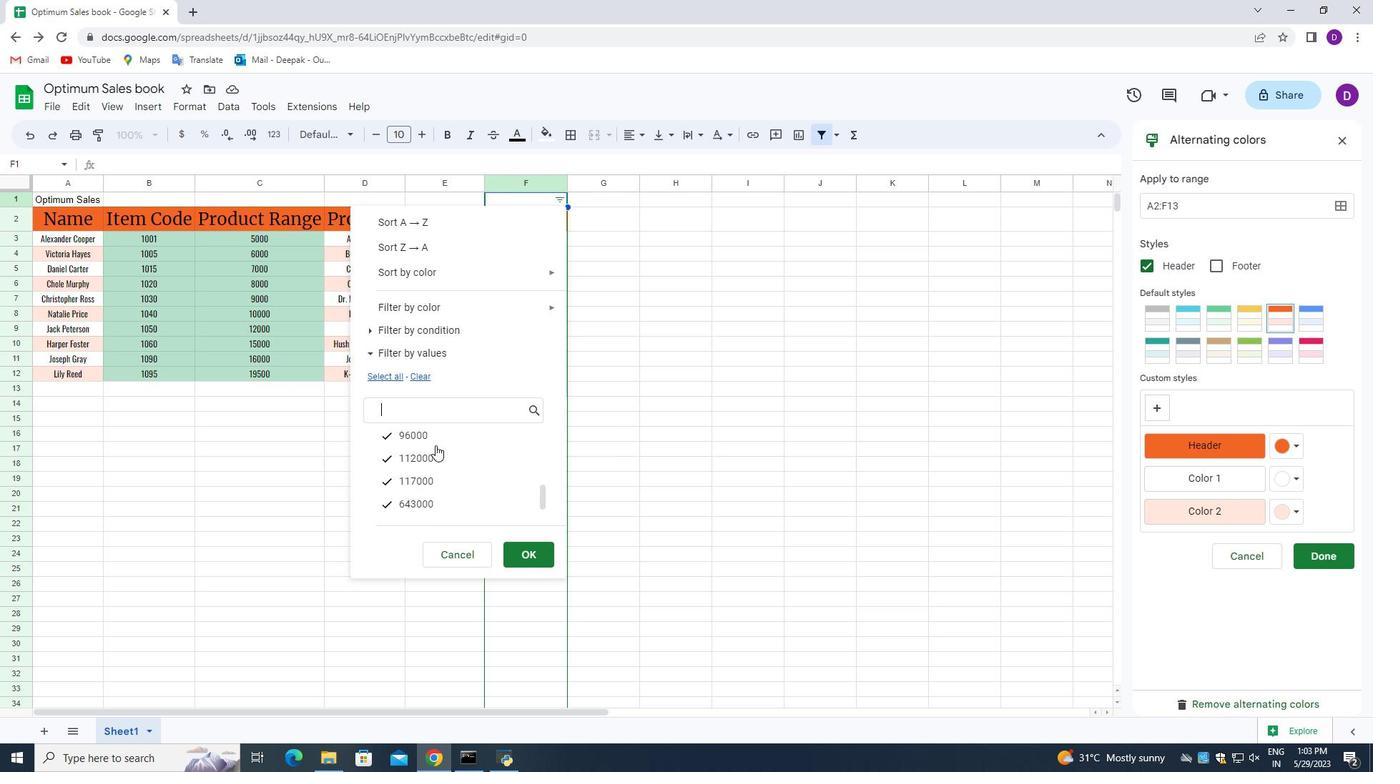 
Action: Mouse scrolled (435, 444) with delta (0, 0)
Screenshot: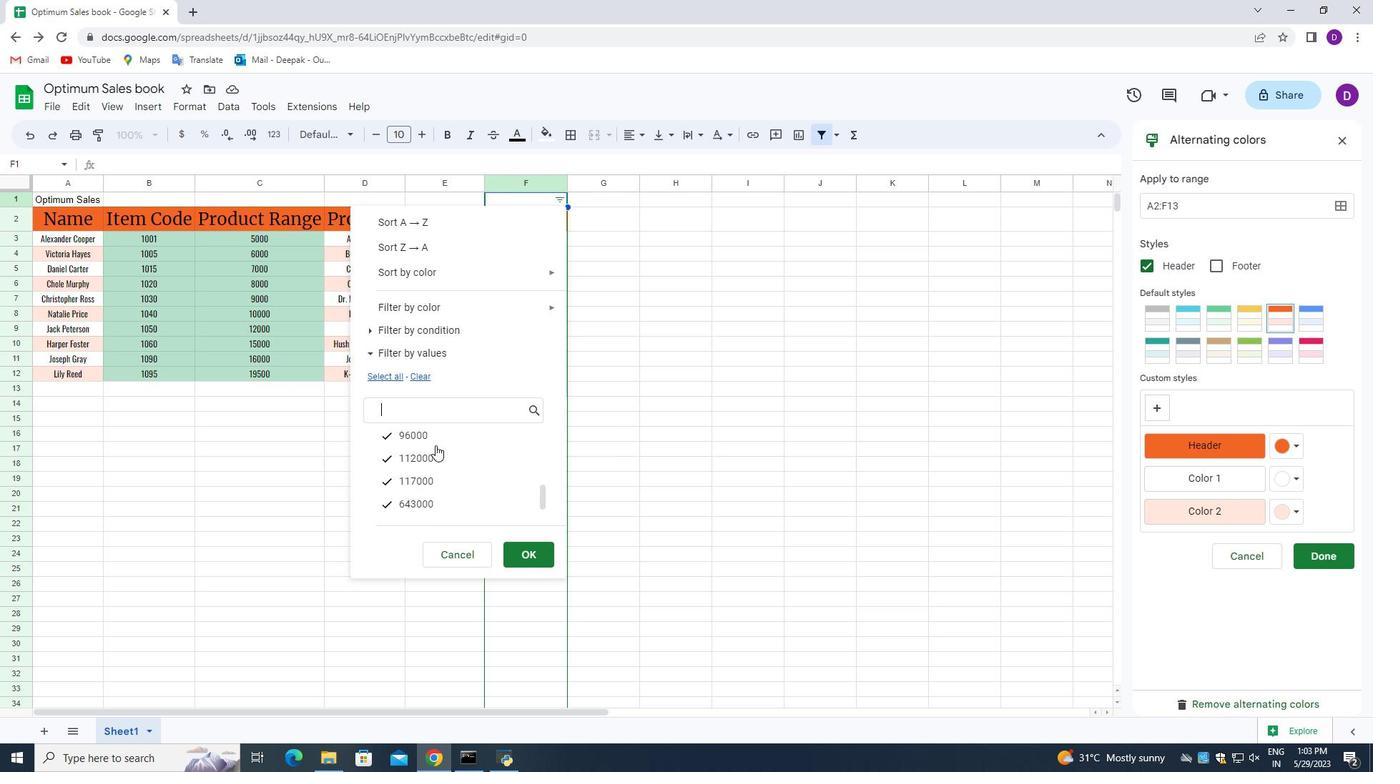 
Action: Mouse scrolled (435, 444) with delta (0, 0)
Screenshot: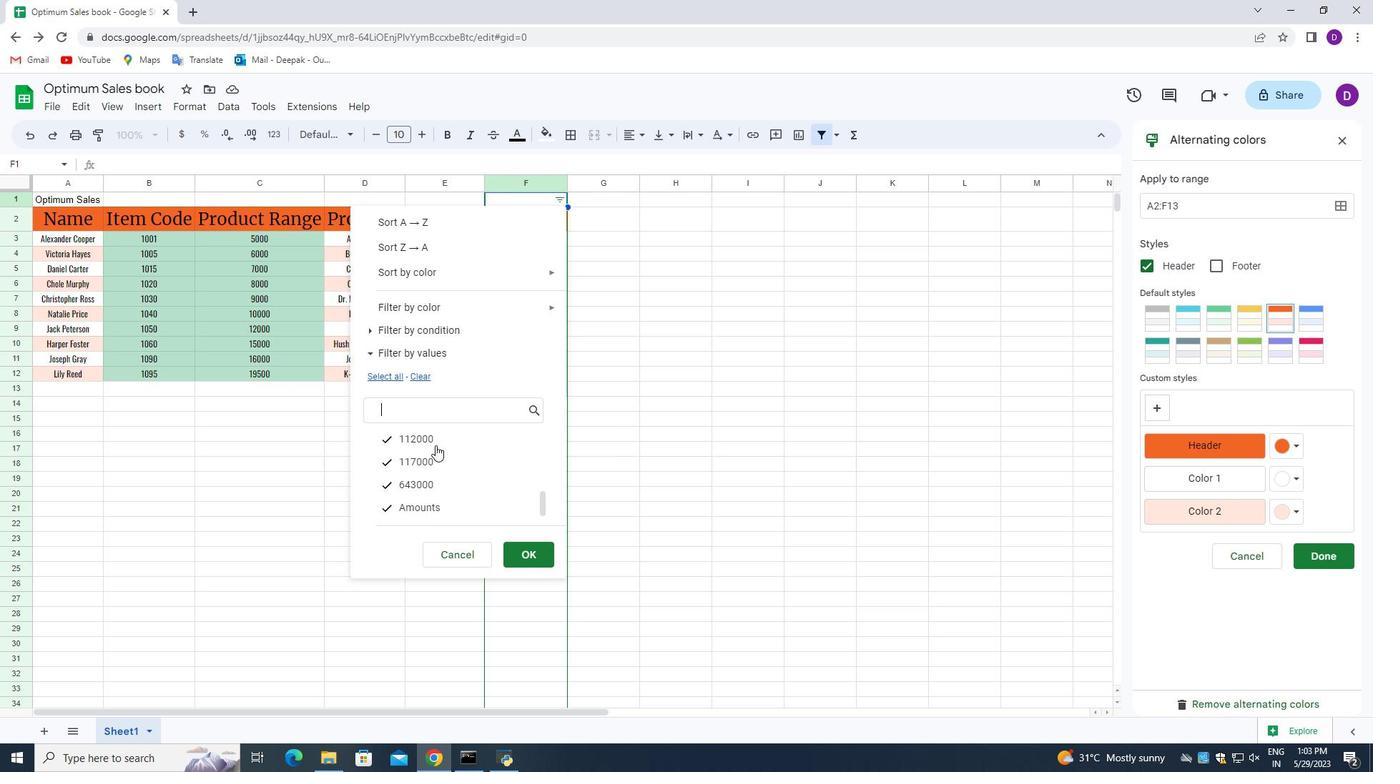 
Action: Mouse scrolled (435, 444) with delta (0, 0)
Screenshot: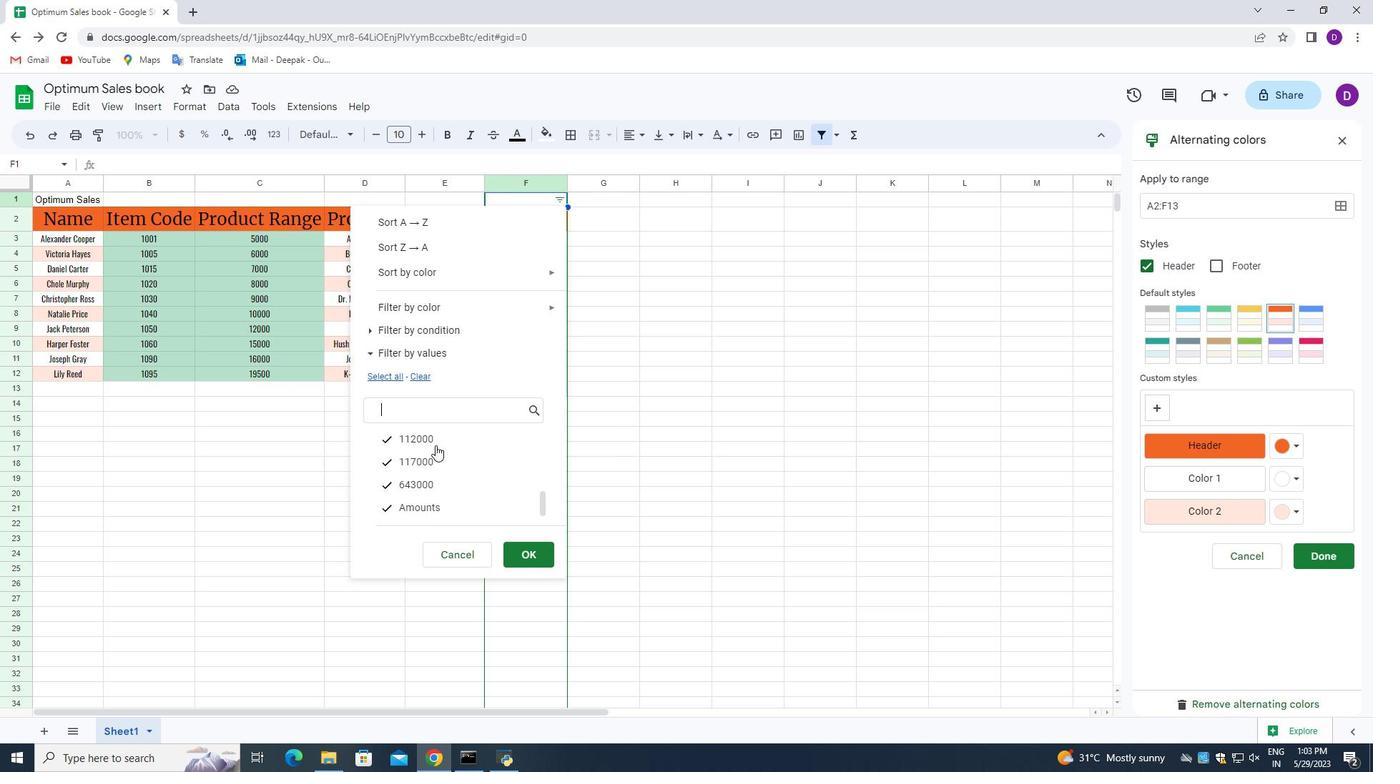 
Action: Mouse scrolled (435, 444) with delta (0, 0)
Screenshot: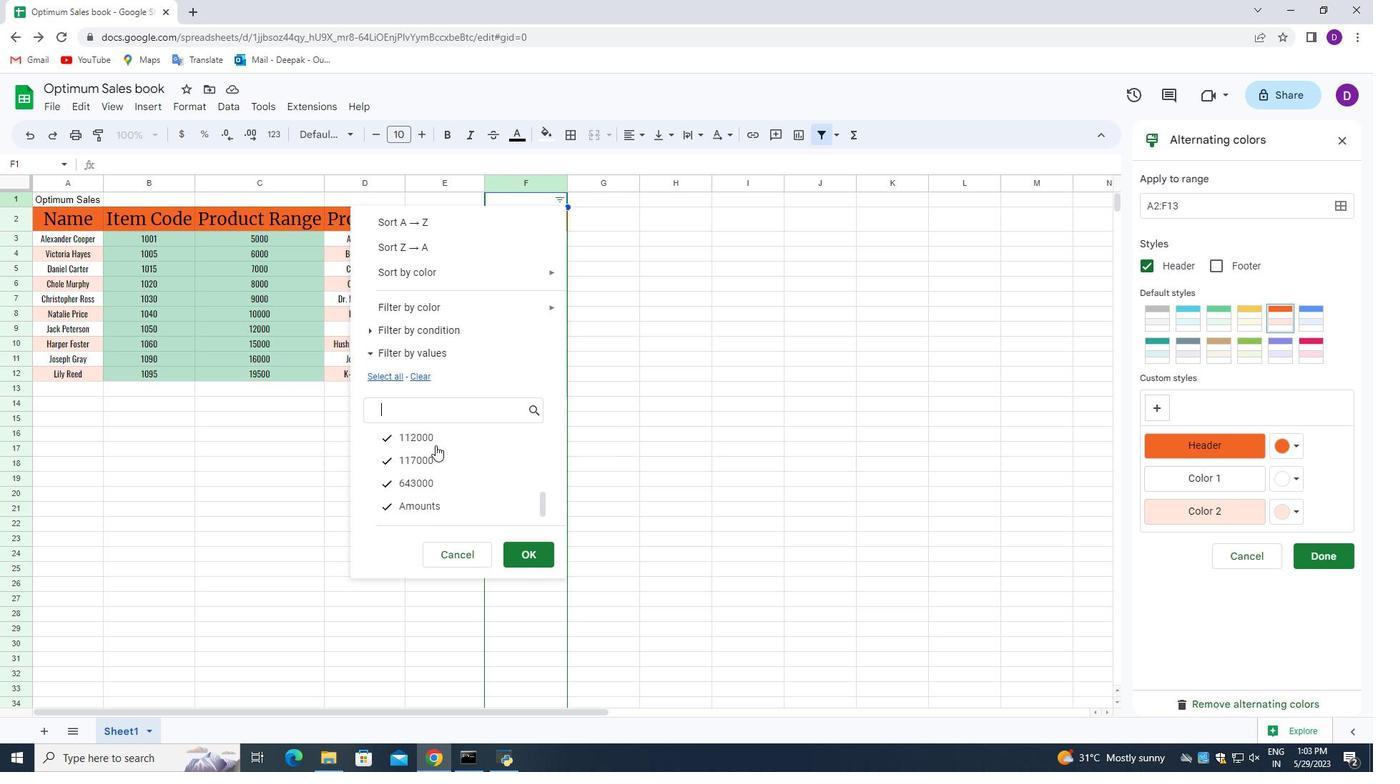 
Action: Mouse scrolled (435, 444) with delta (0, 0)
Screenshot: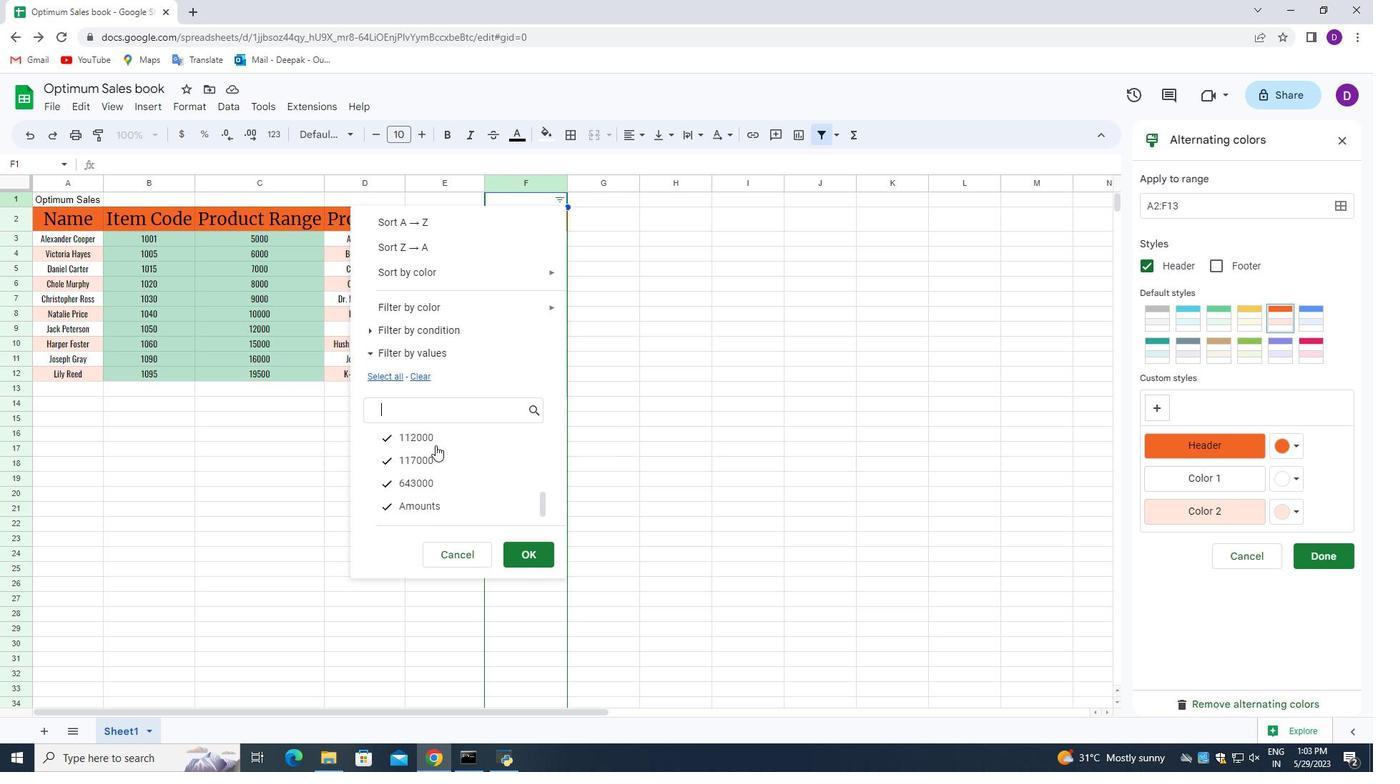 
Action: Mouse scrolled (435, 444) with delta (0, 0)
Screenshot: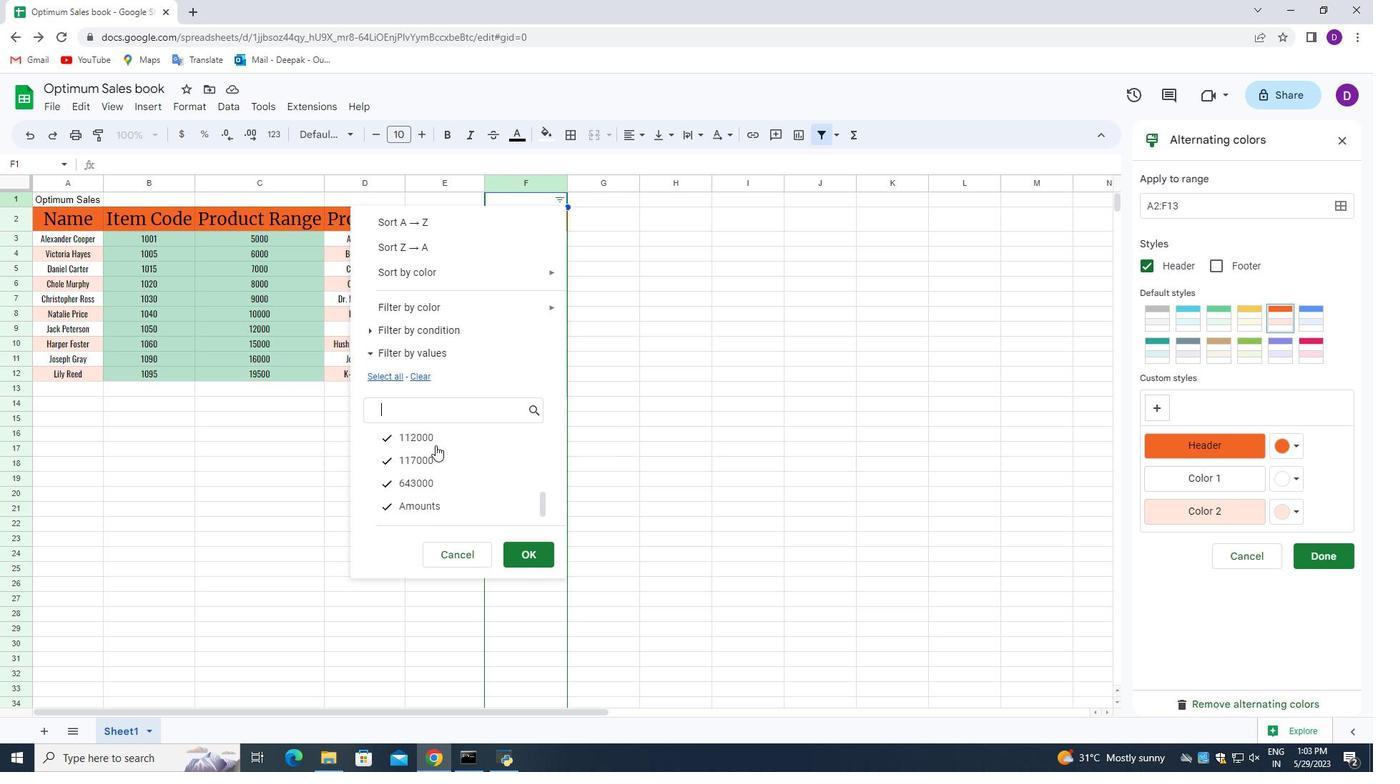 
Action: Mouse scrolled (435, 444) with delta (0, 0)
Screenshot: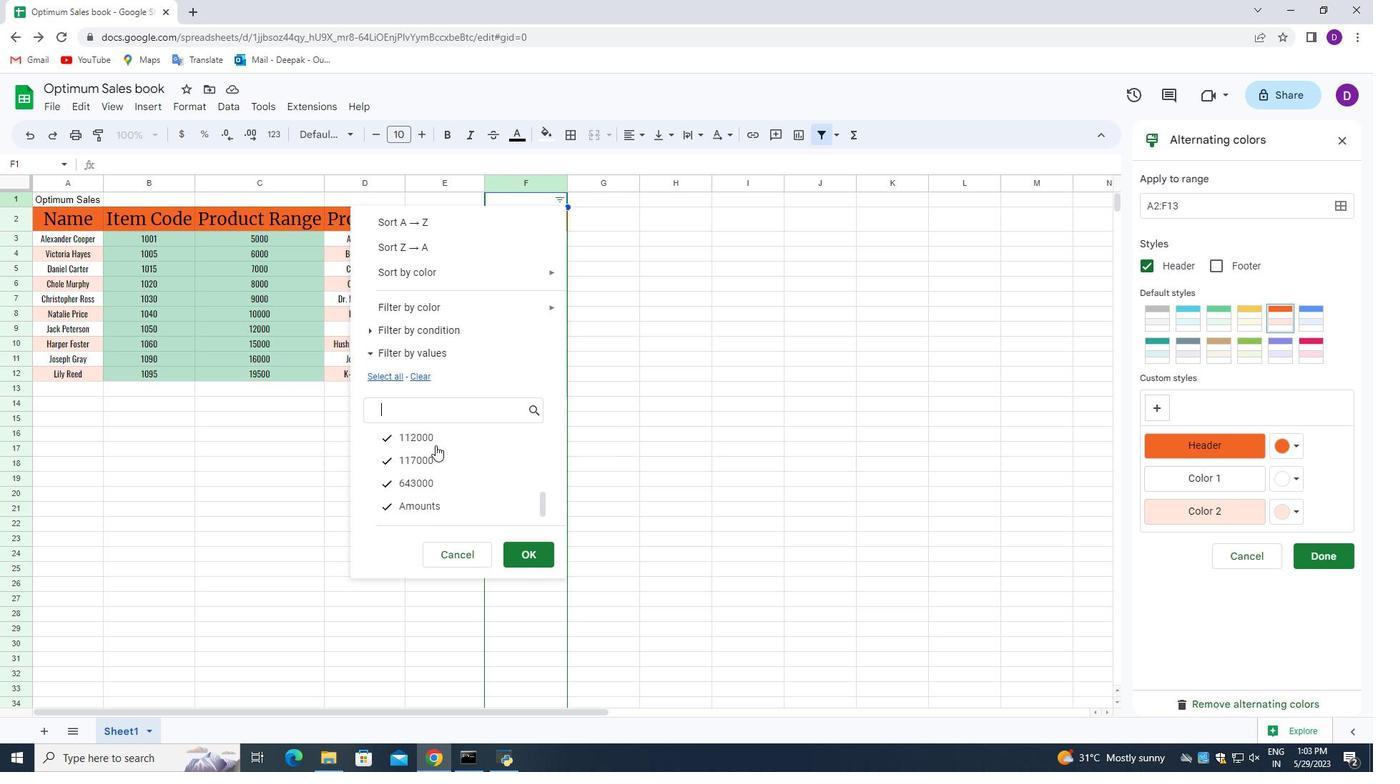 
Action: Mouse moved to (435, 447)
Screenshot: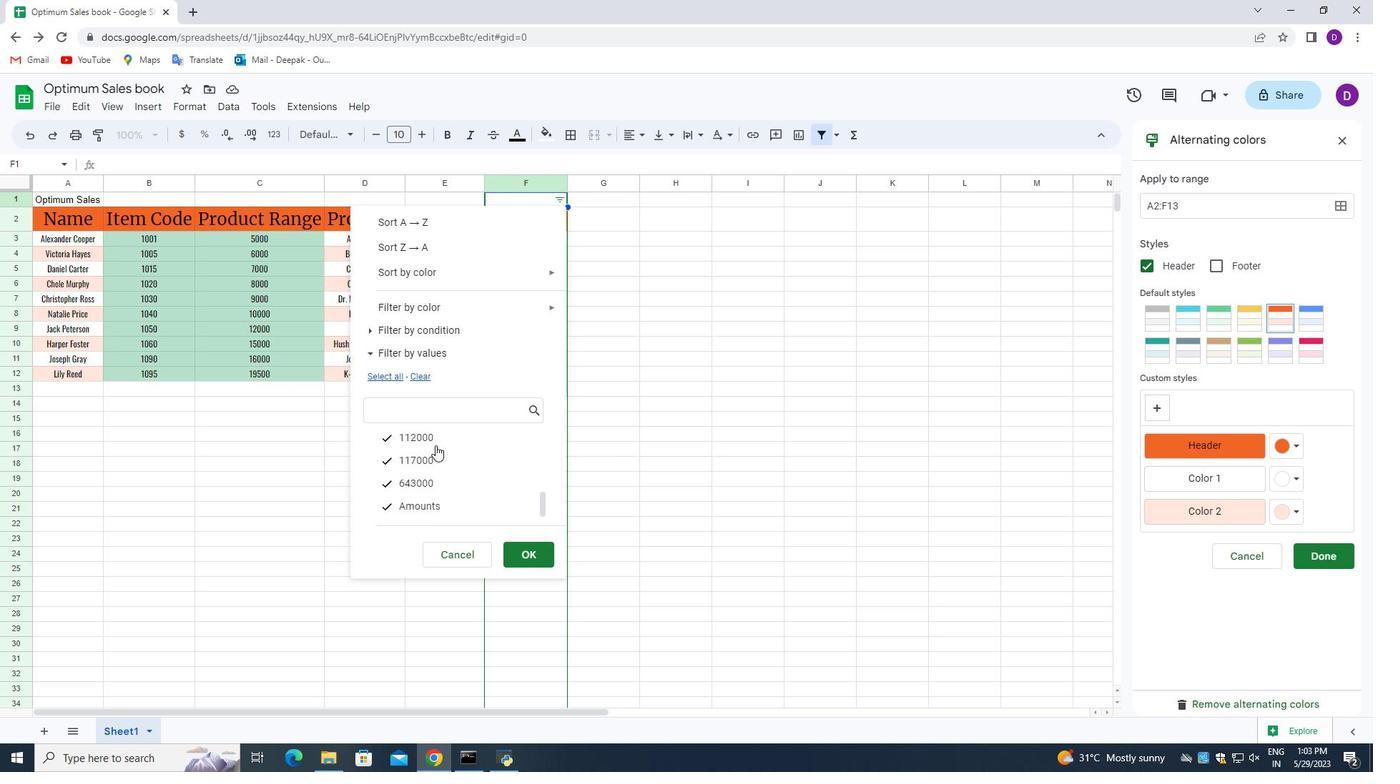 
Action: Mouse scrolled (435, 447) with delta (0, 0)
Screenshot: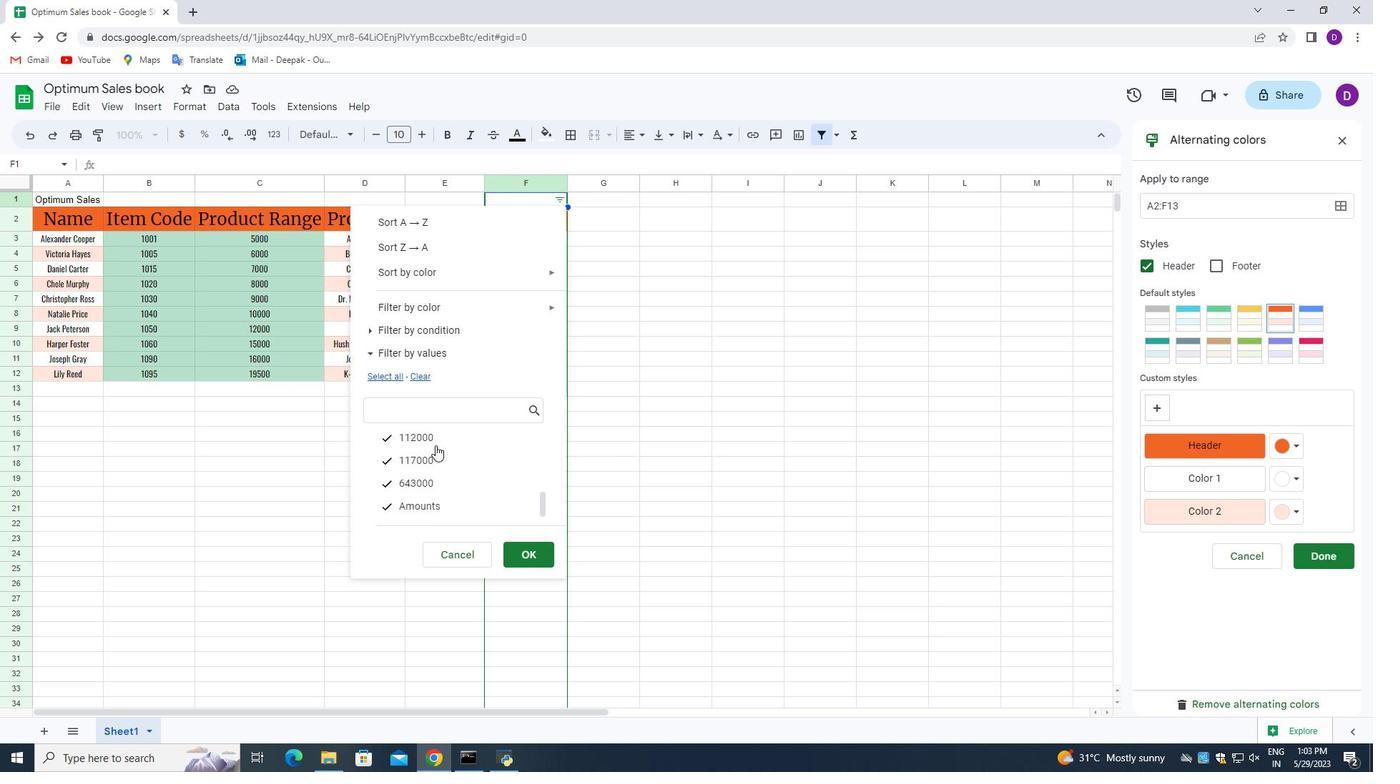 
Action: Mouse moved to (437, 505)
Screenshot: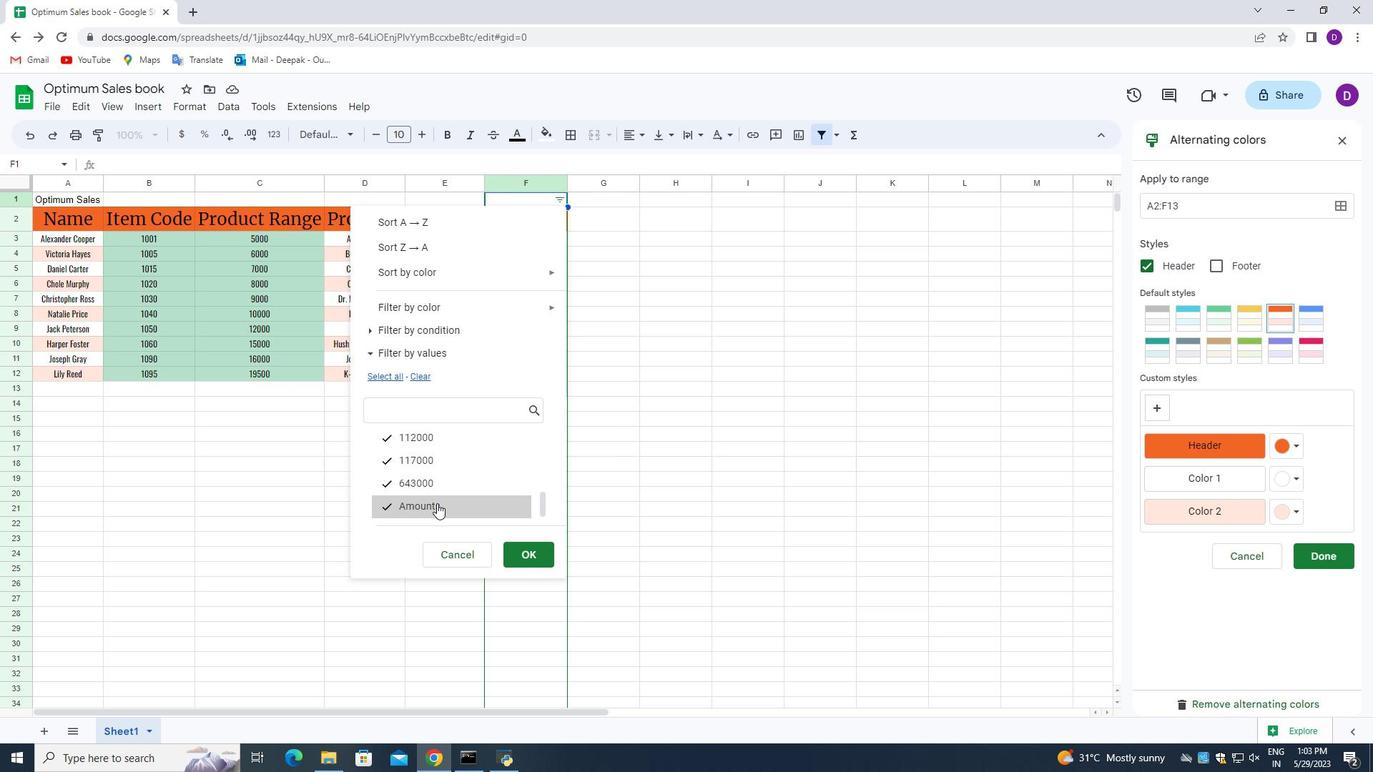 
Action: Mouse pressed left at (437, 505)
Screenshot: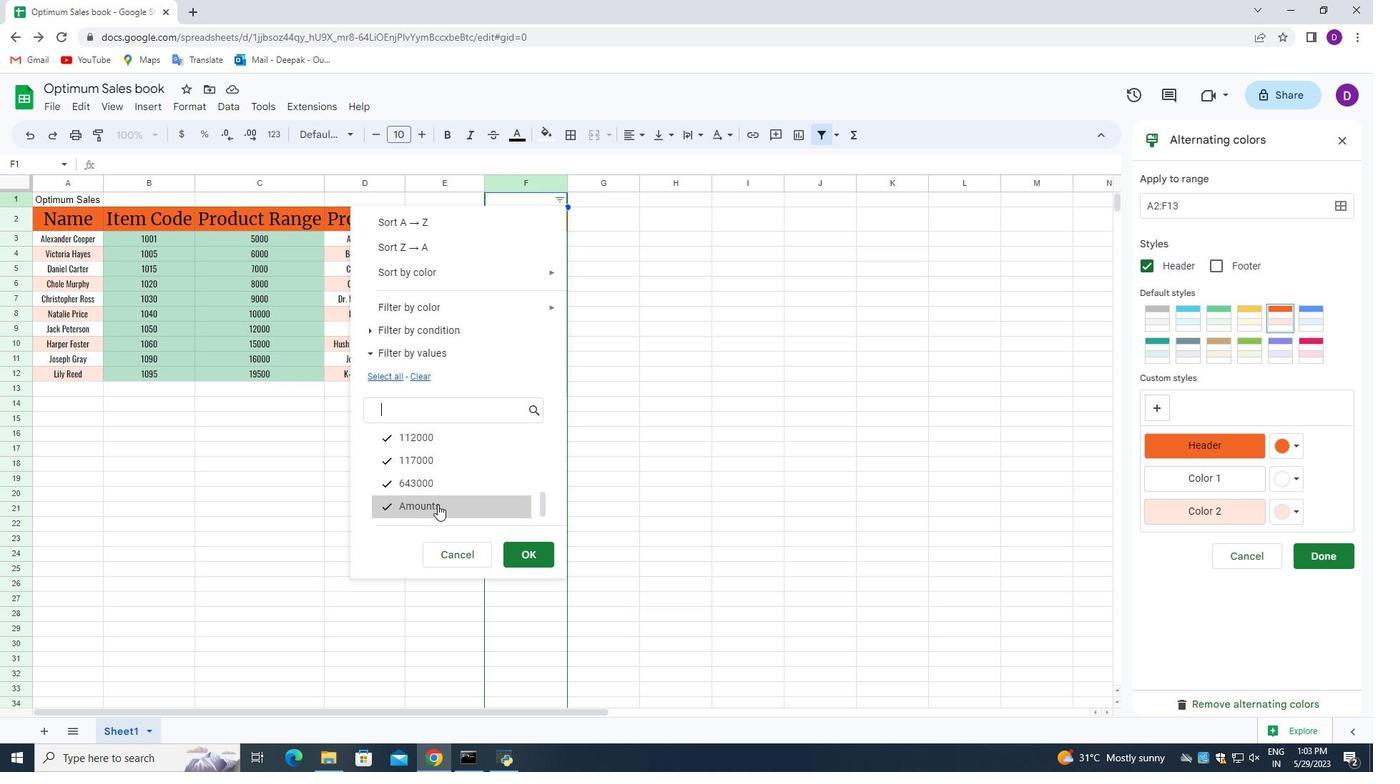 
Action: Mouse moved to (437, 243)
Screenshot: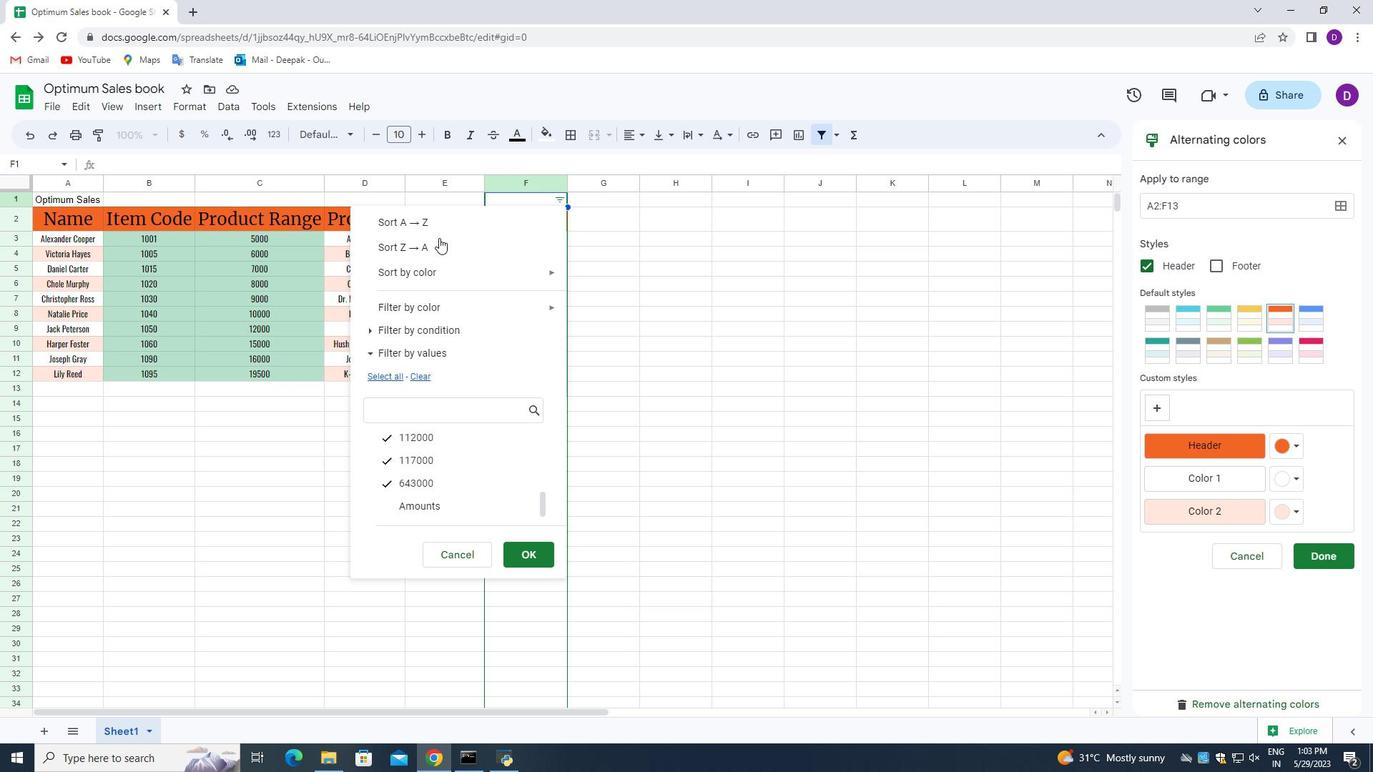 
Action: Mouse pressed left at (437, 243)
Screenshot: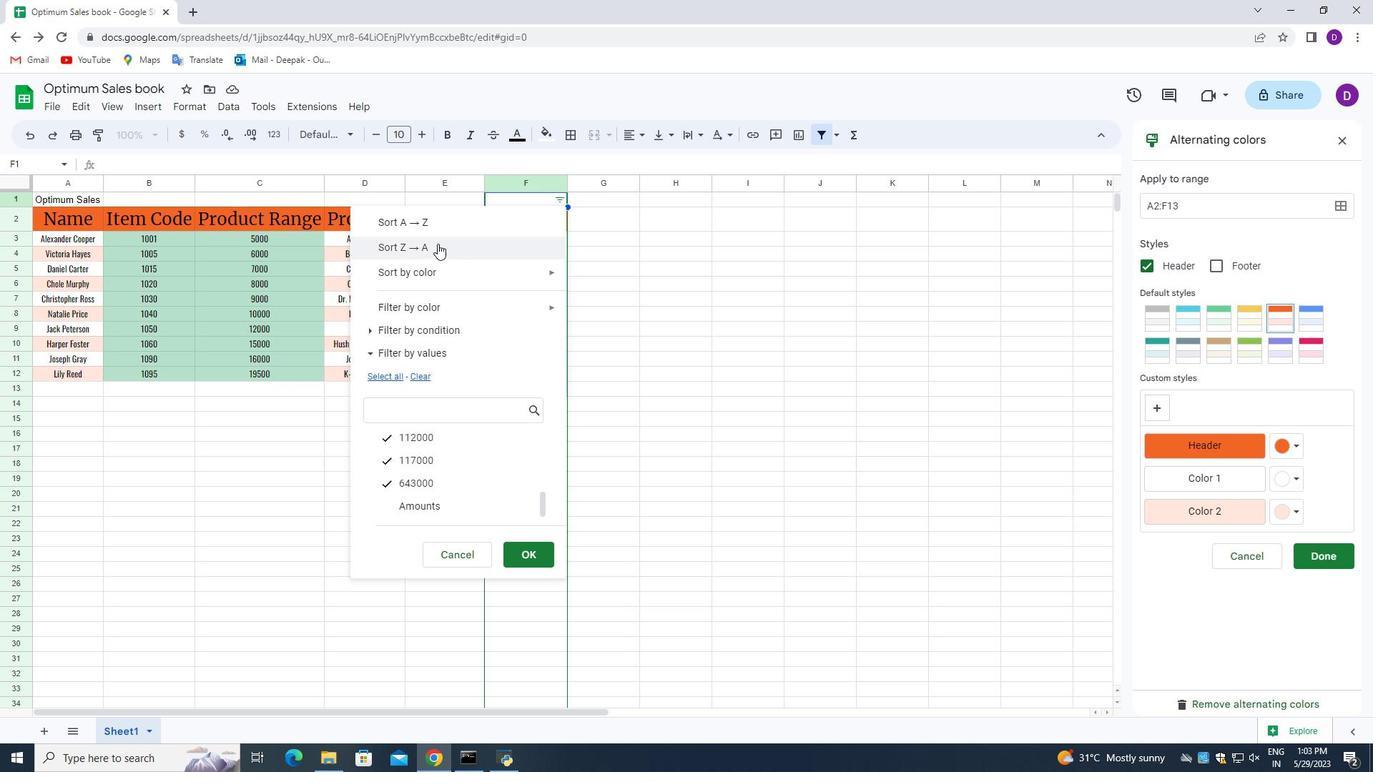 
Action: Mouse moved to (537, 235)
Screenshot: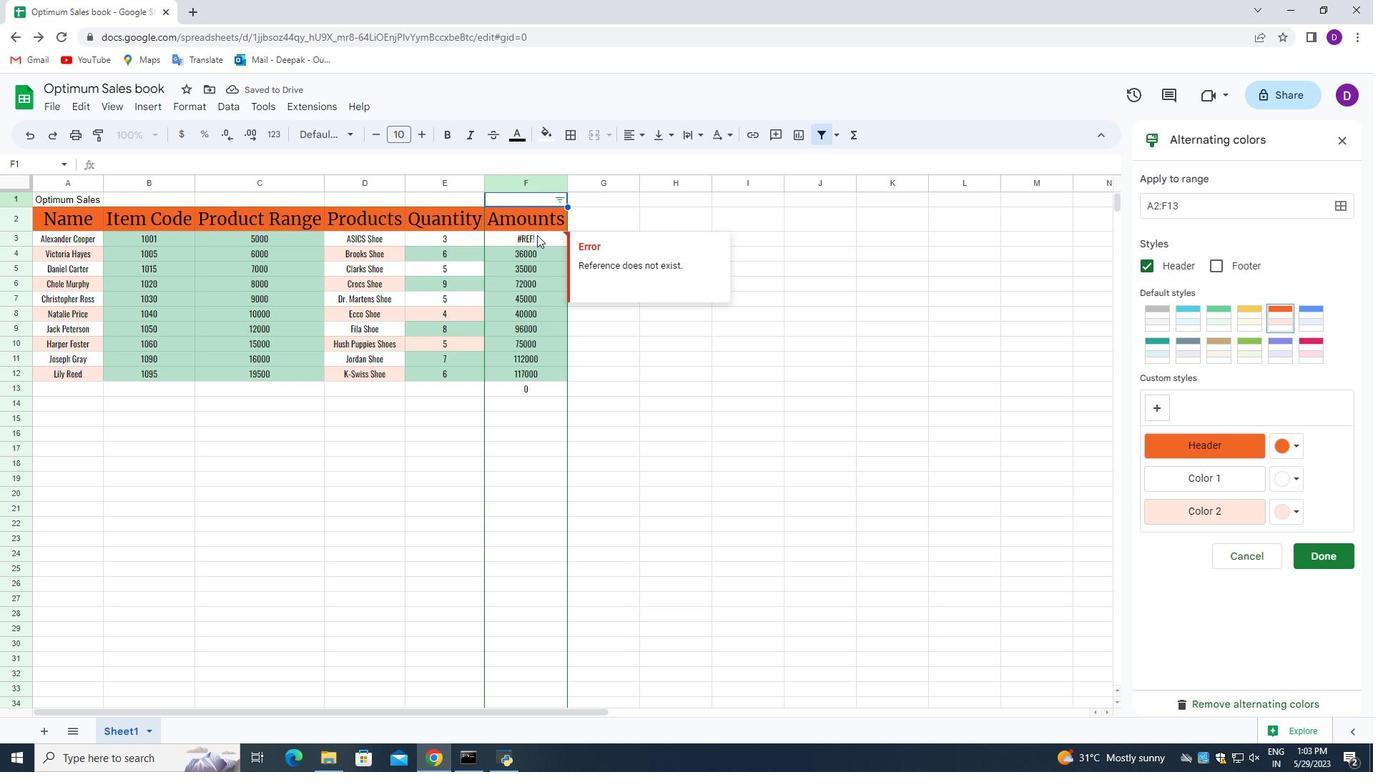 
Action: Mouse pressed left at (537, 235)
Screenshot: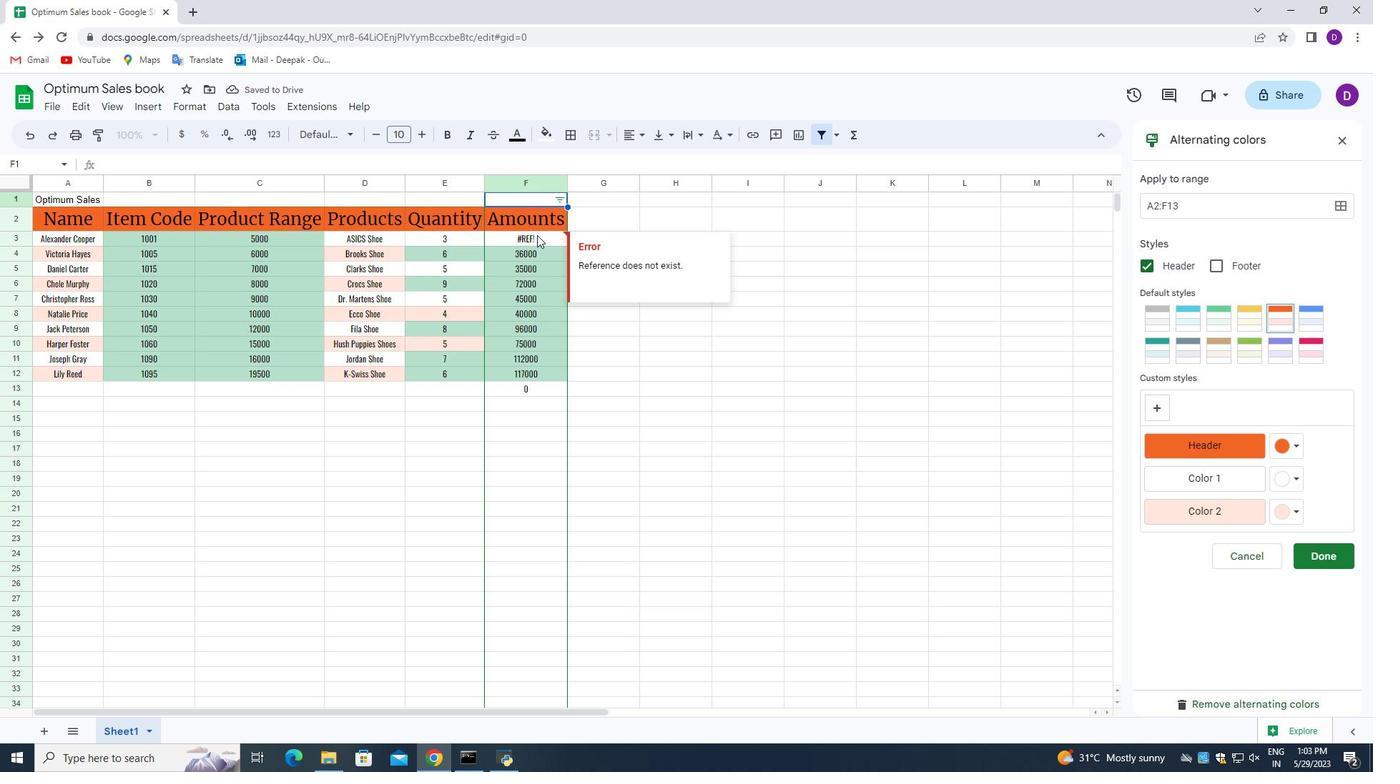 
Action: Mouse pressed left at (537, 235)
Screenshot: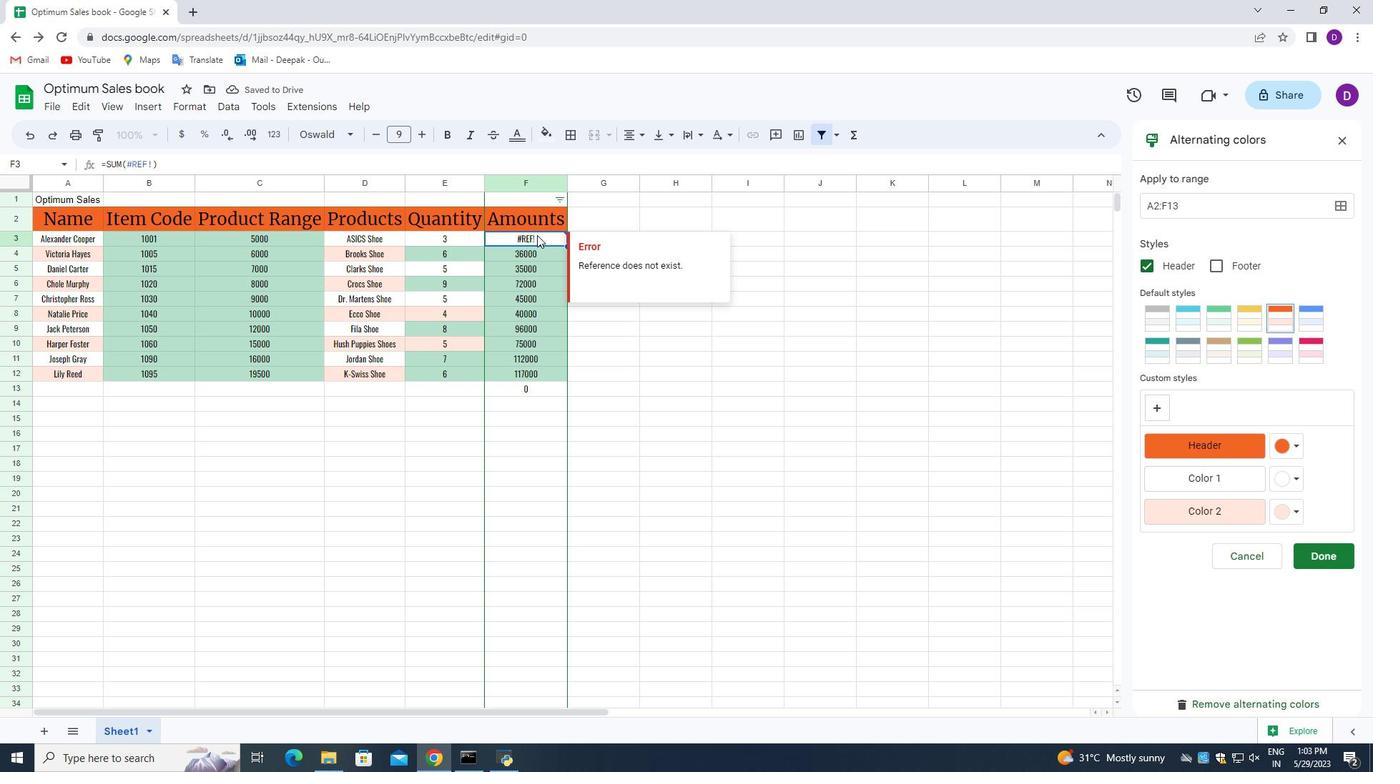 
Action: Mouse pressed left at (537, 235)
Screenshot: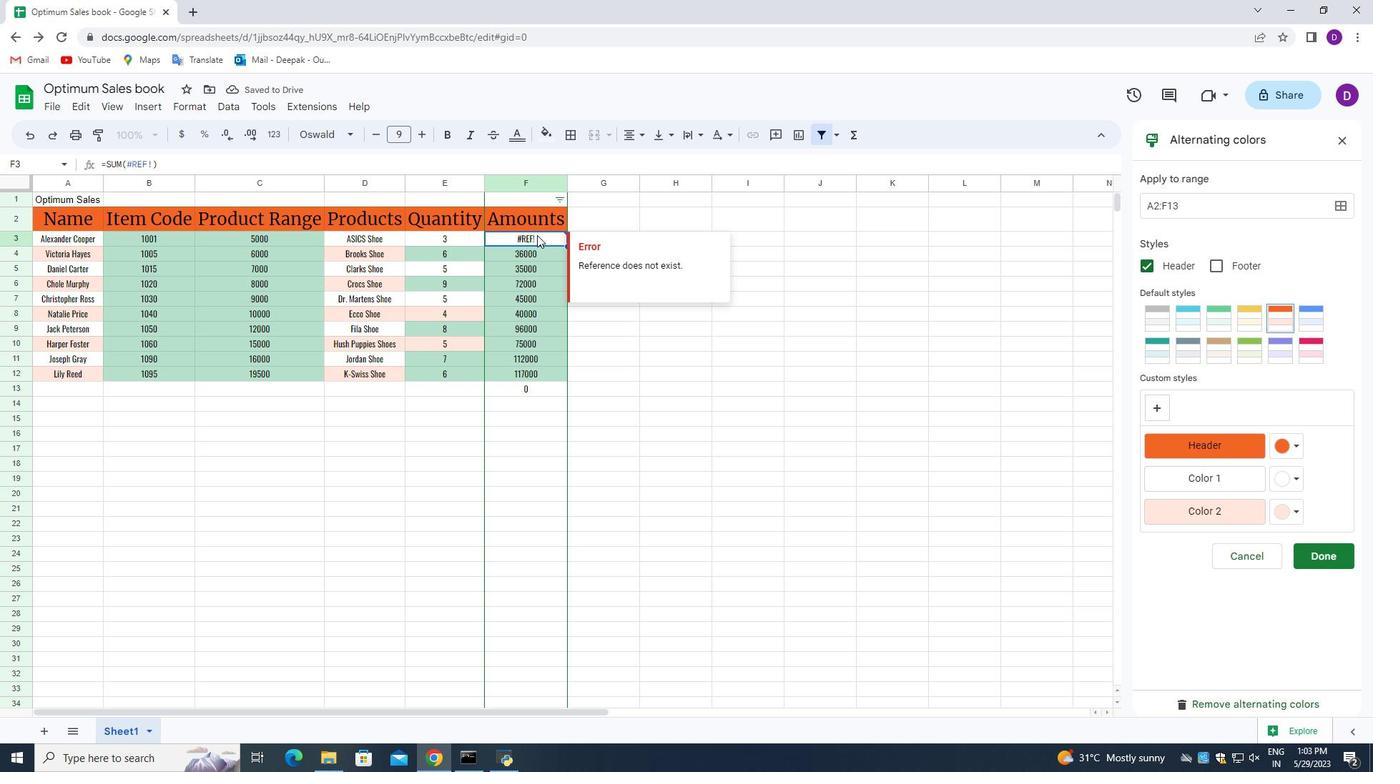 
Action: Mouse moved to (555, 236)
Screenshot: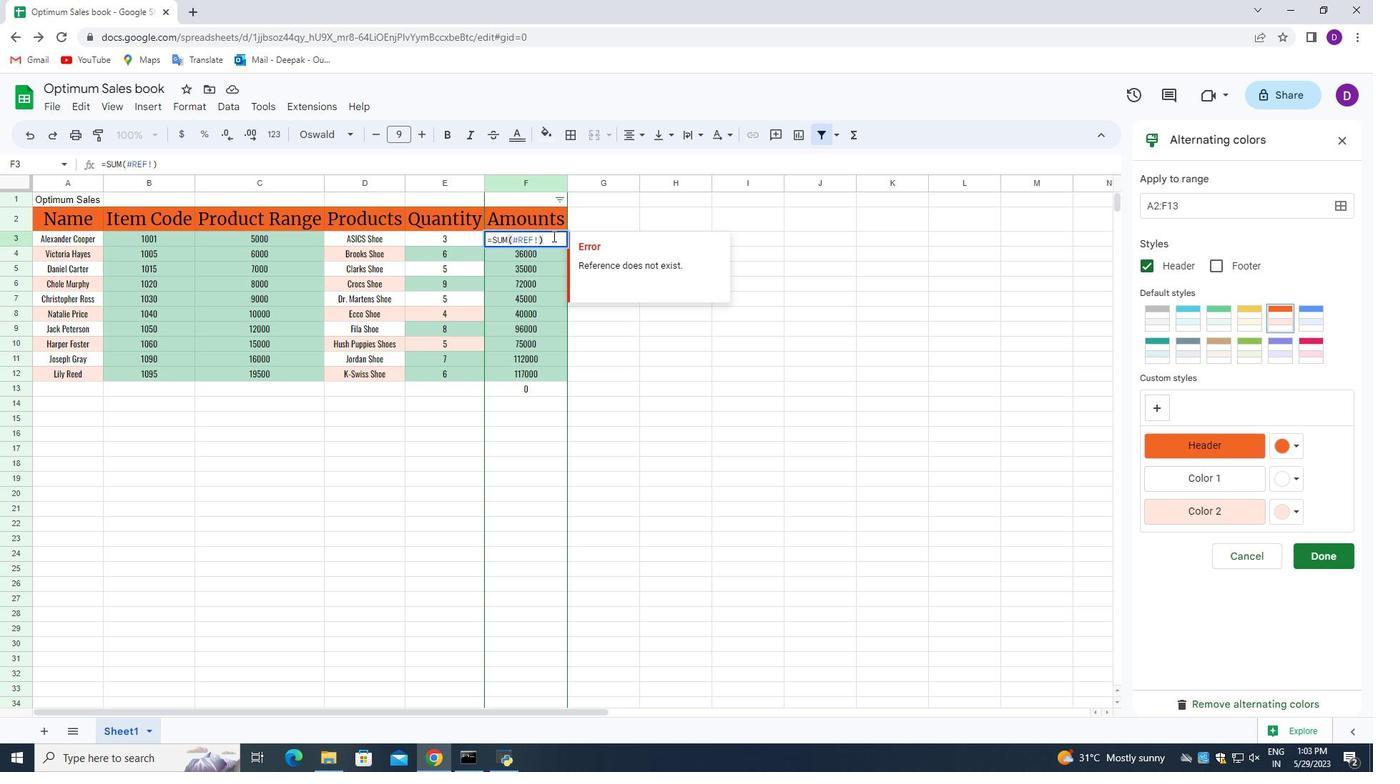 
Action: Key pressed <Key.enter>
Screenshot: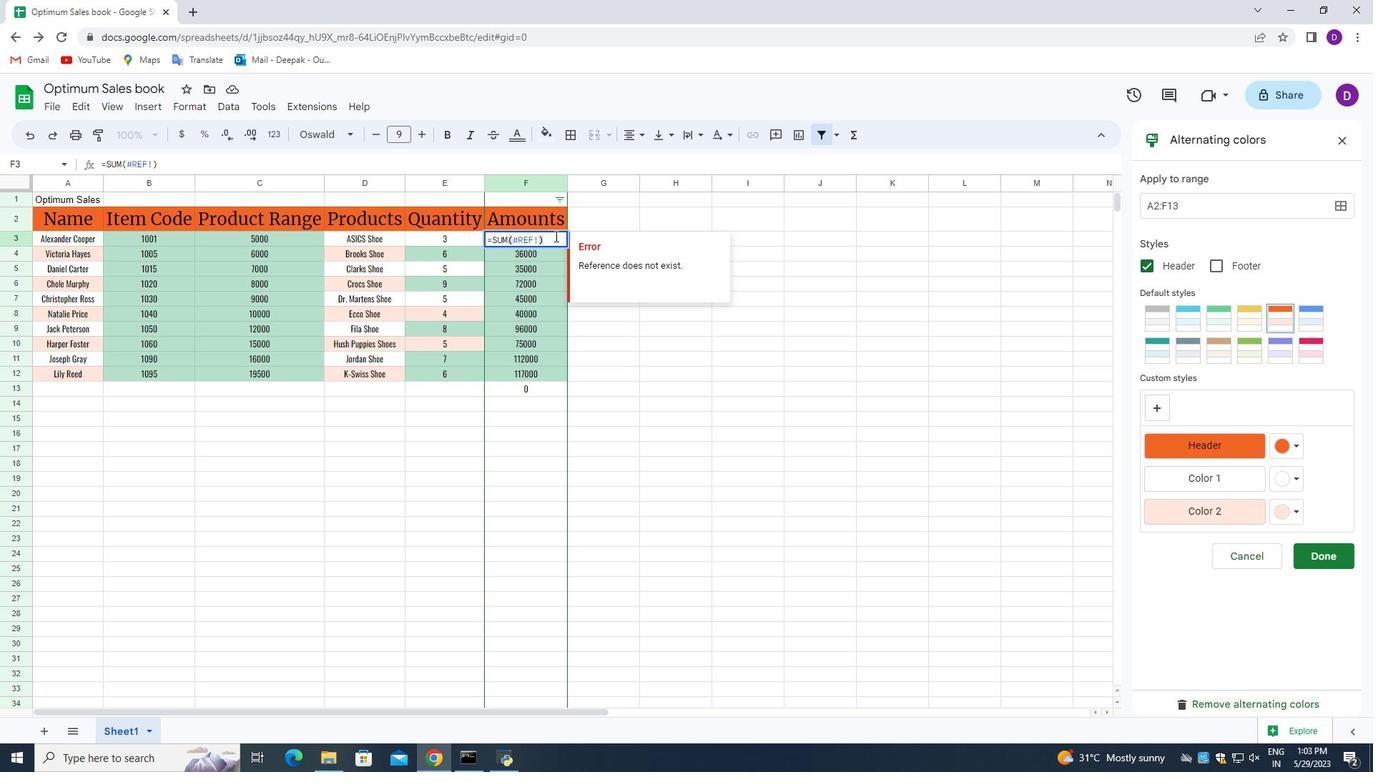 
Action: Mouse moved to (565, 235)
Screenshot: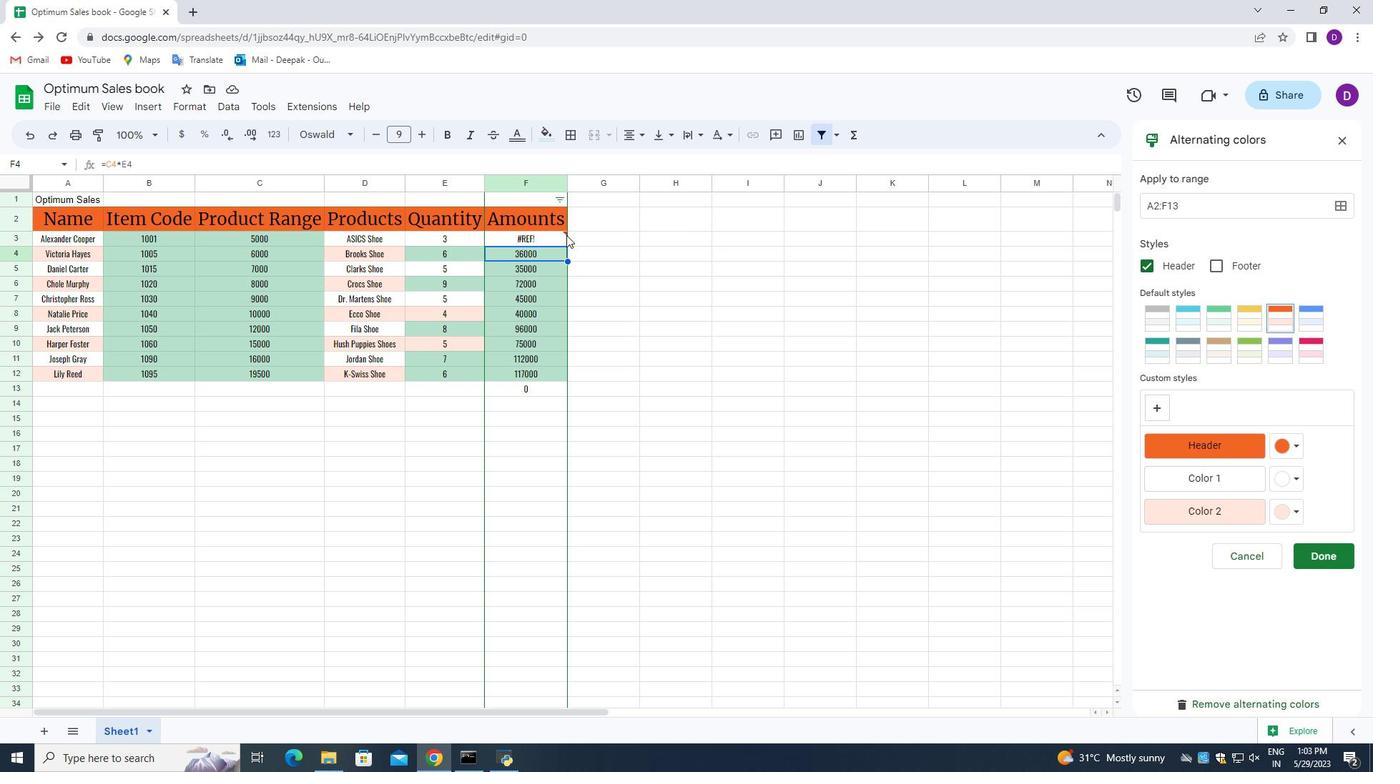 
Action: Mouse pressed left at (565, 235)
Screenshot: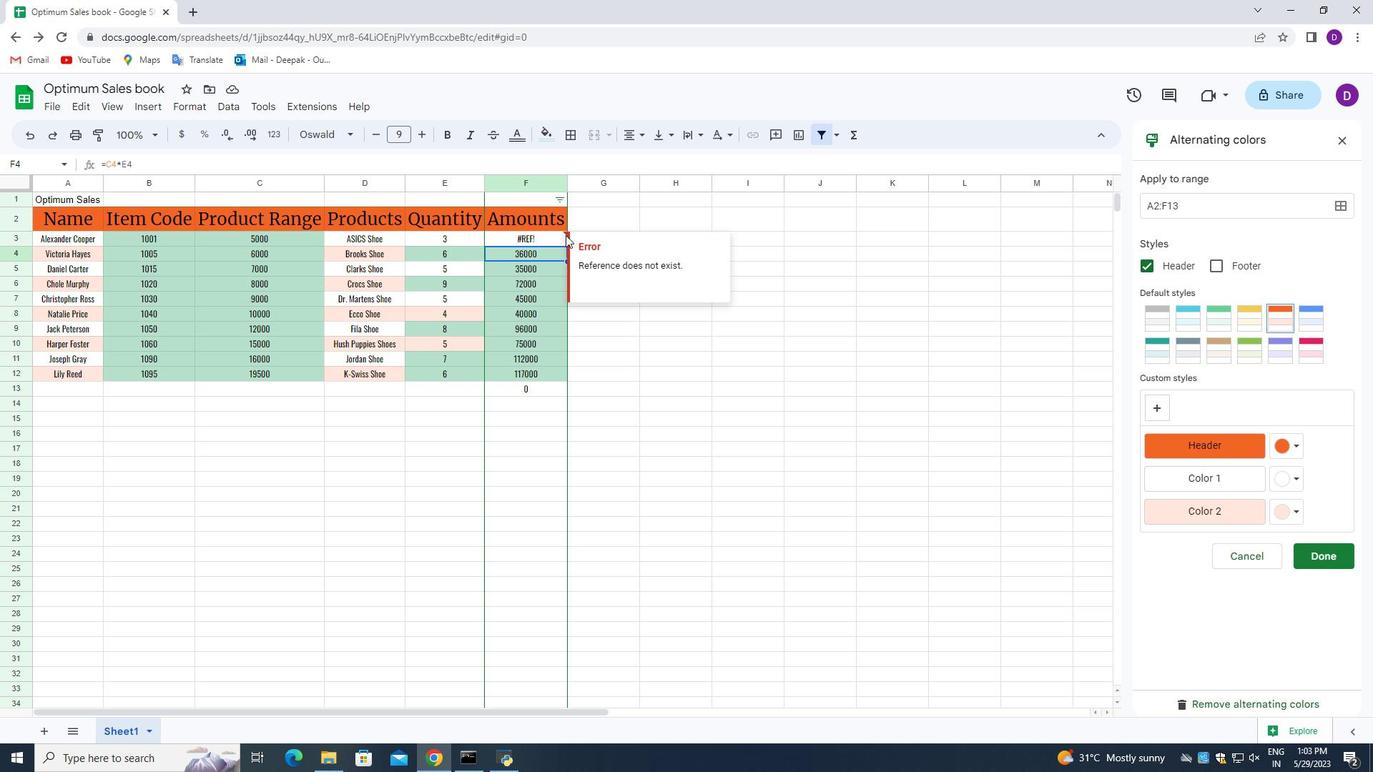
Action: Mouse moved to (596, 226)
Screenshot: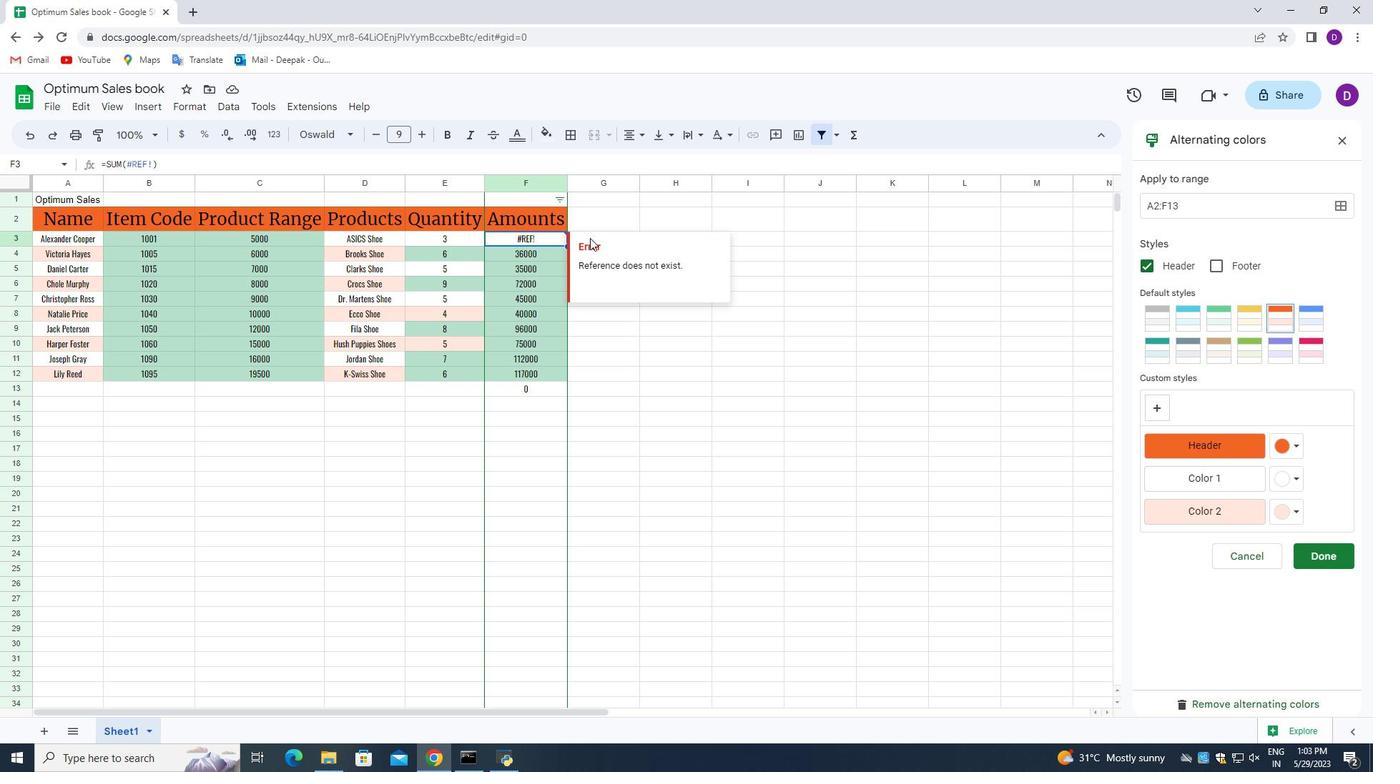 
Action: Mouse pressed left at (596, 226)
Screenshot: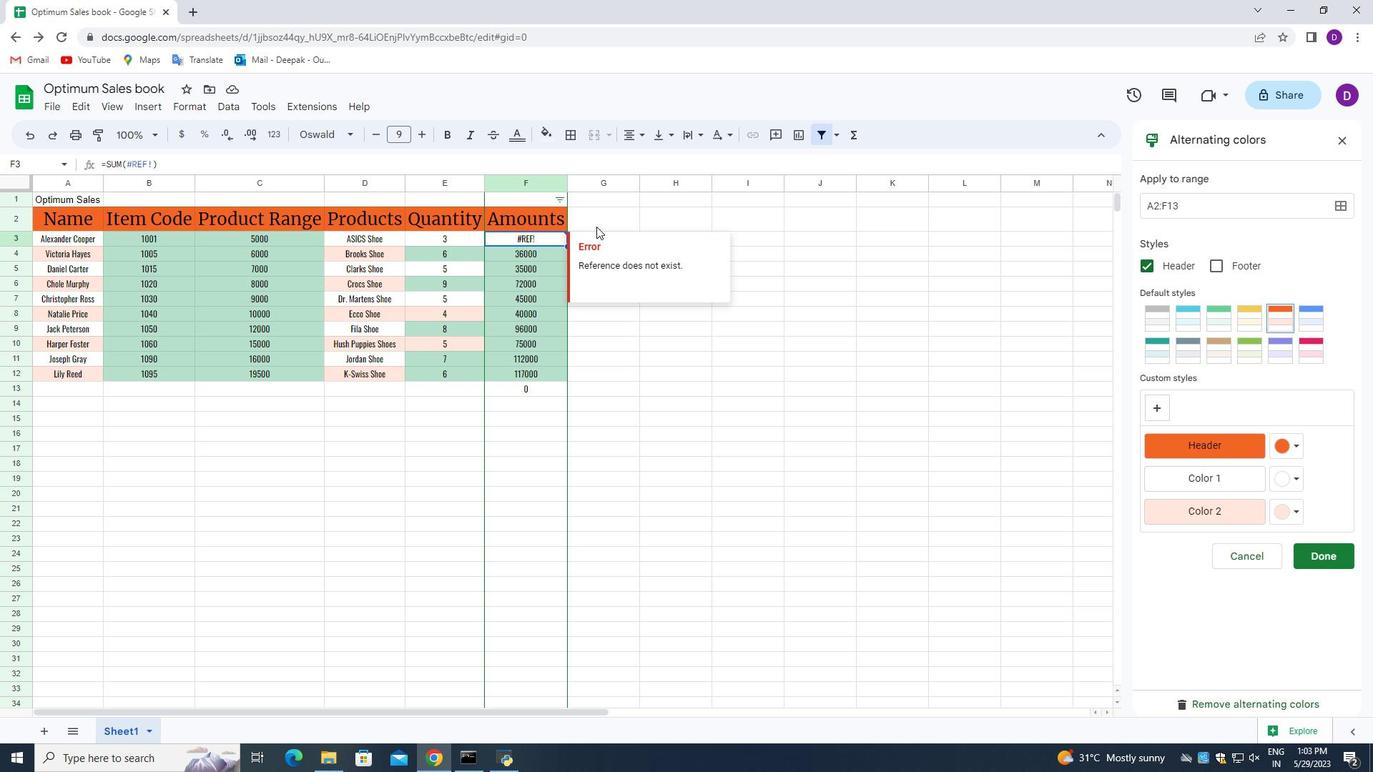 
Action: Mouse moved to (562, 271)
Screenshot: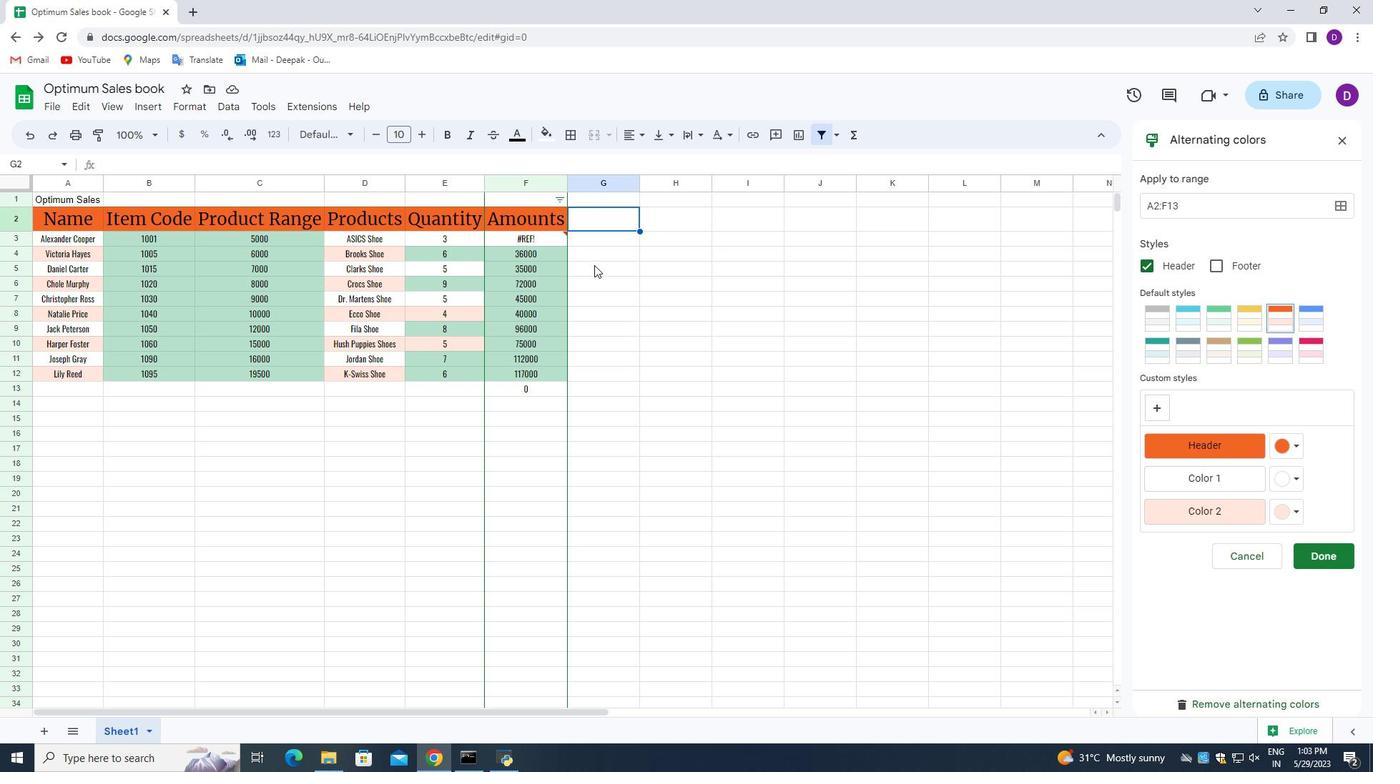 
